 Task: Look for space in Thongwa, Myanmar from 4th September, 2023 to 10th September, 2023 for 1 adult in price range Rs.9000 to Rs.17000. Place can be private room with 1  bedroom having 1 bed and 1 bathroom. Property type can be house, flat, guest house, hotel. Amenities needed are: washing machine. Booking option can be shelf check-in. Required host language is English.
Action: Mouse moved to (595, 130)
Screenshot: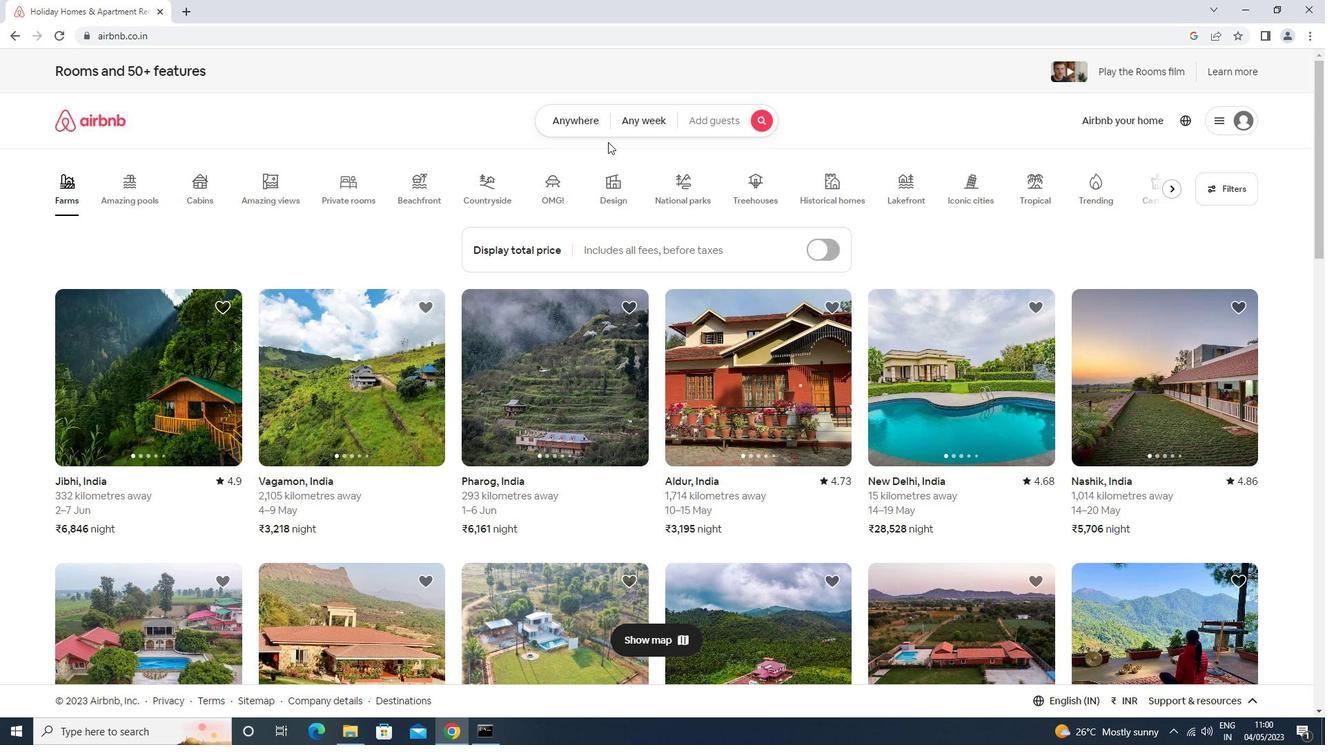 
Action: Mouse pressed left at (595, 130)
Screenshot: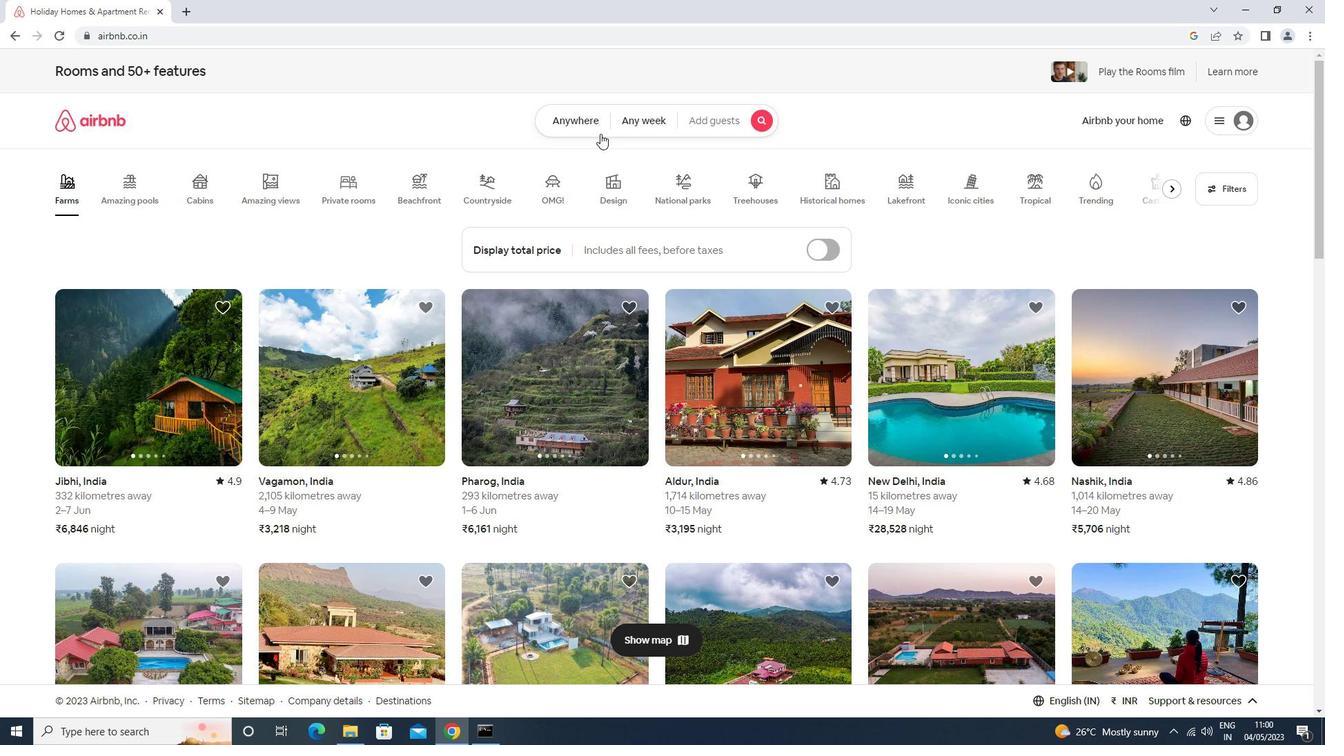 
Action: Mouse moved to (499, 178)
Screenshot: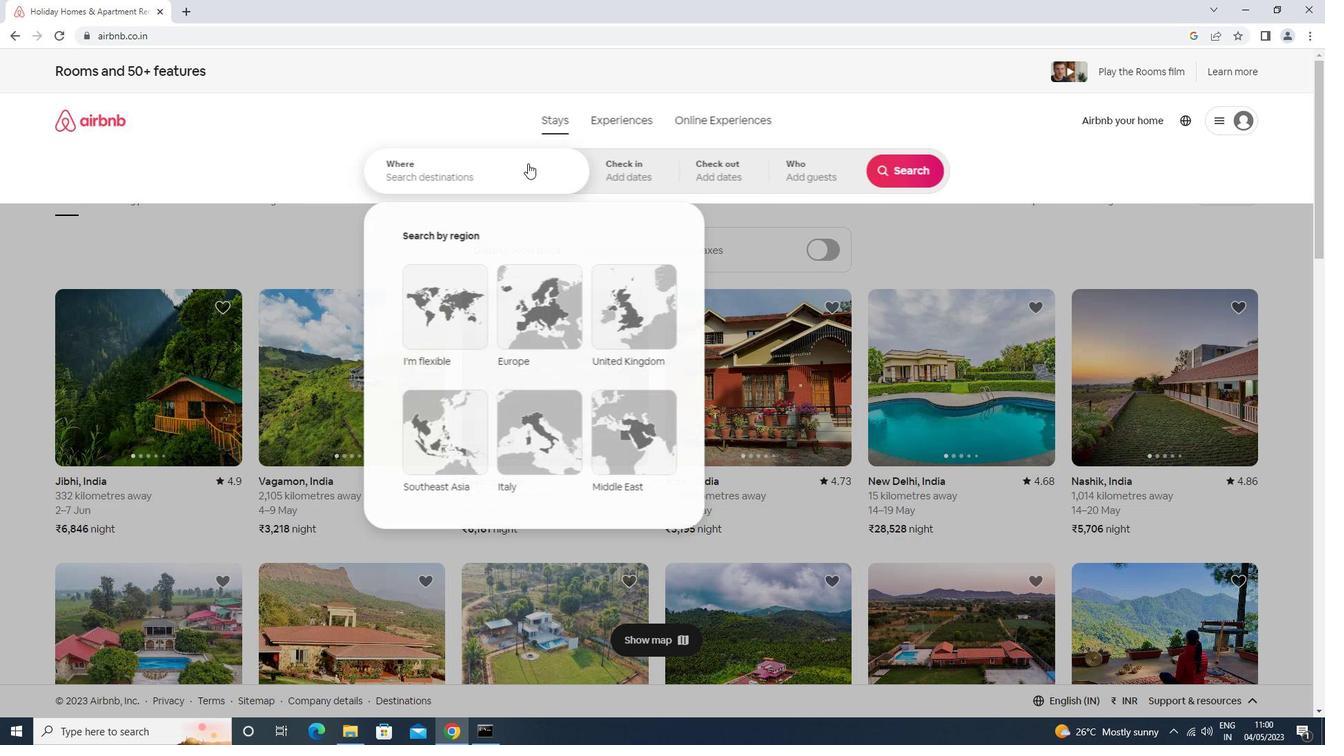 
Action: Mouse pressed left at (499, 178)
Screenshot: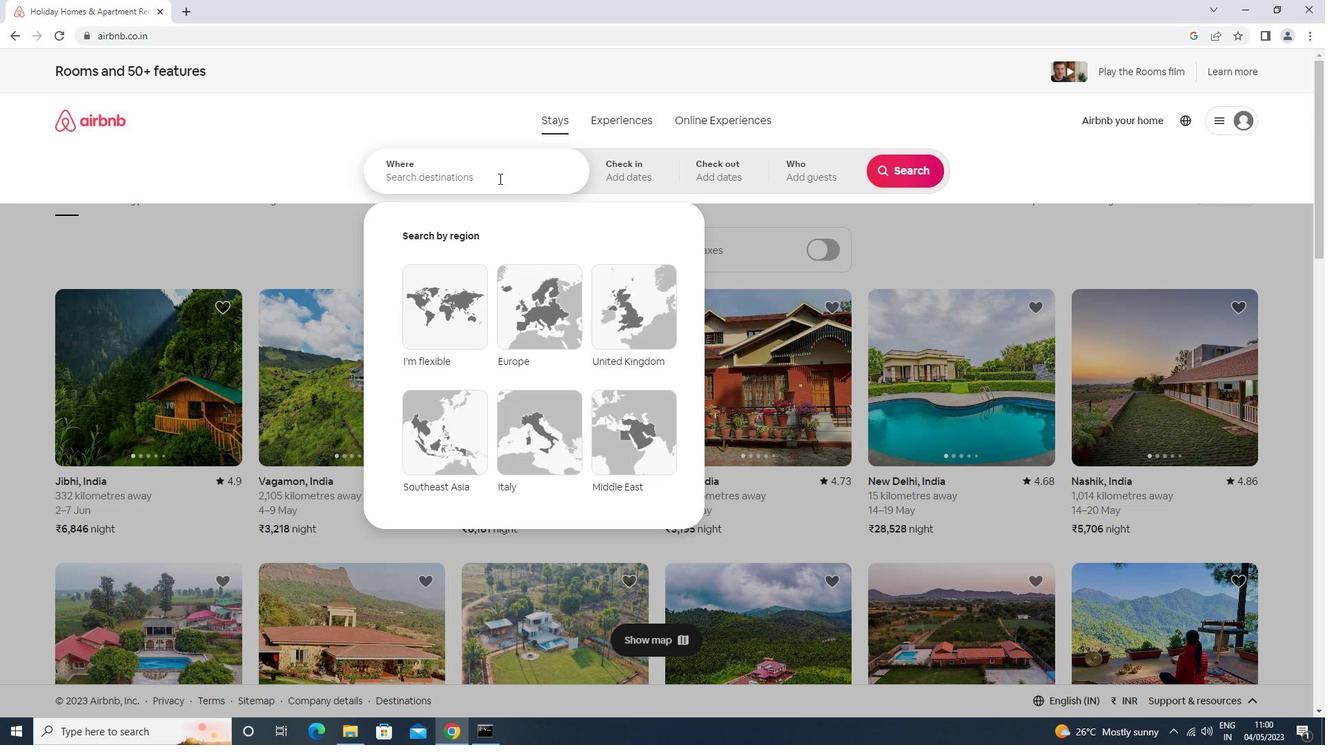 
Action: Mouse moved to (497, 178)
Screenshot: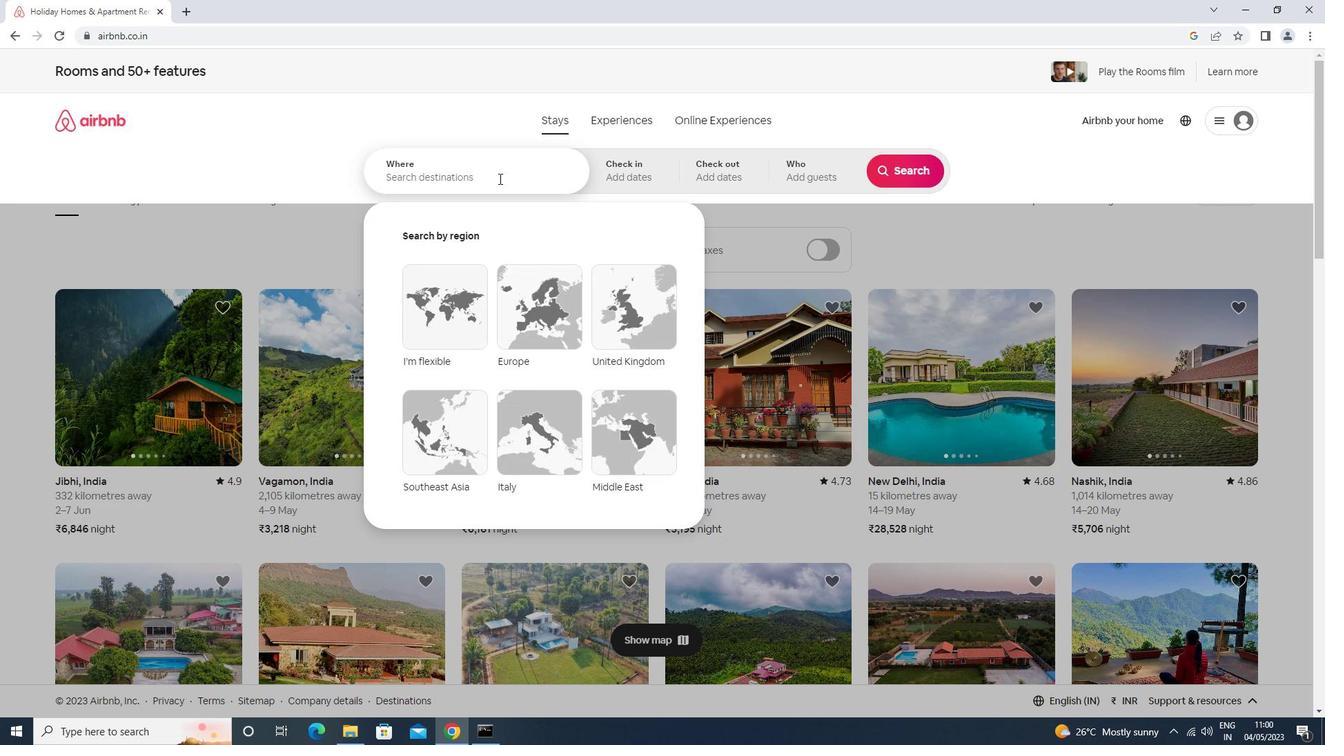 
Action: Key pressed thonwa<Key.enter>
Screenshot: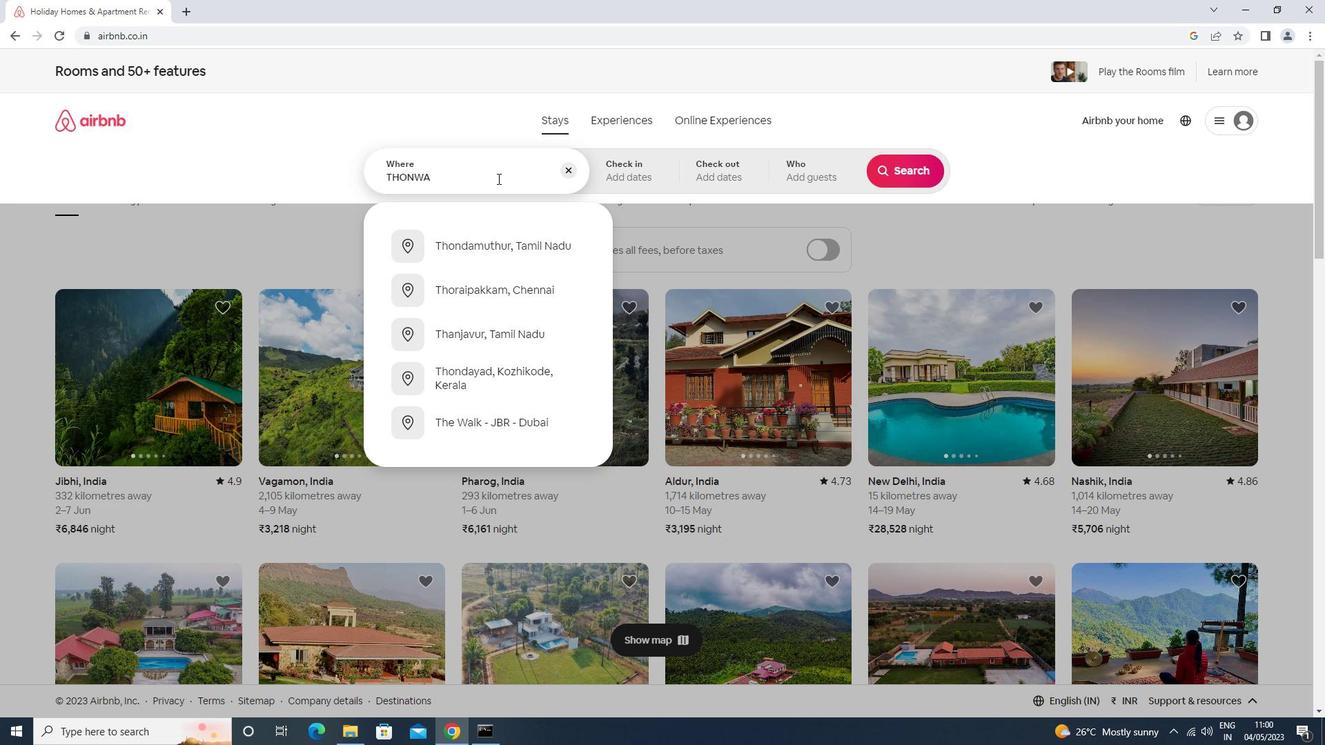 
Action: Mouse moved to (903, 284)
Screenshot: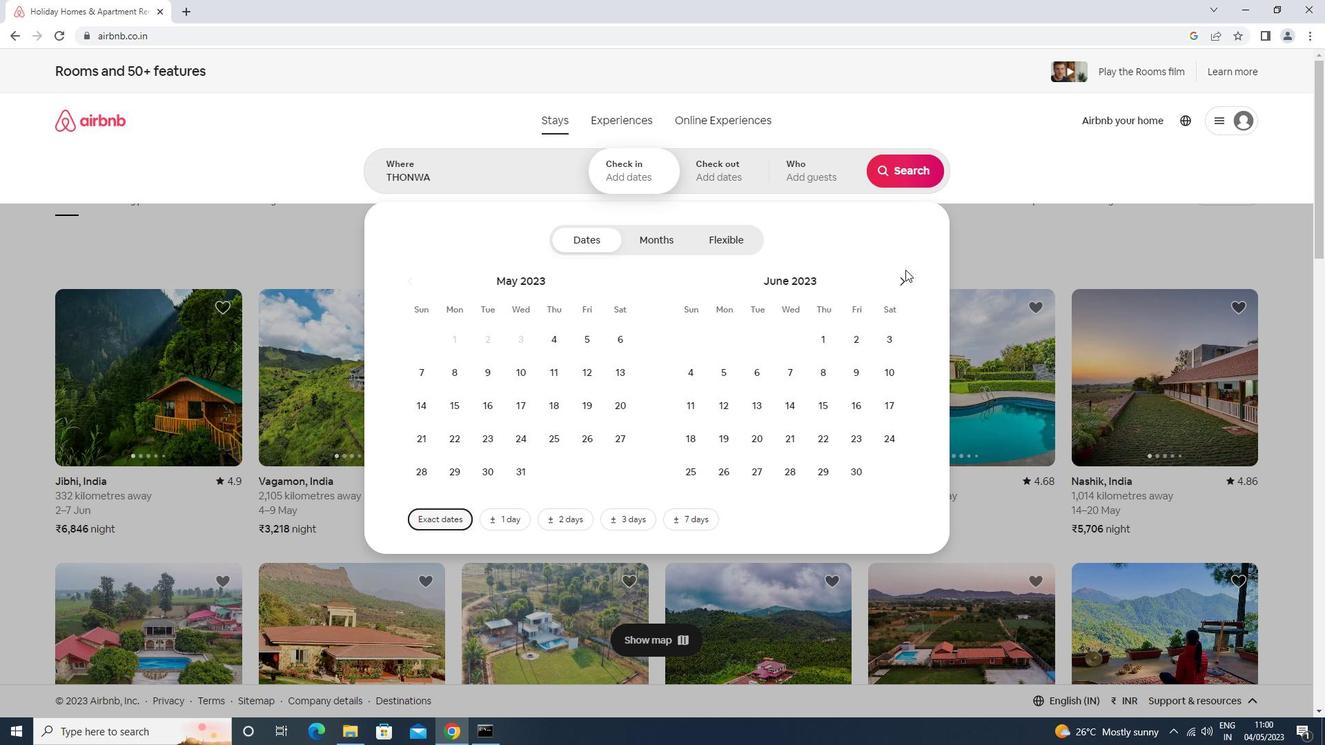 
Action: Mouse pressed left at (903, 284)
Screenshot: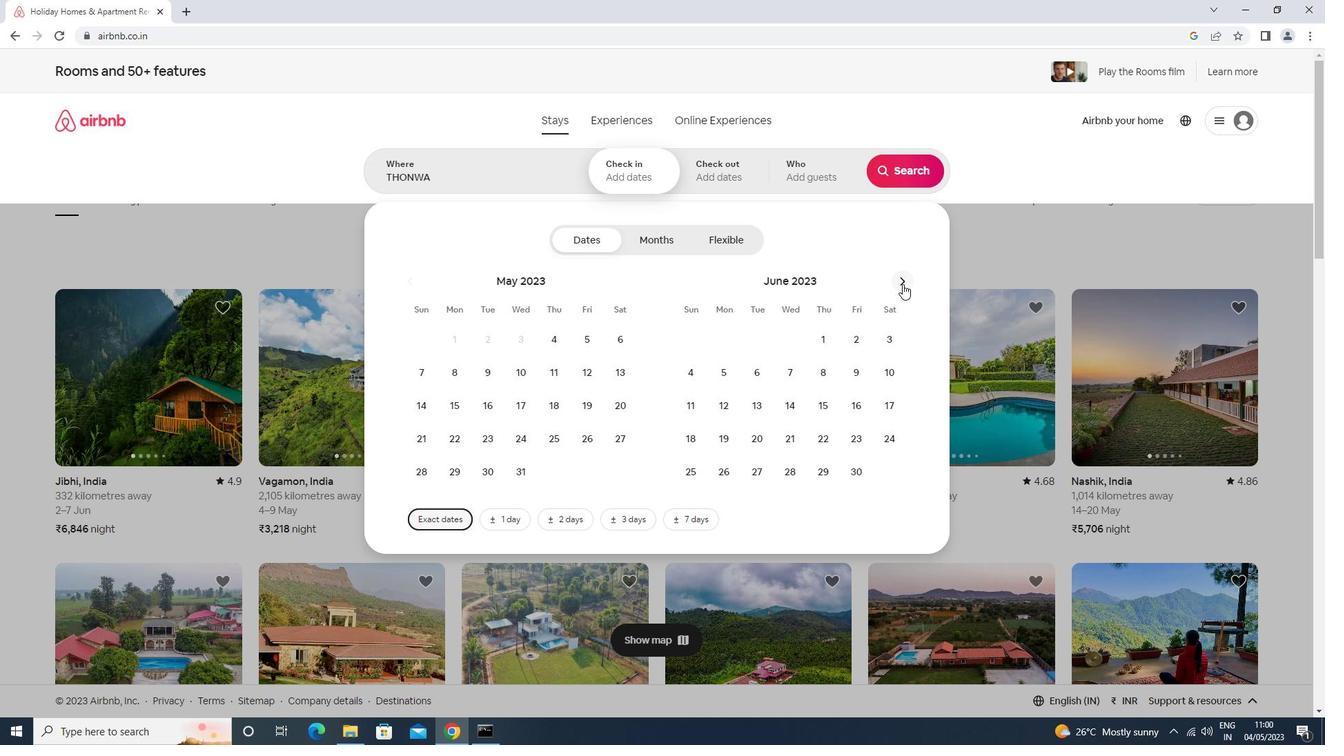 
Action: Mouse moved to (903, 281)
Screenshot: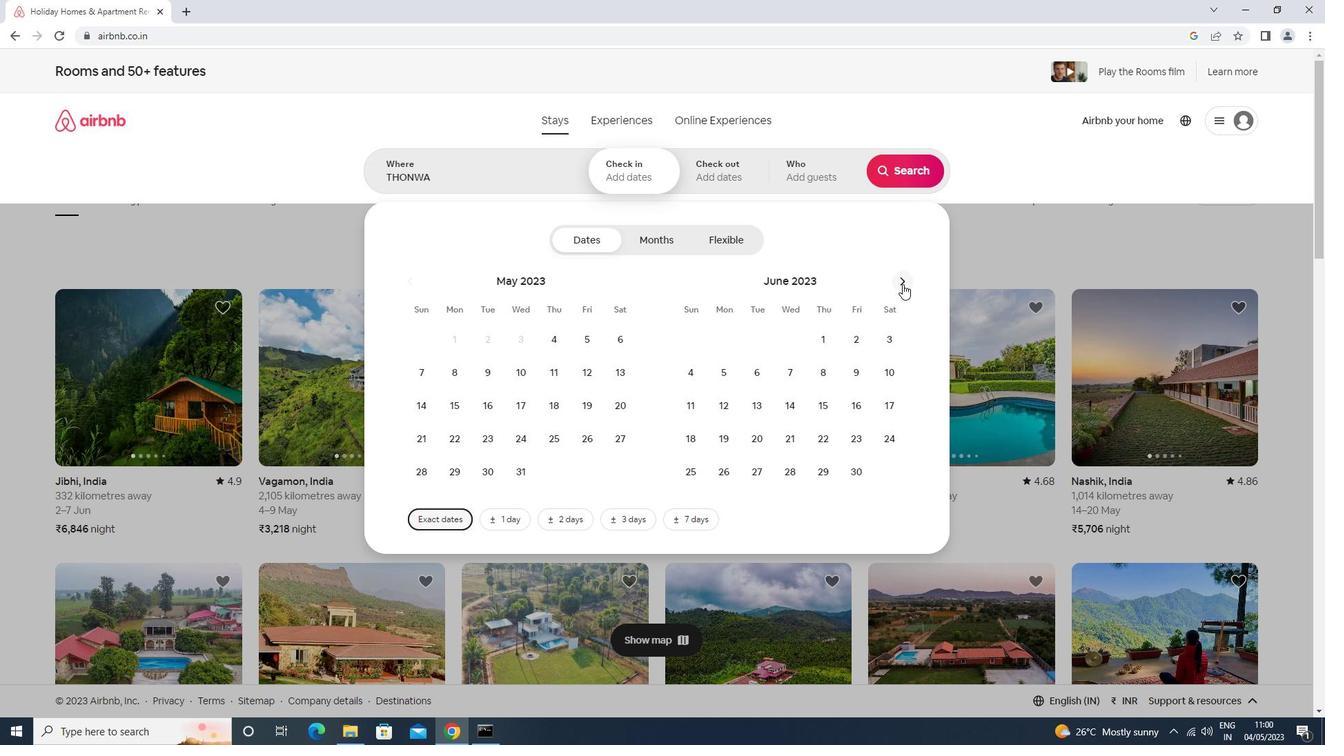 
Action: Mouse pressed left at (903, 281)
Screenshot: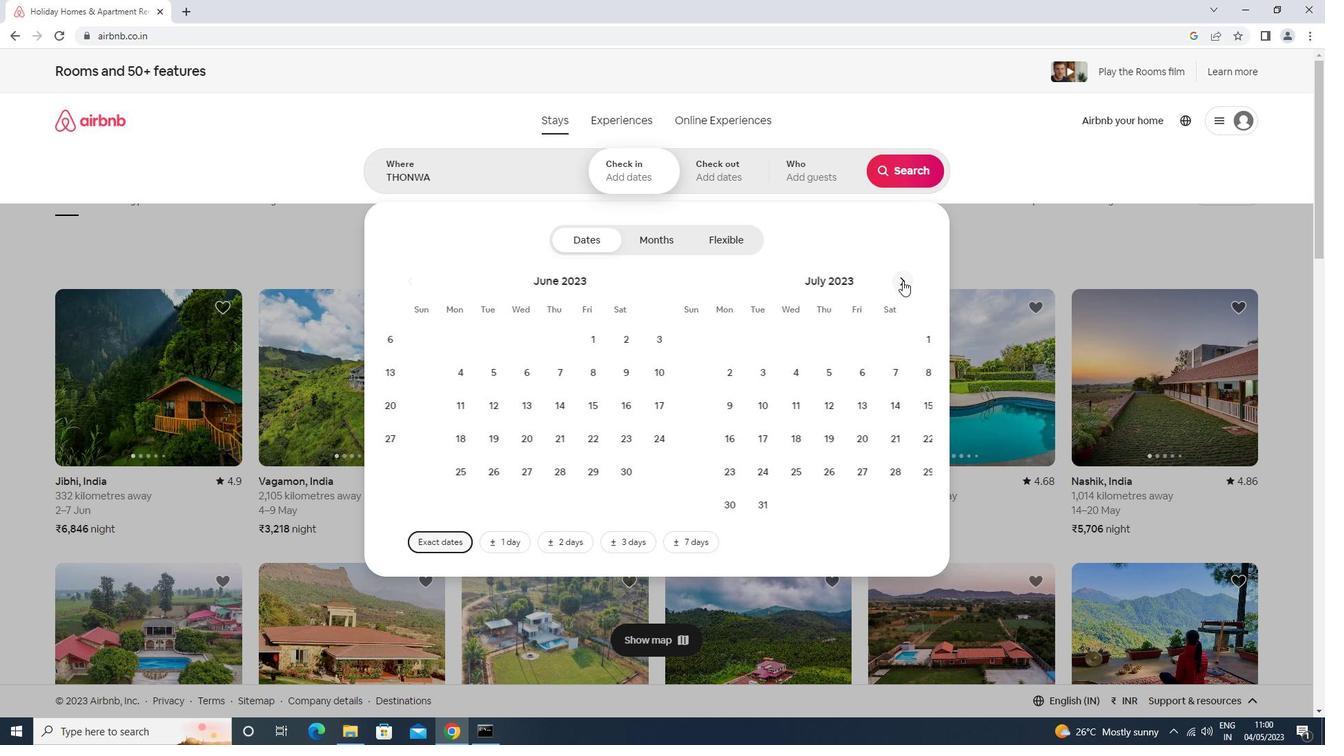 
Action: Mouse moved to (903, 280)
Screenshot: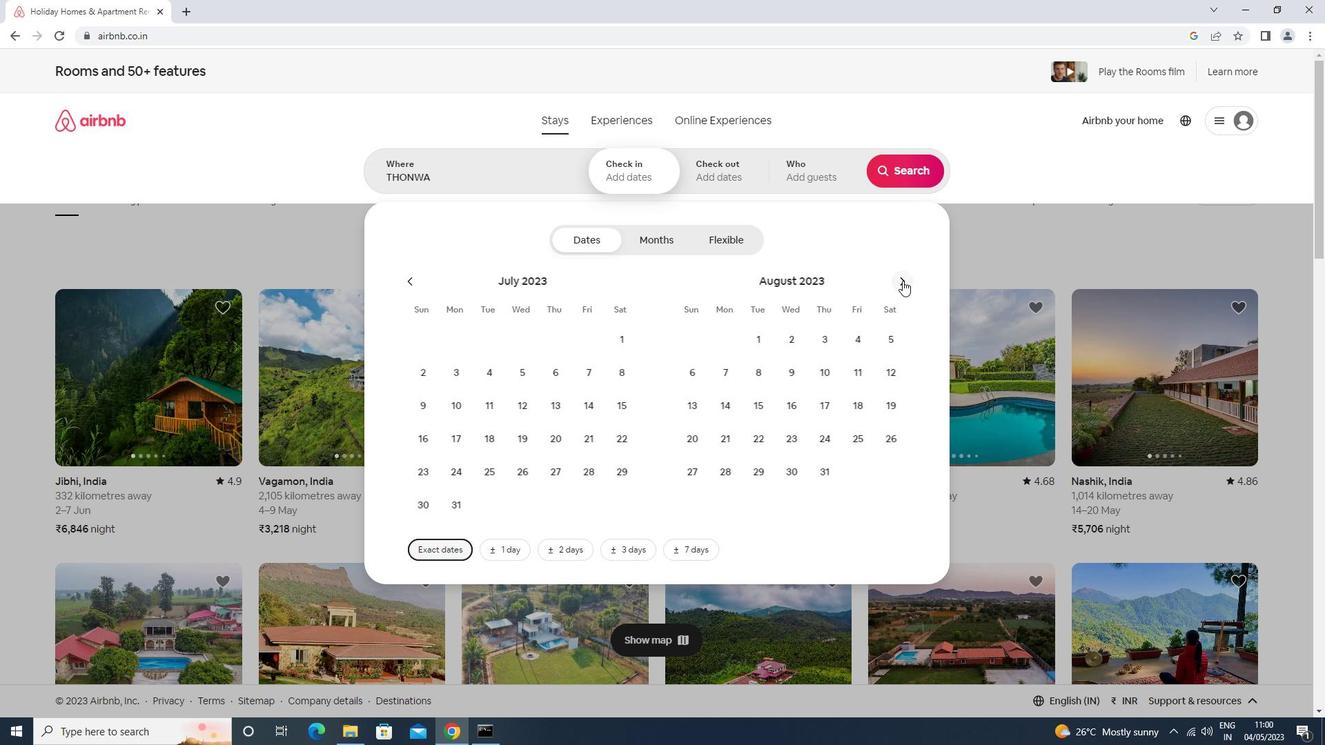 
Action: Mouse pressed left at (903, 280)
Screenshot: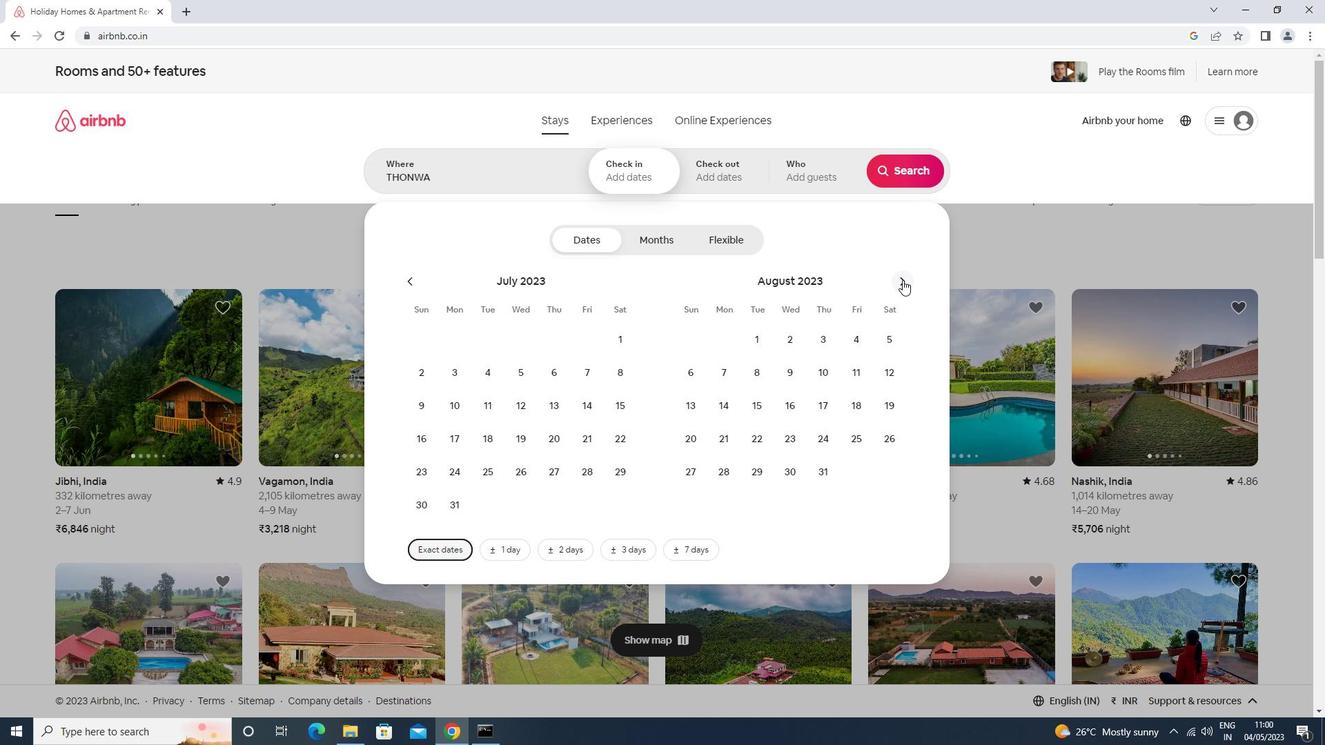 
Action: Mouse moved to (728, 372)
Screenshot: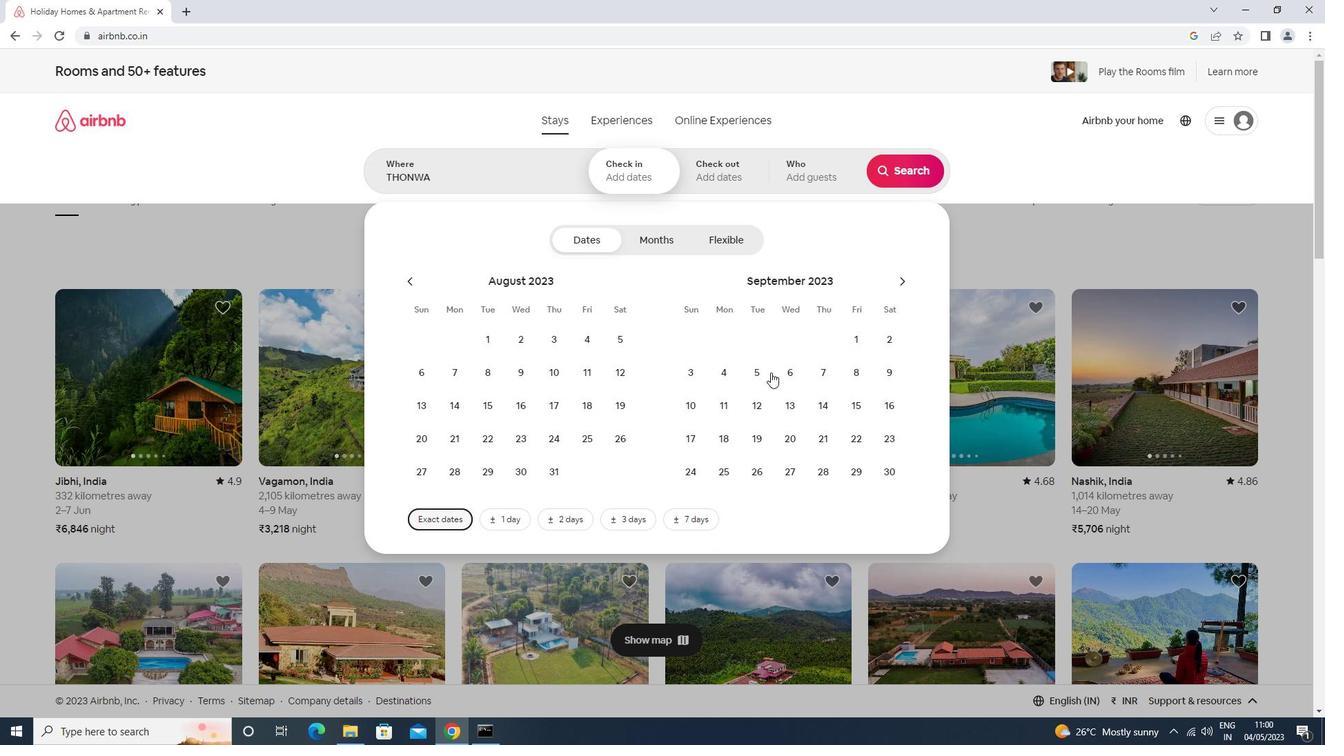
Action: Mouse pressed left at (728, 372)
Screenshot: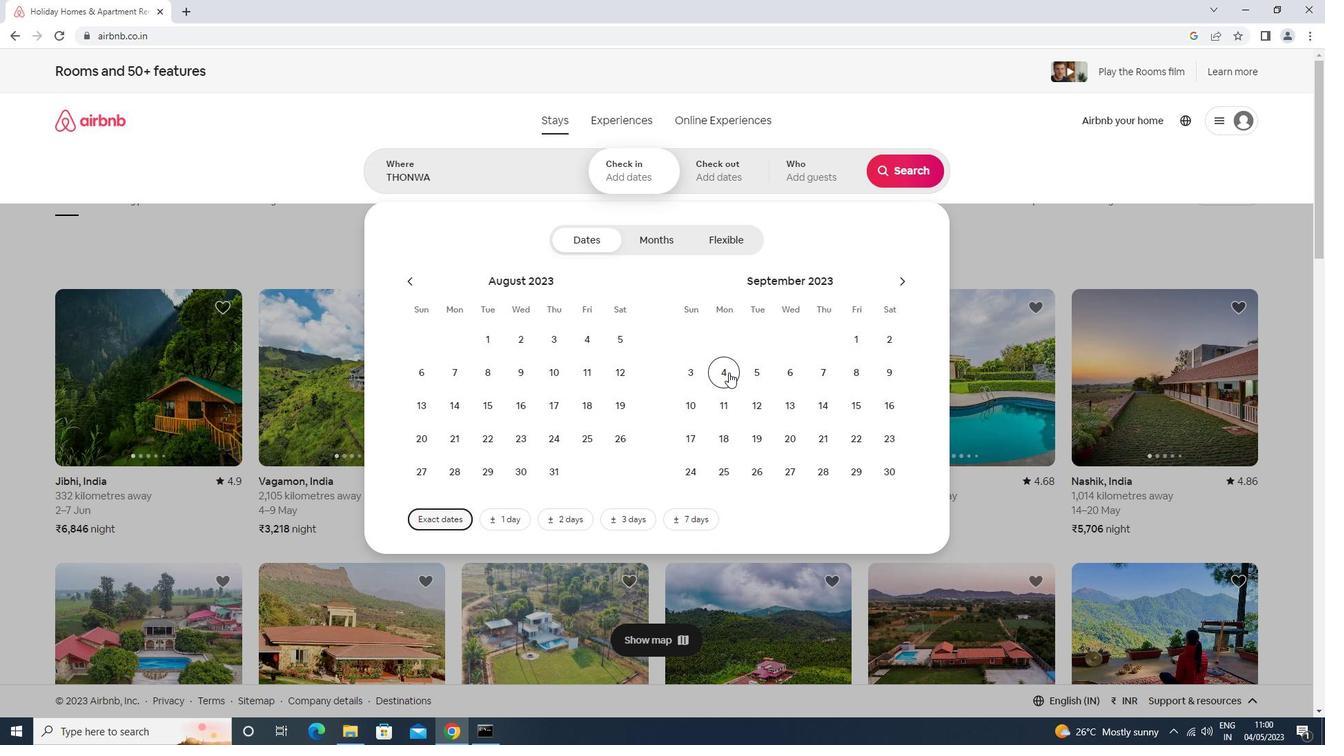 
Action: Mouse moved to (704, 403)
Screenshot: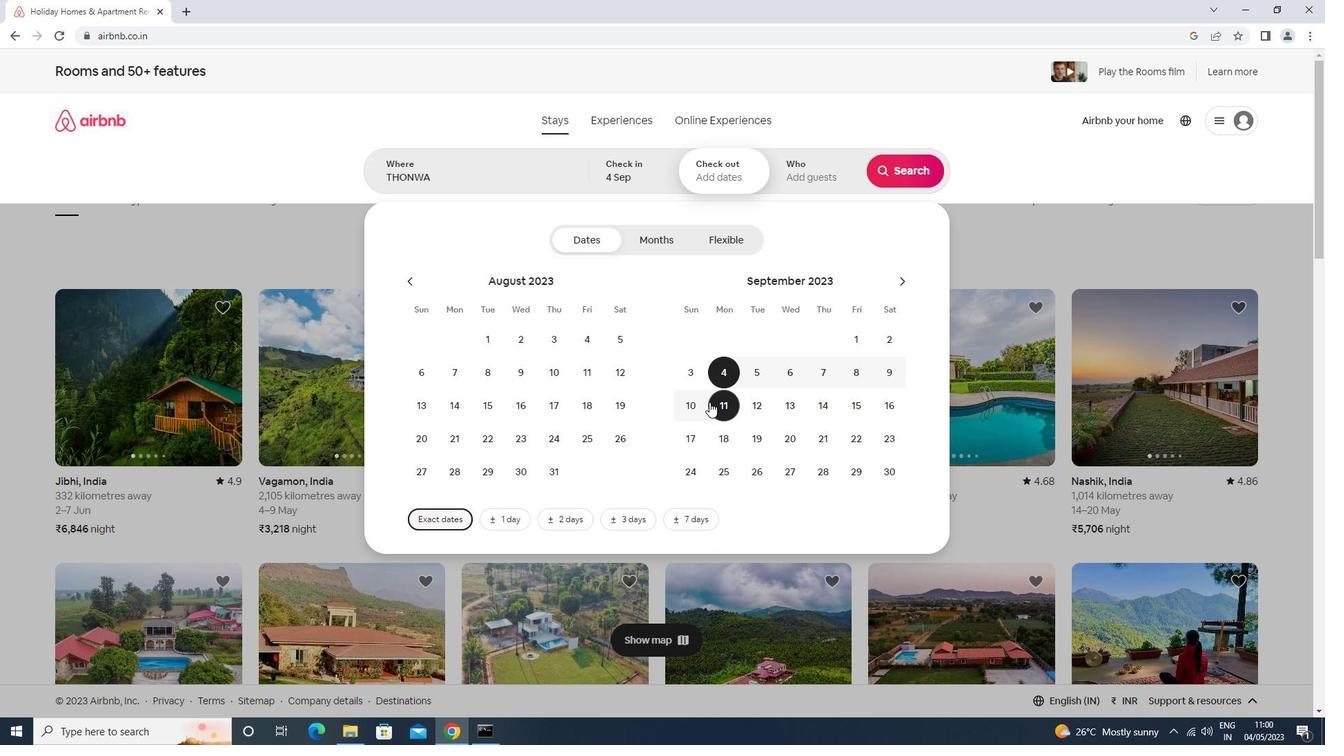 
Action: Mouse pressed left at (704, 403)
Screenshot: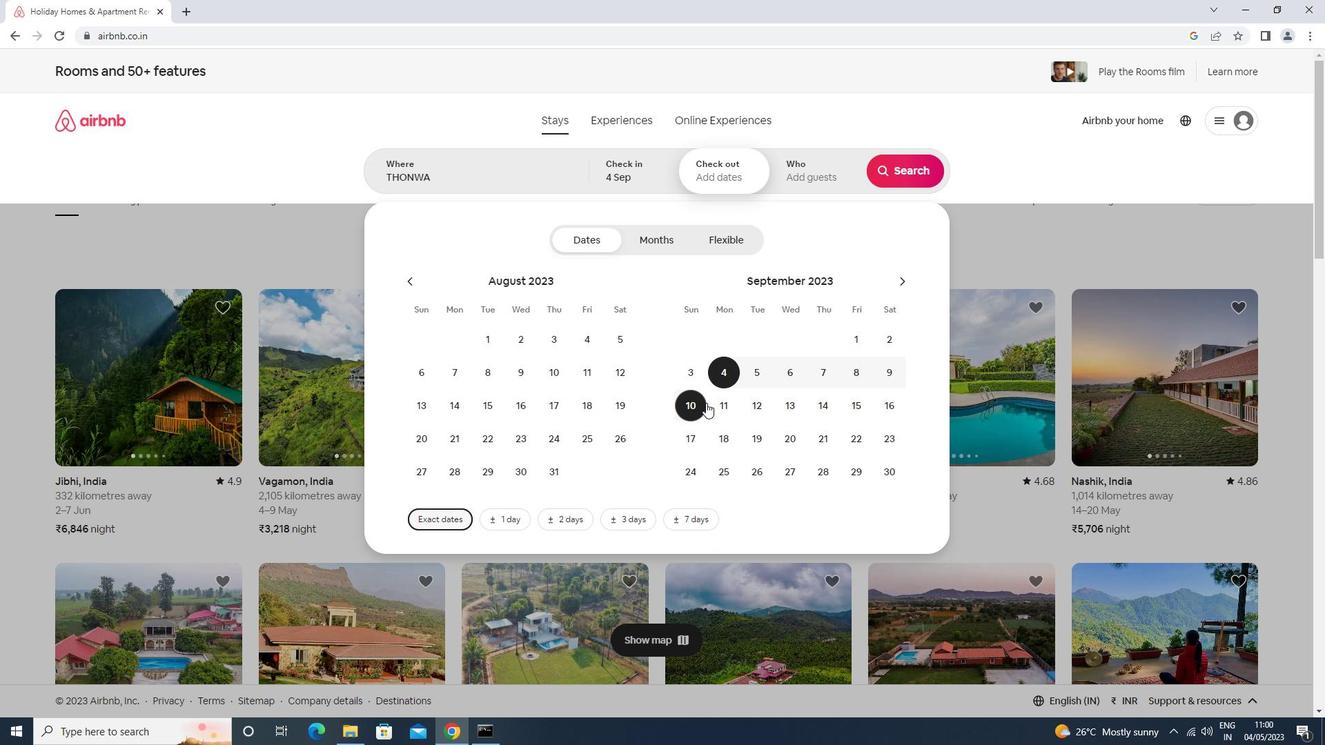 
Action: Mouse moved to (805, 177)
Screenshot: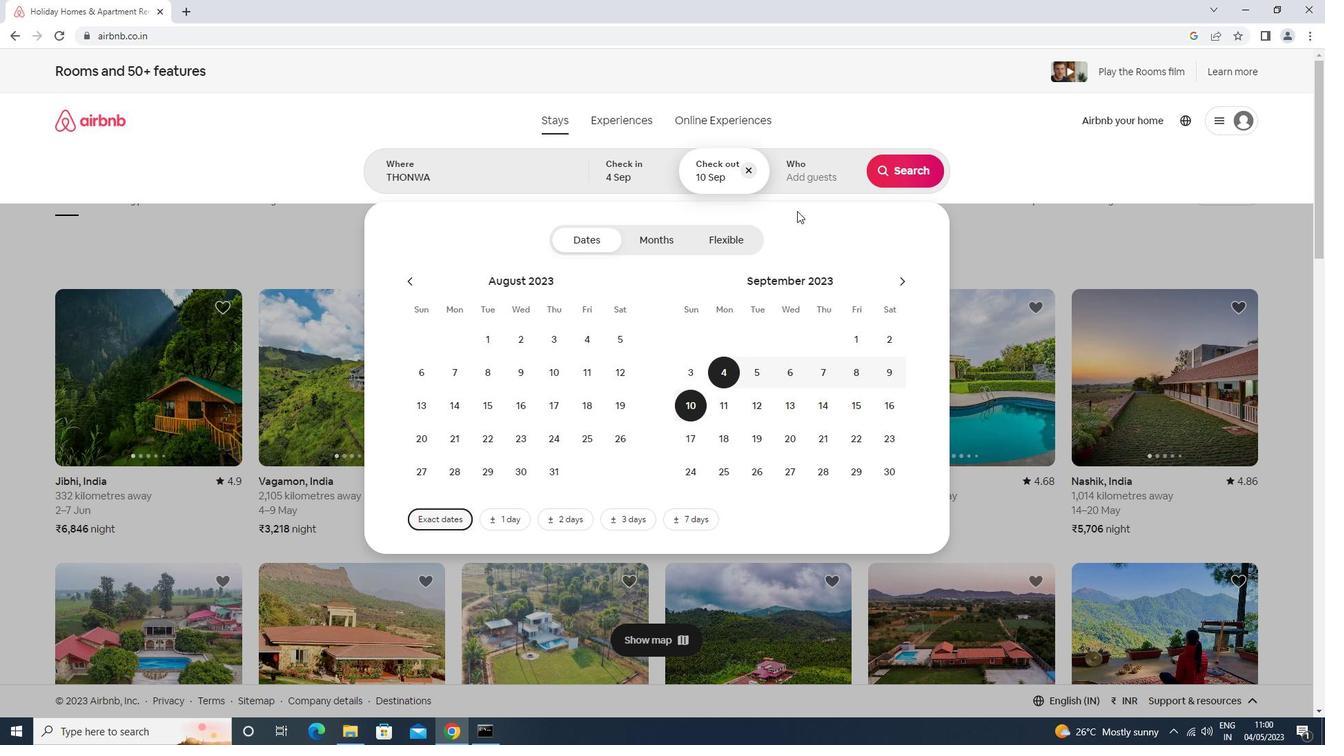 
Action: Mouse pressed left at (805, 177)
Screenshot: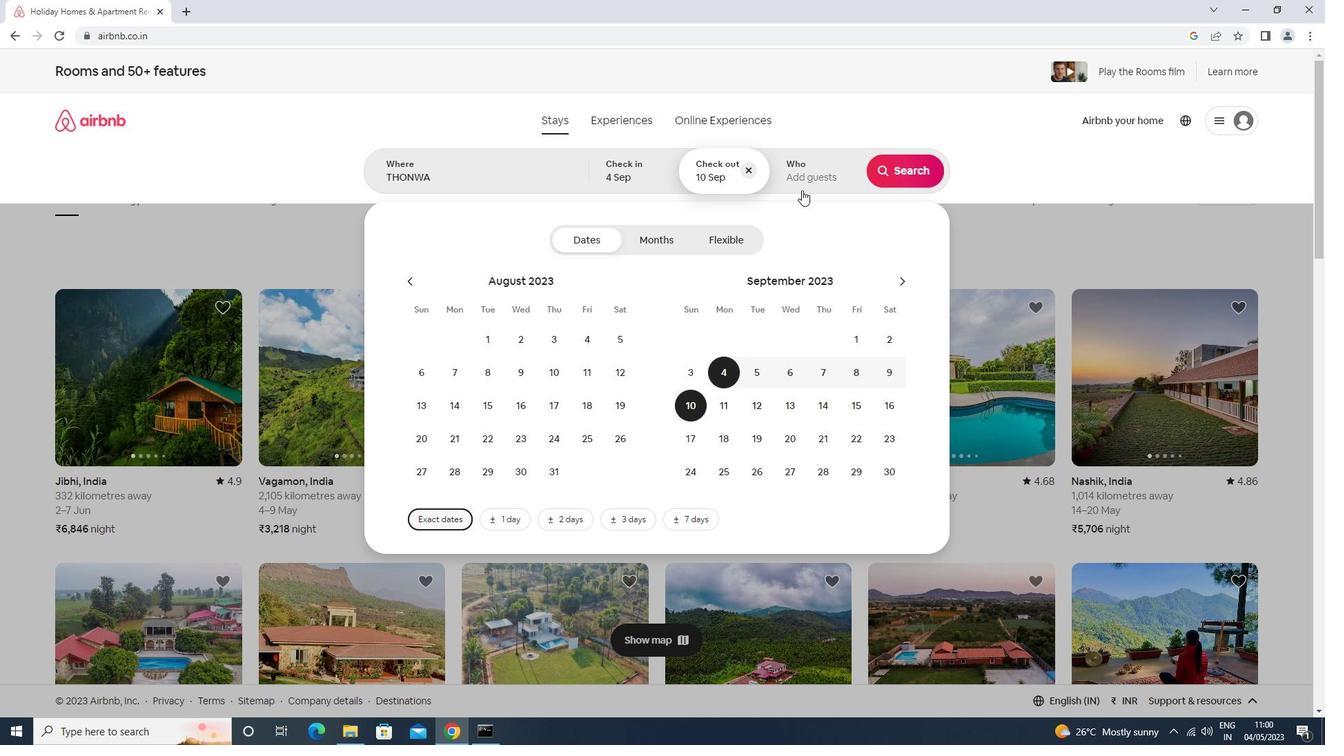 
Action: Mouse moved to (911, 247)
Screenshot: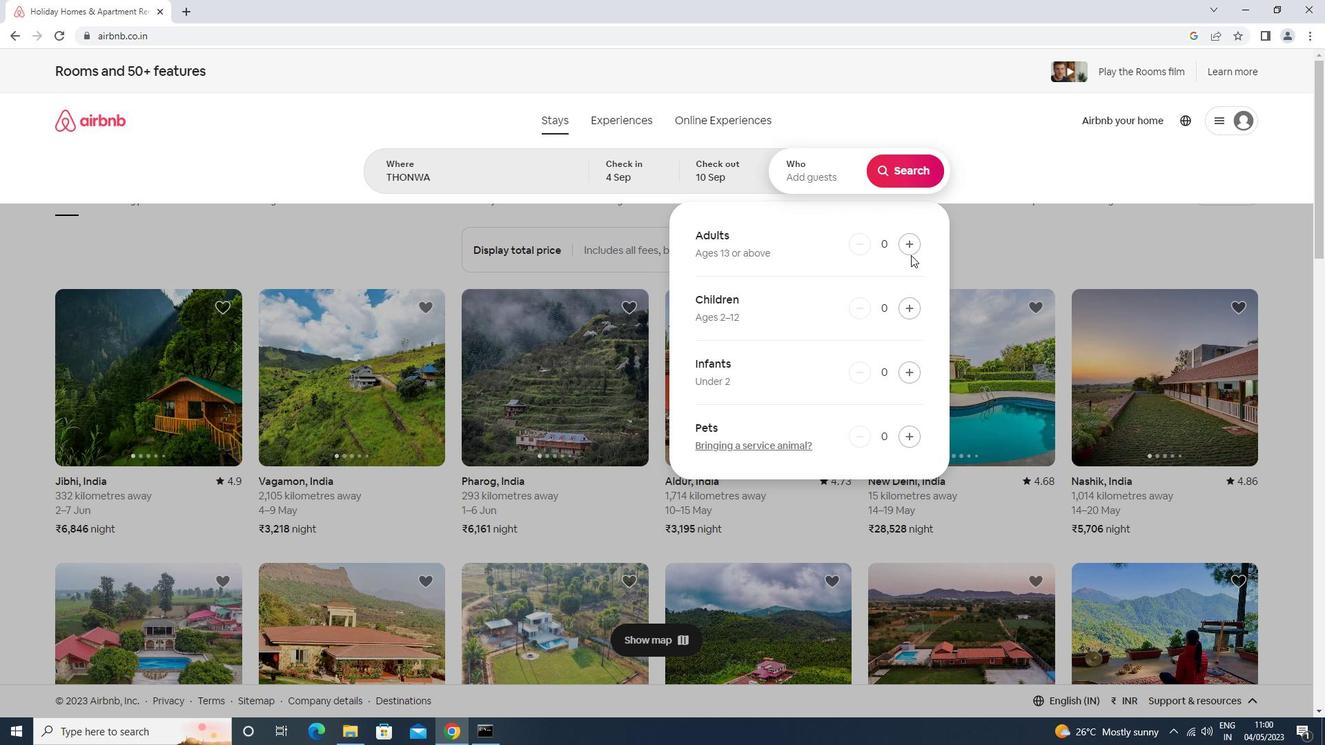 
Action: Mouse pressed left at (911, 247)
Screenshot: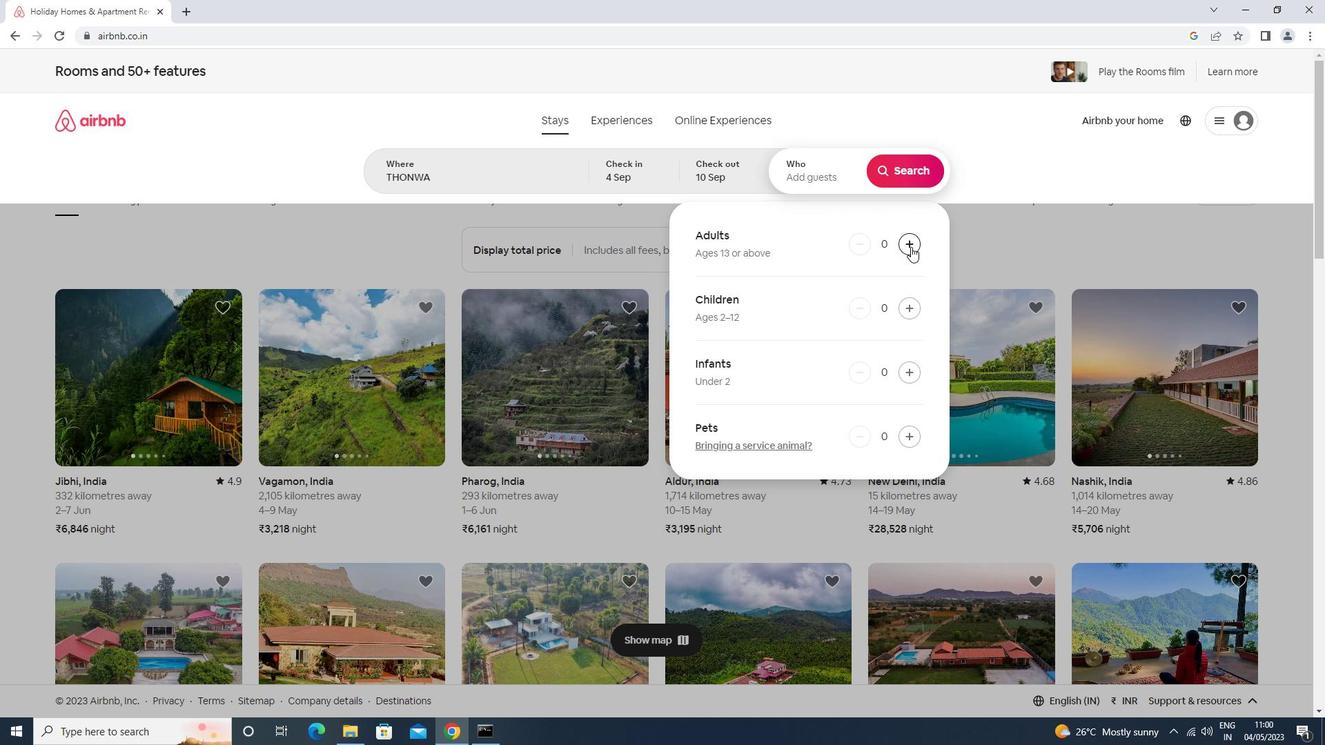 
Action: Mouse moved to (916, 168)
Screenshot: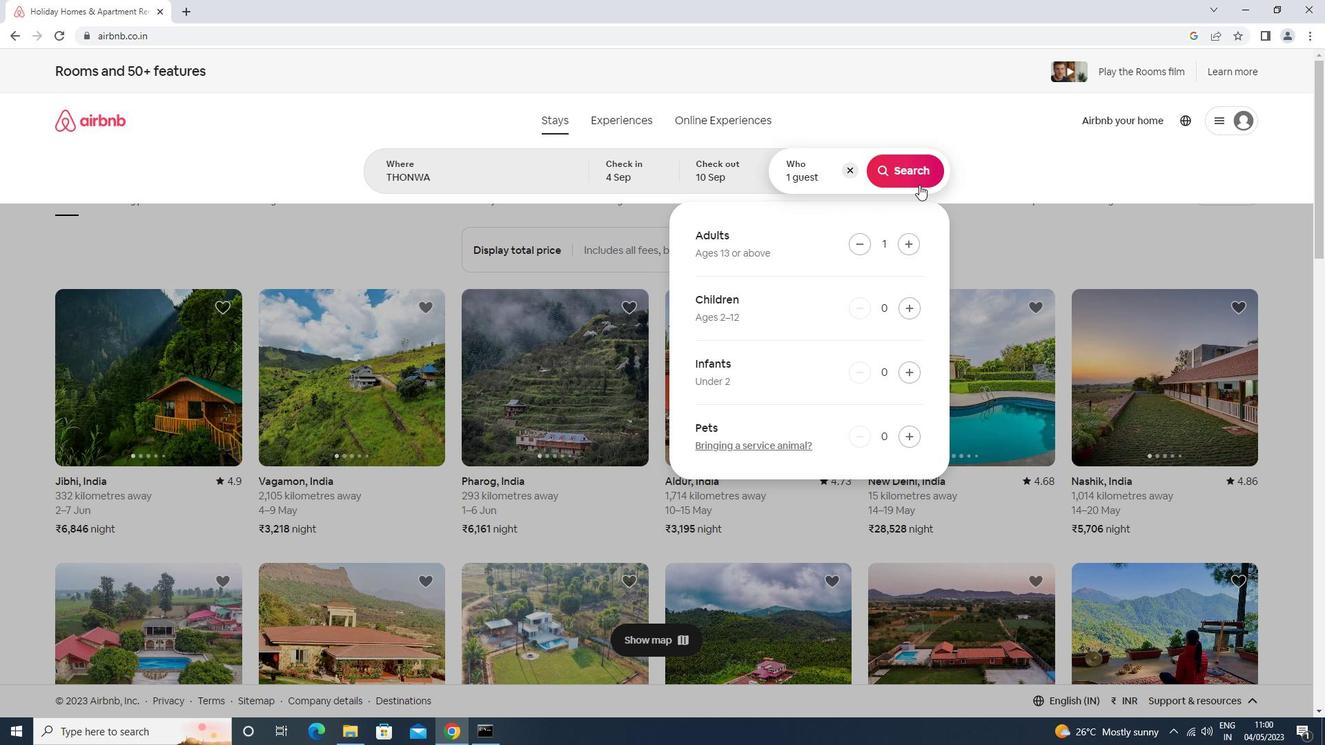 
Action: Mouse pressed left at (916, 168)
Screenshot: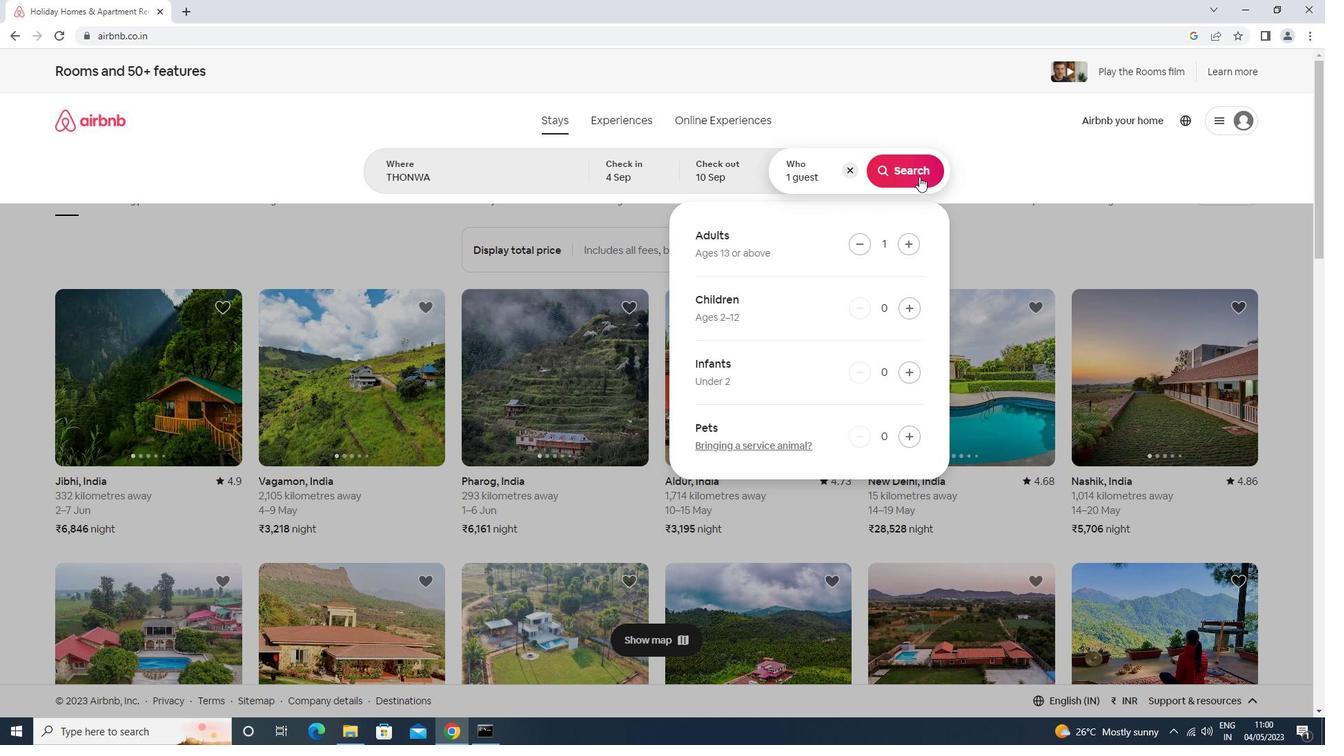 
Action: Mouse moved to (1250, 131)
Screenshot: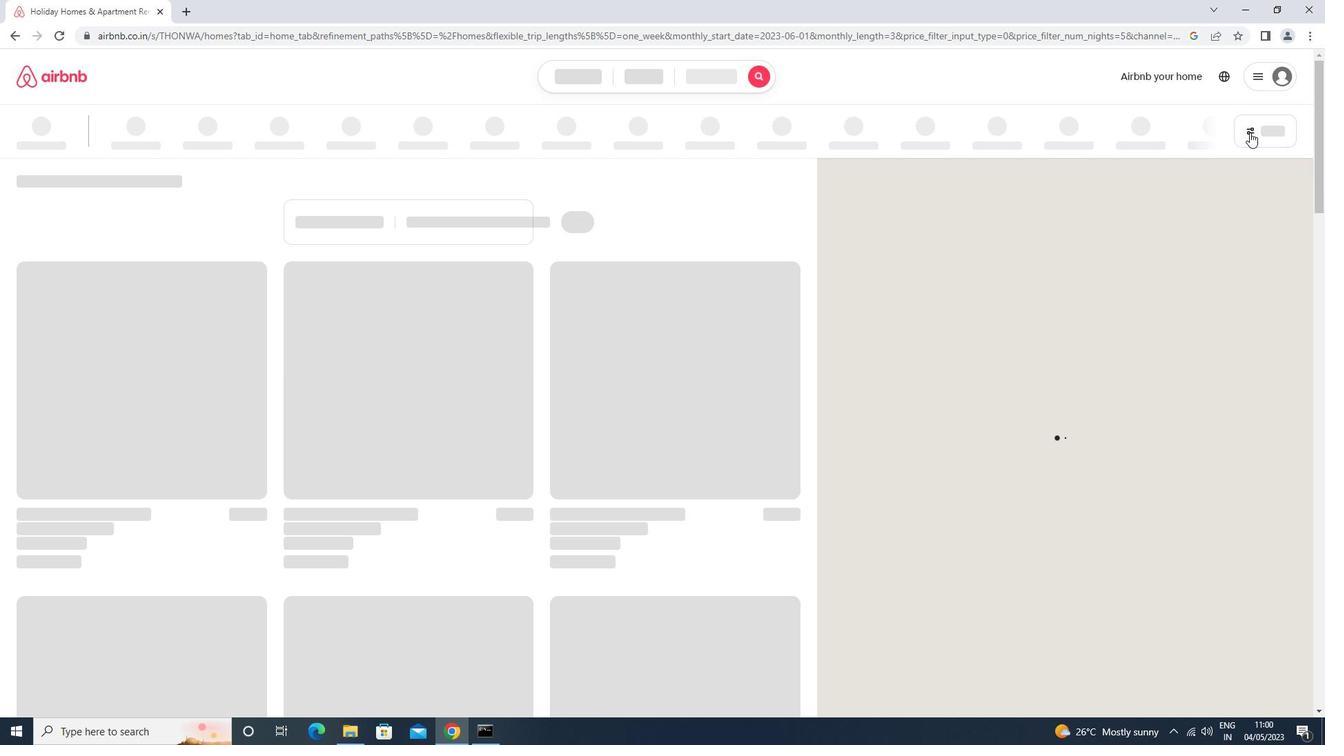 
Action: Mouse pressed left at (1250, 131)
Screenshot: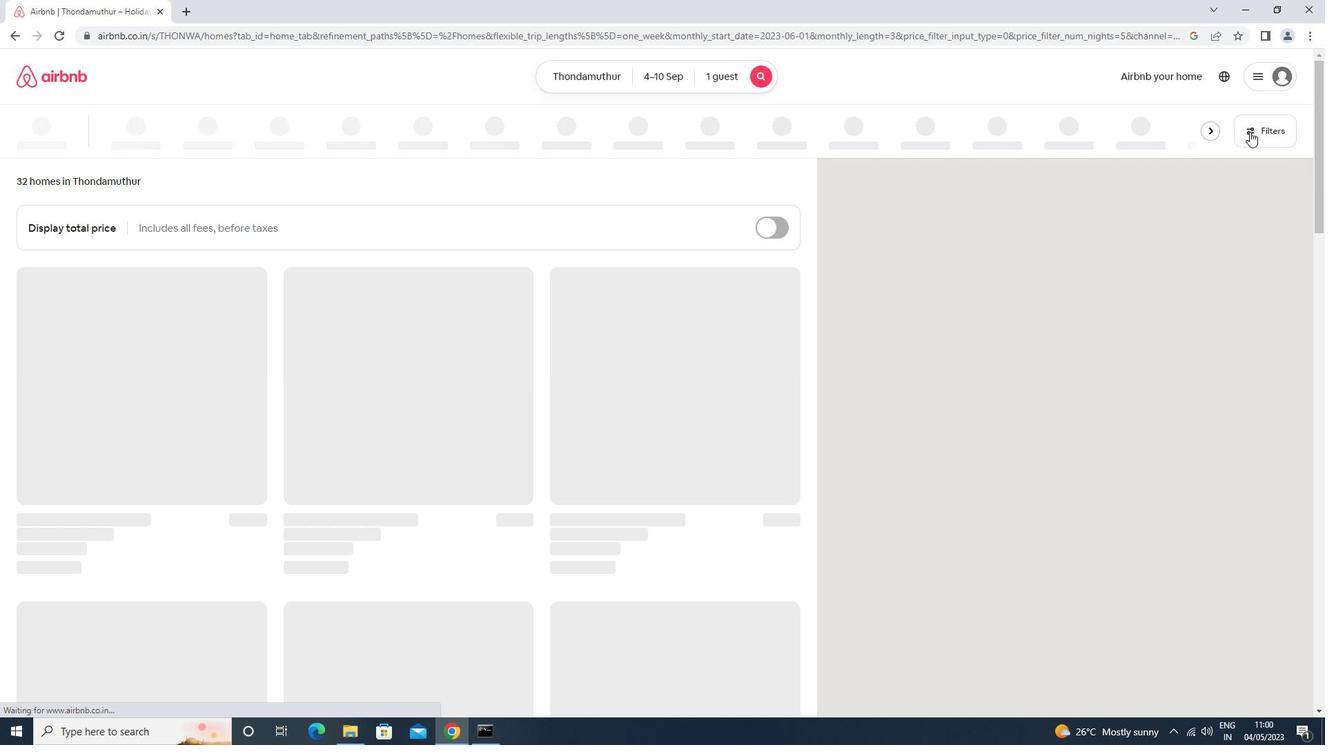 
Action: Mouse moved to (558, 302)
Screenshot: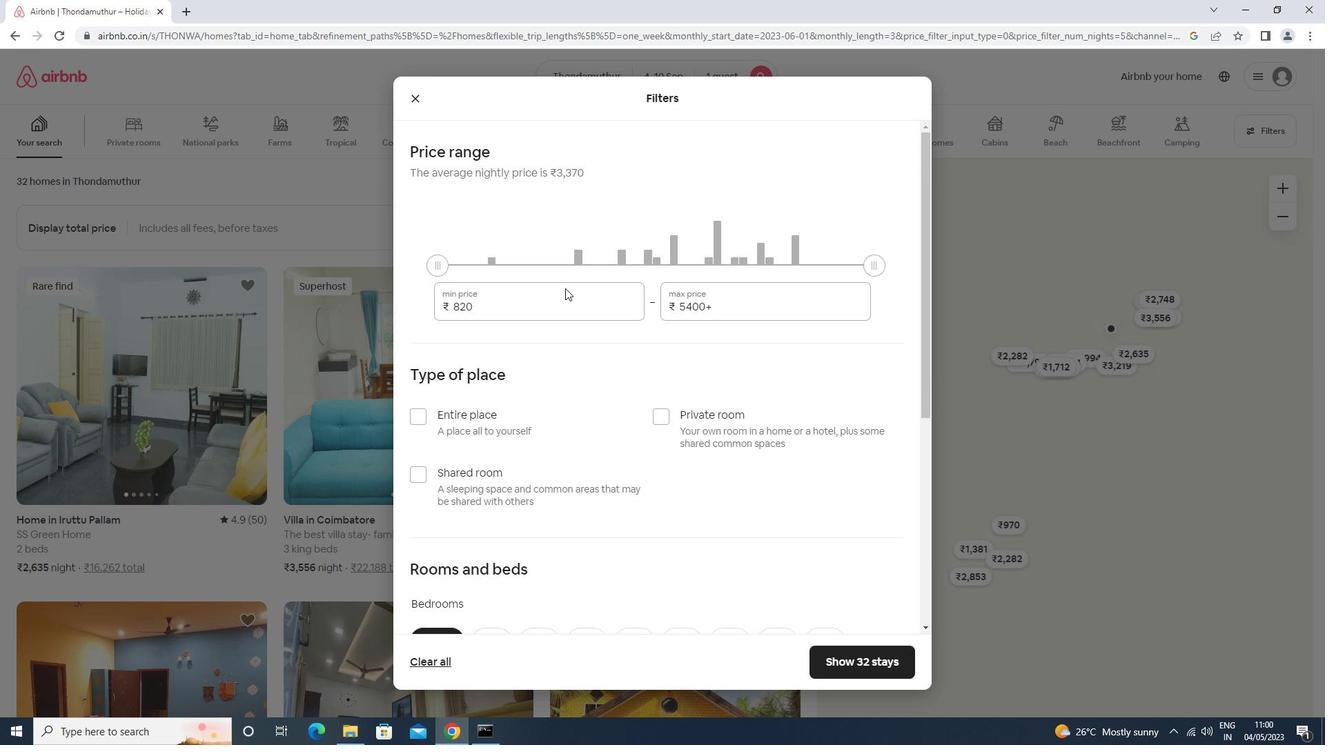 
Action: Mouse pressed left at (558, 302)
Screenshot: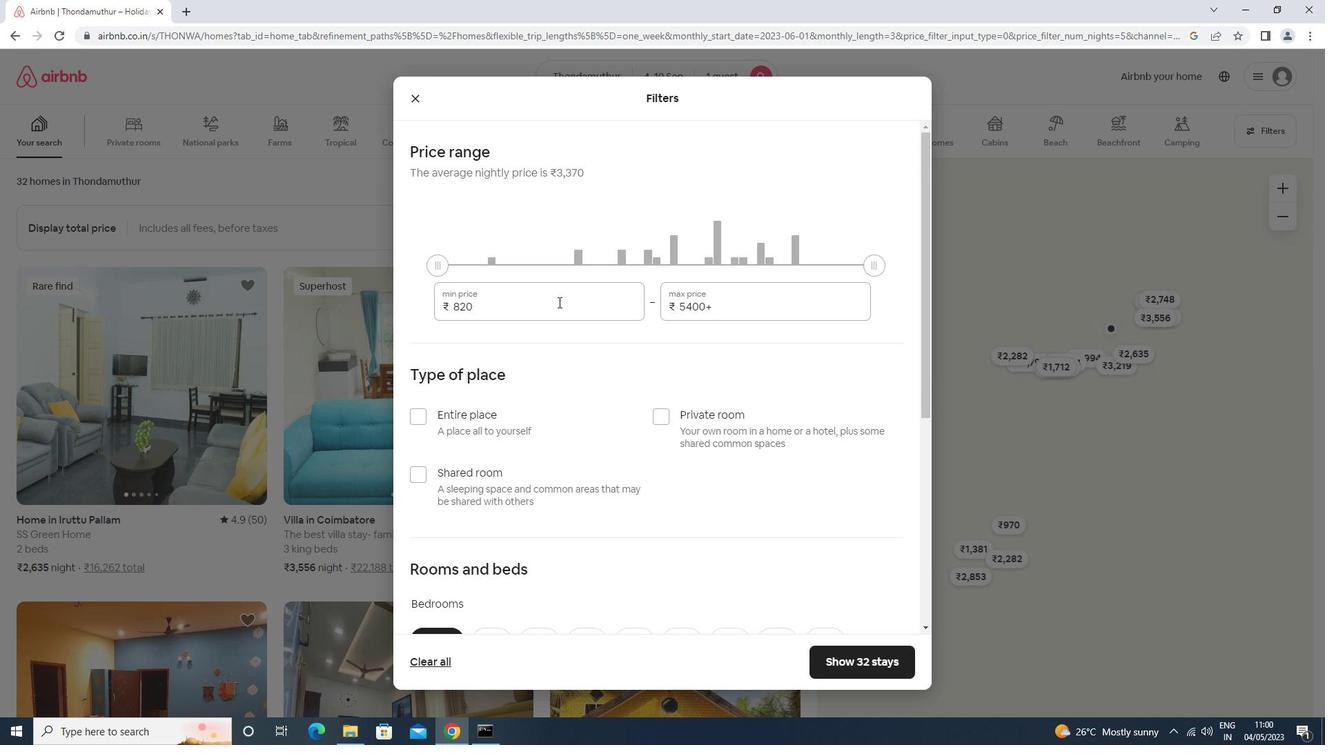 
Action: Mouse moved to (550, 311)
Screenshot: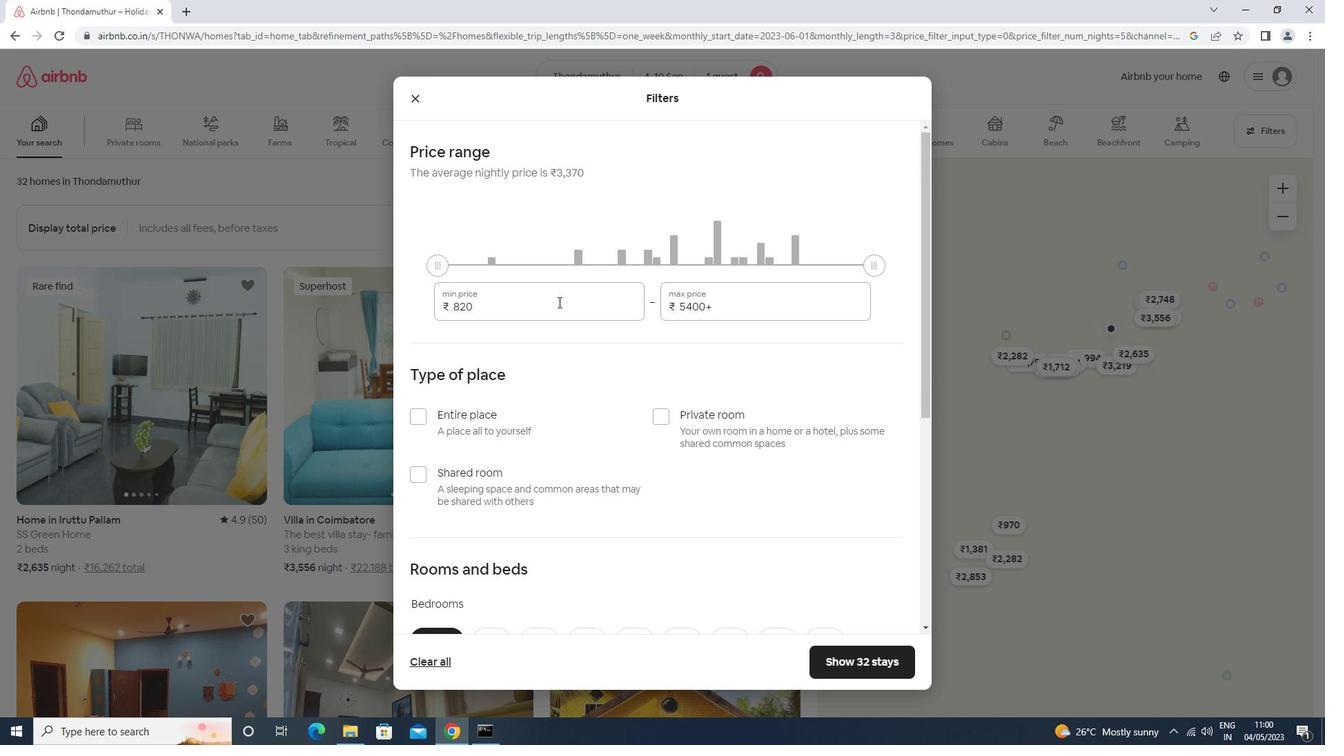 
Action: Key pressed <Key.backspace><Key.backspace><Key.backspace><Key.backspace><Key.backspace>9000<Key.tab>17000
Screenshot: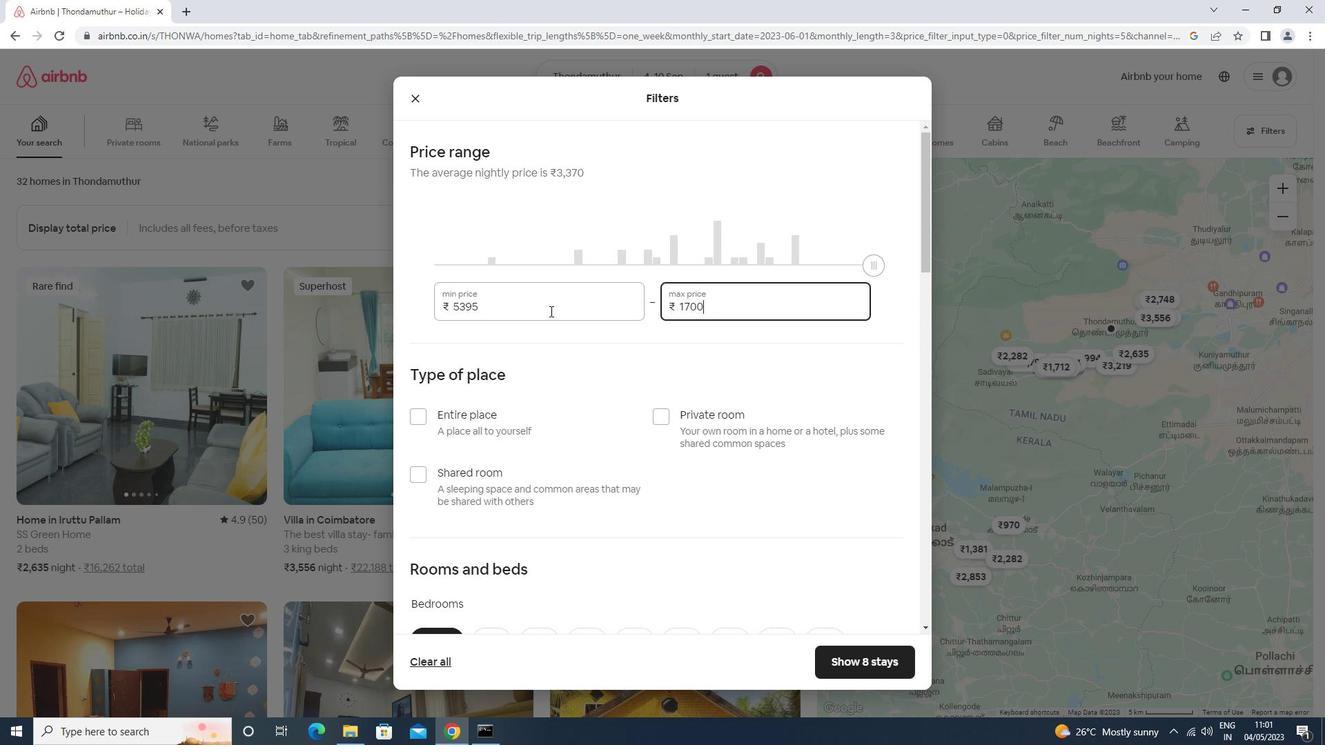 
Action: Mouse moved to (664, 412)
Screenshot: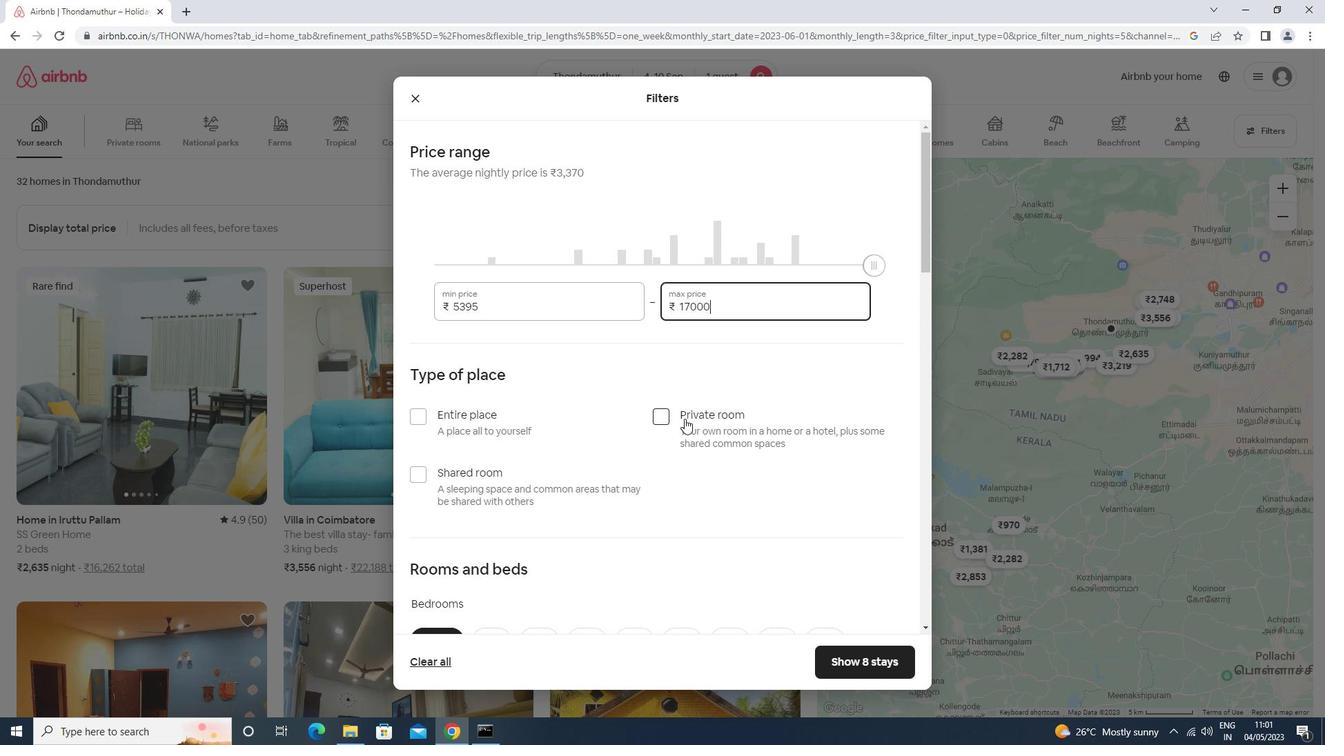 
Action: Mouse pressed left at (664, 412)
Screenshot: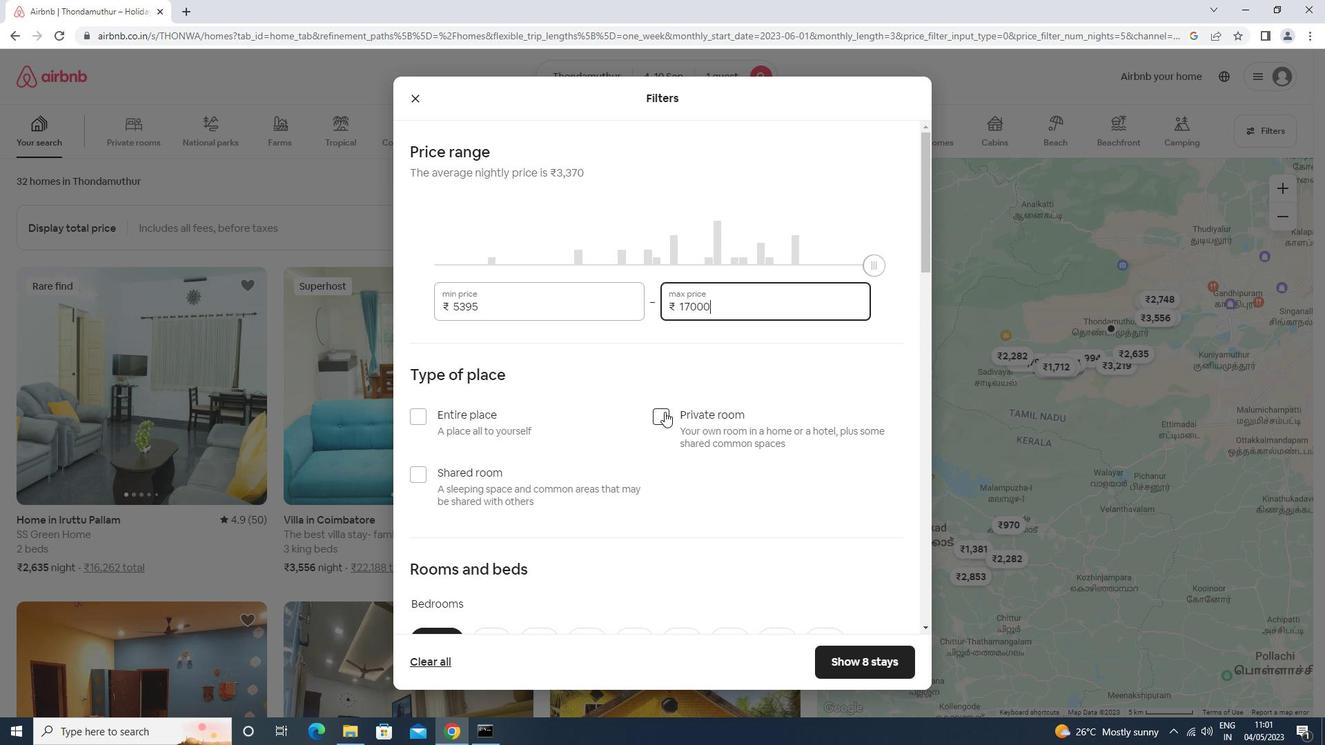 
Action: Mouse moved to (662, 408)
Screenshot: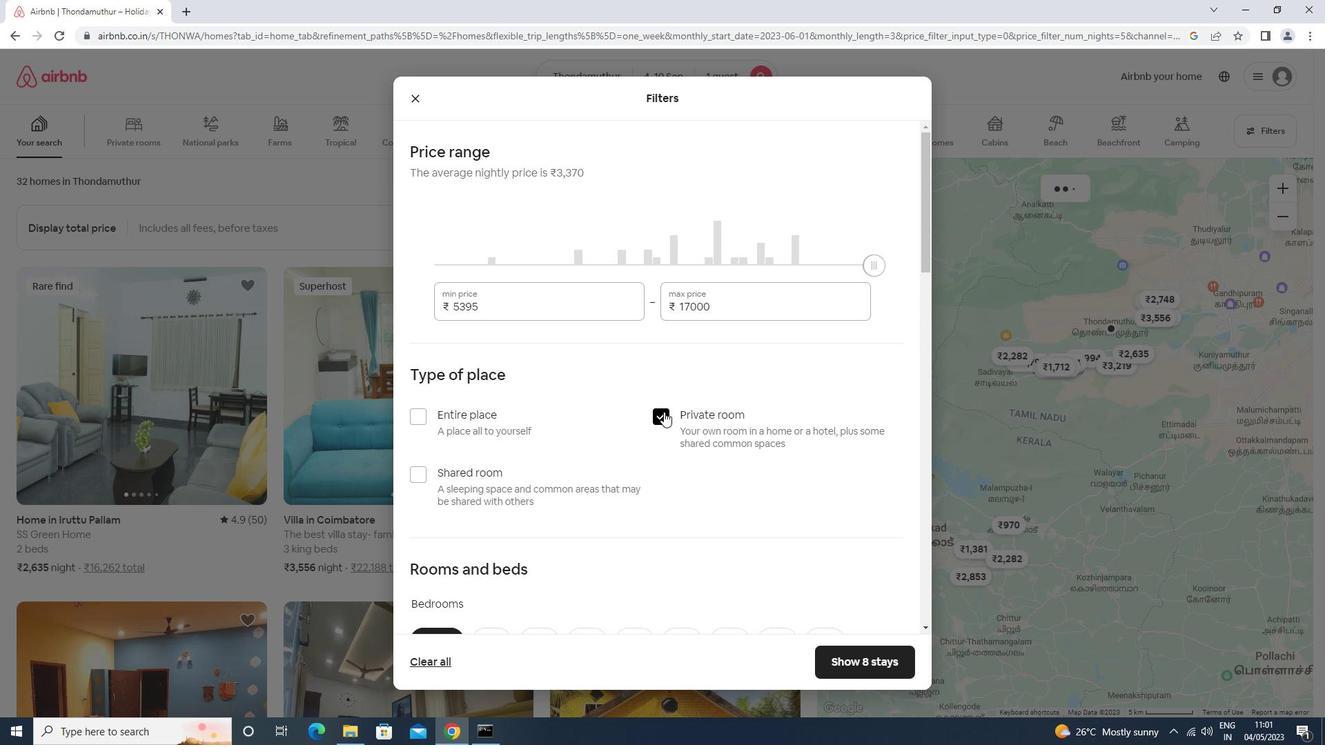 
Action: Mouse scrolled (662, 407) with delta (0, 0)
Screenshot: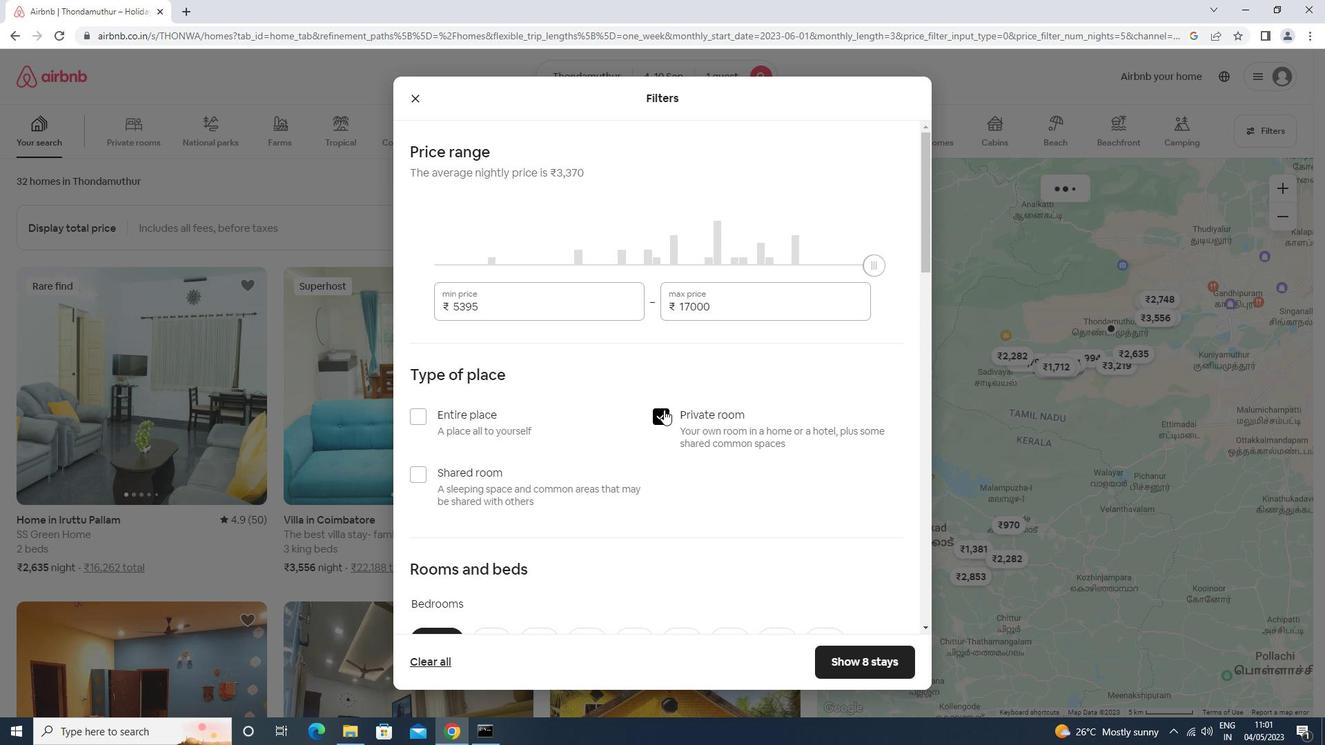 
Action: Mouse scrolled (662, 407) with delta (0, 0)
Screenshot: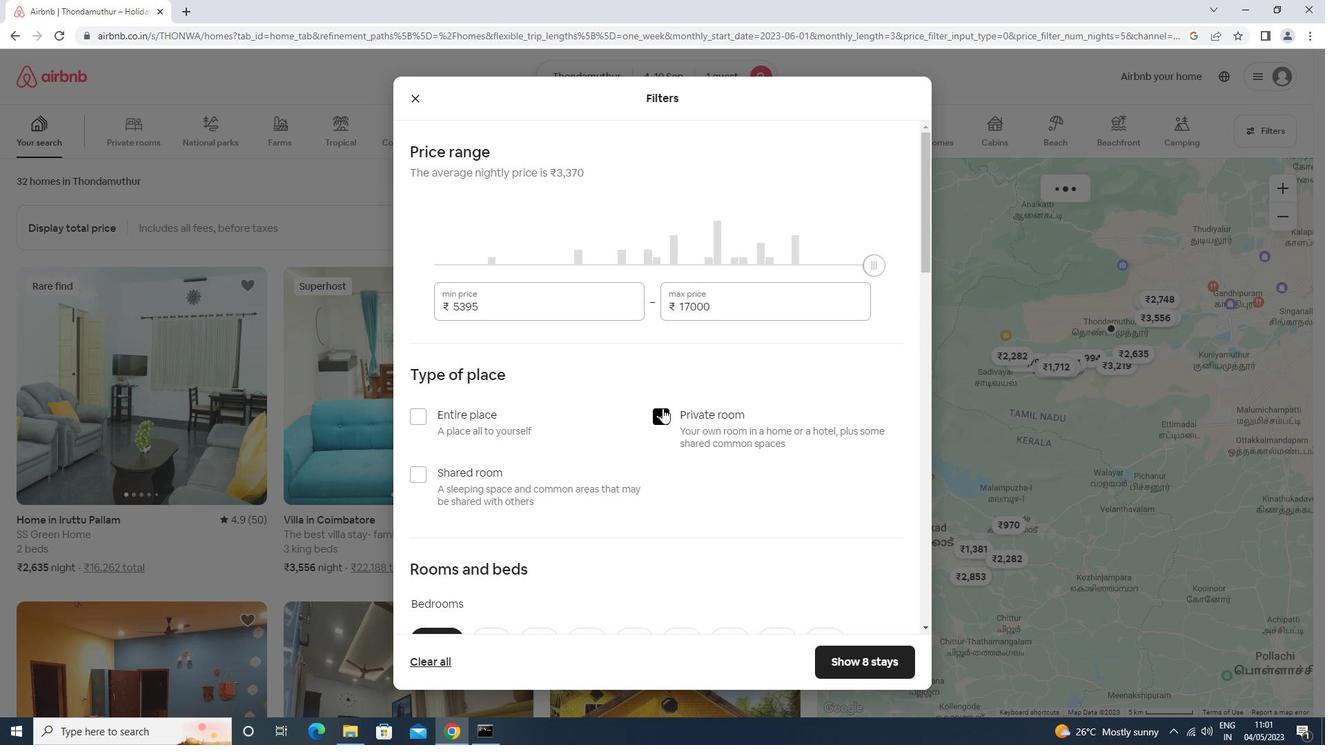 
Action: Mouse scrolled (662, 407) with delta (0, 0)
Screenshot: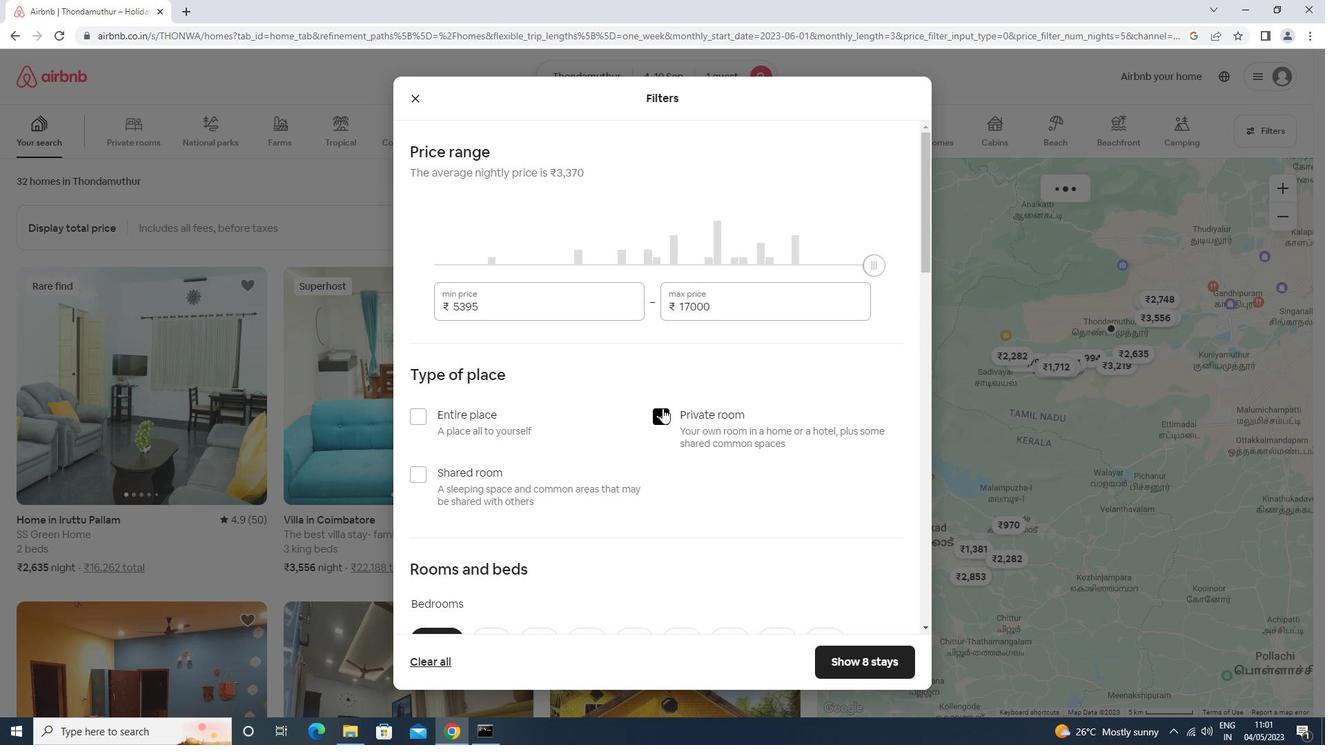 
Action: Mouse moved to (661, 408)
Screenshot: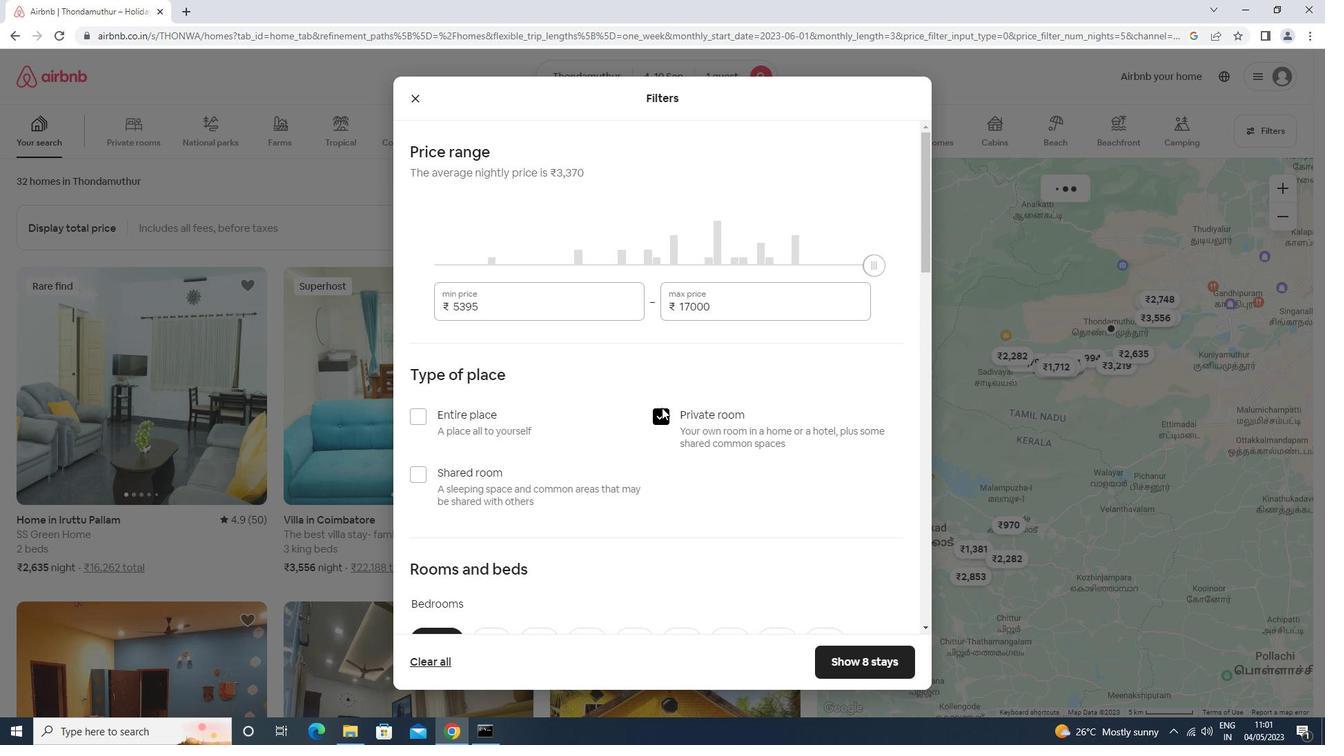 
Action: Mouse scrolled (661, 407) with delta (0, 0)
Screenshot: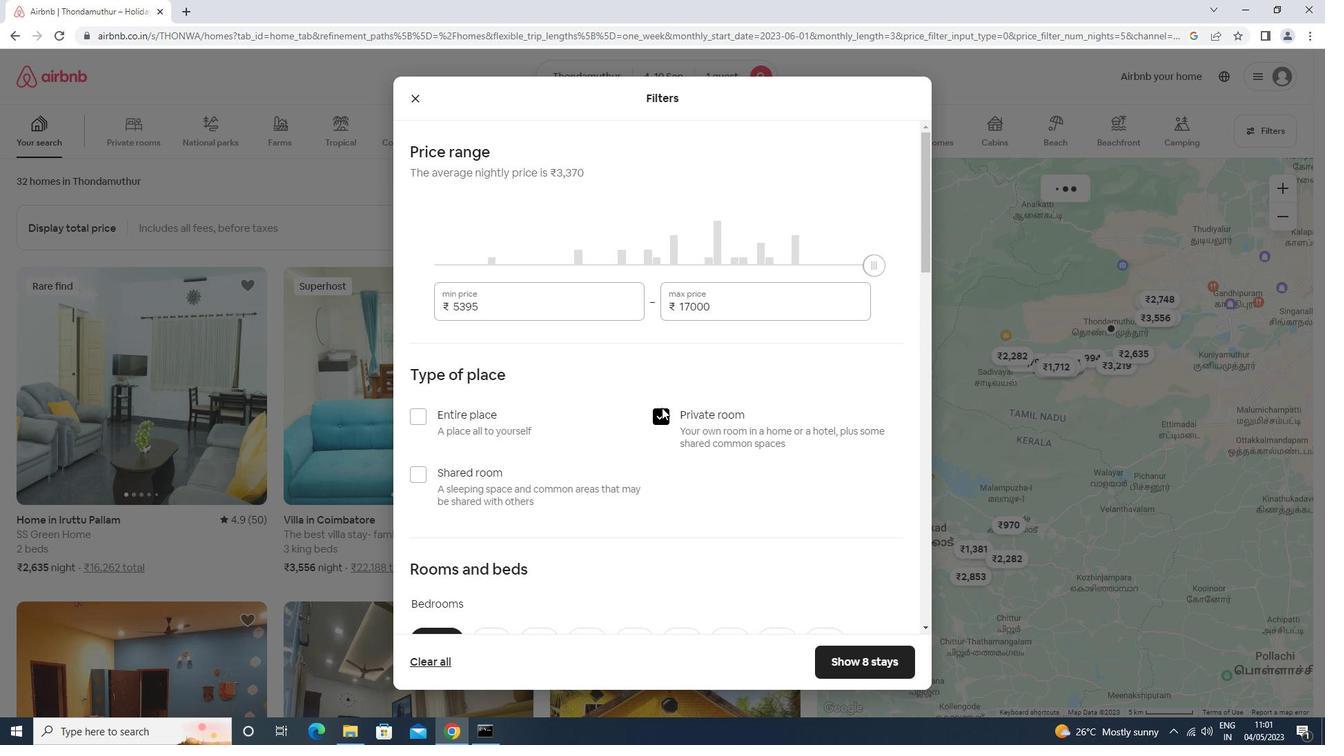 
Action: Mouse moved to (495, 364)
Screenshot: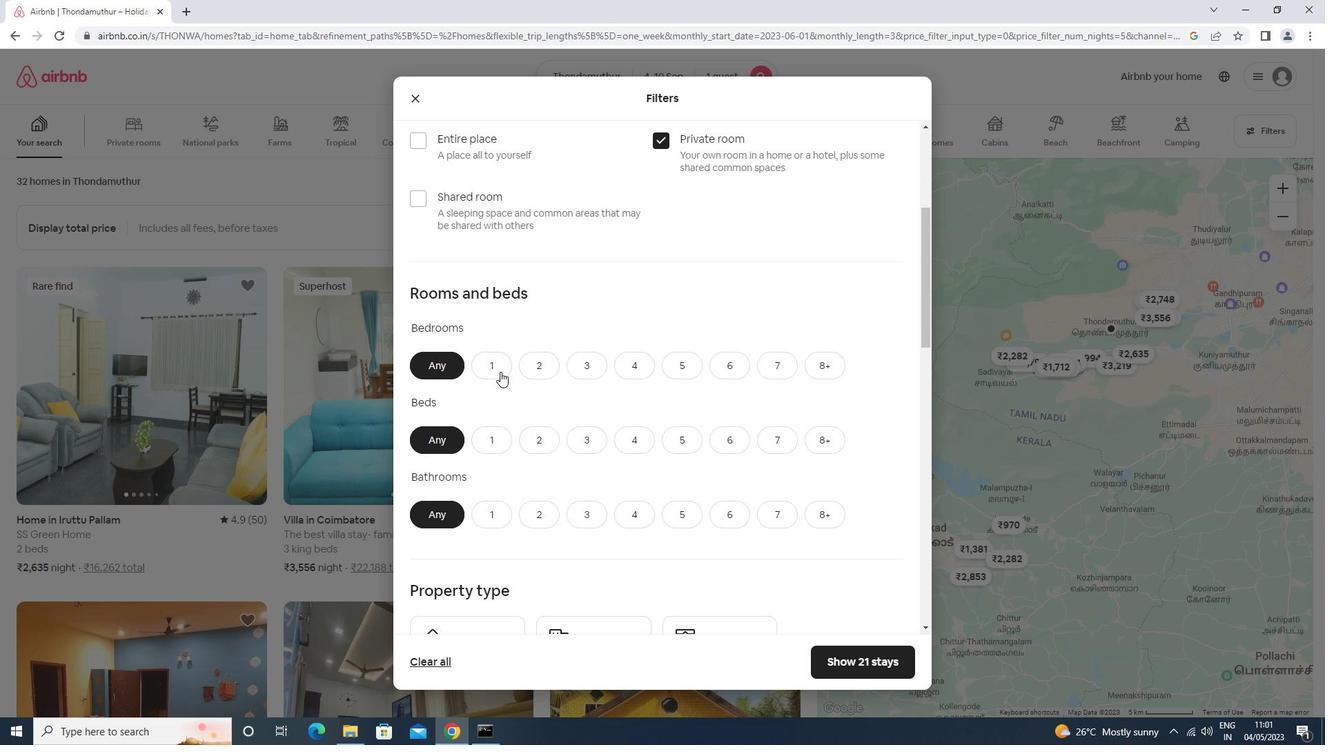 
Action: Mouse pressed left at (495, 364)
Screenshot: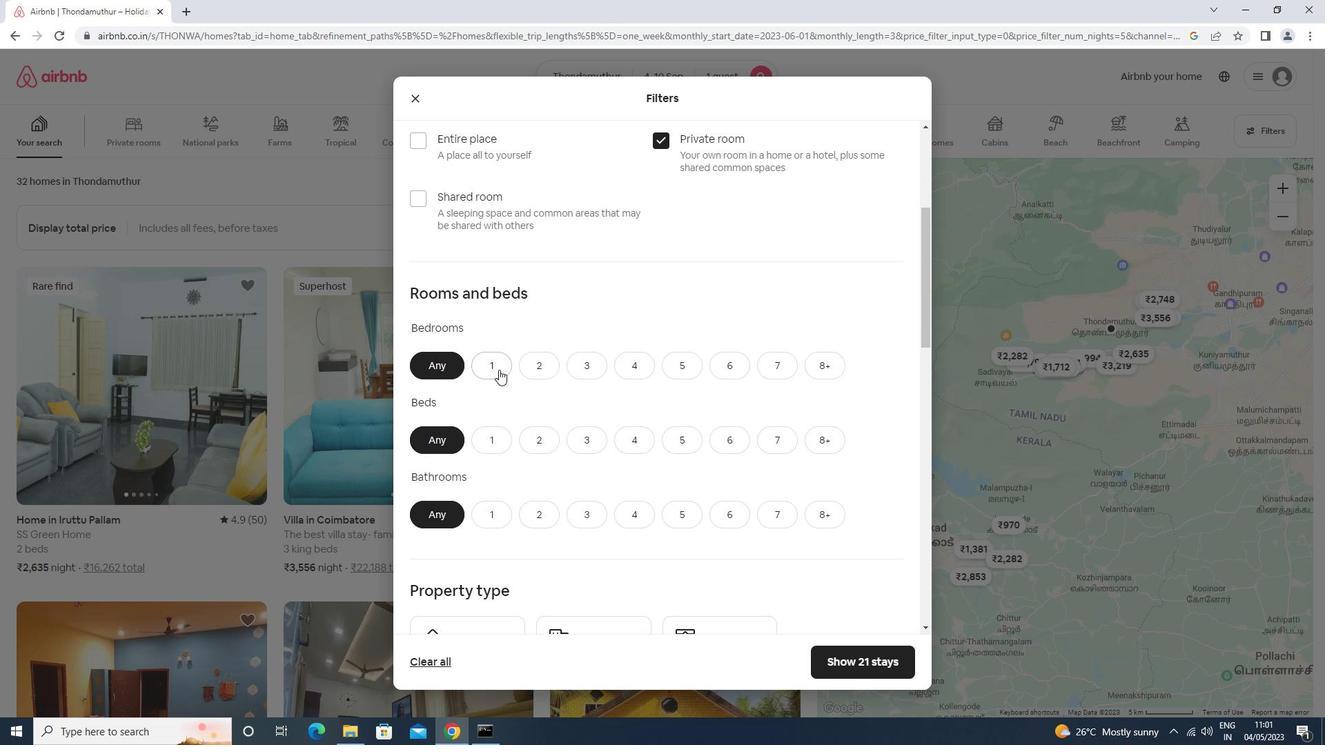 
Action: Mouse moved to (484, 446)
Screenshot: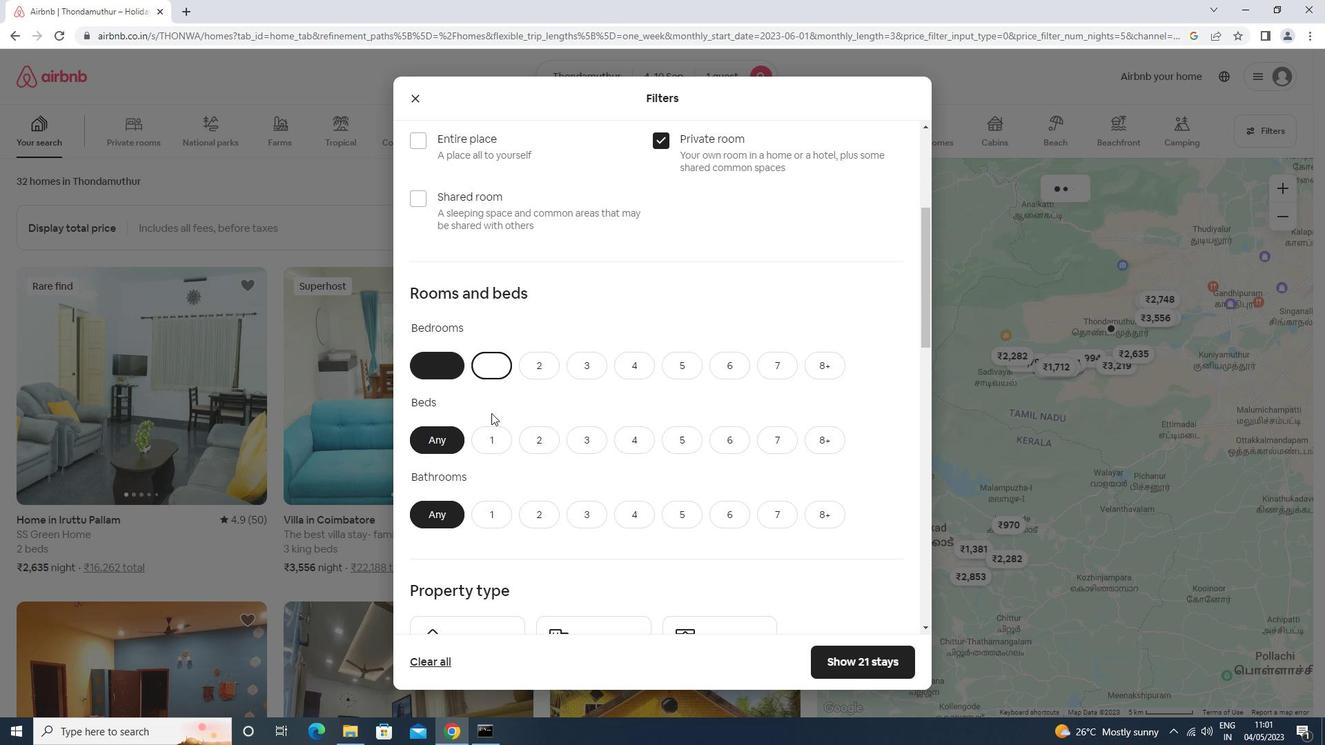 
Action: Mouse pressed left at (484, 446)
Screenshot: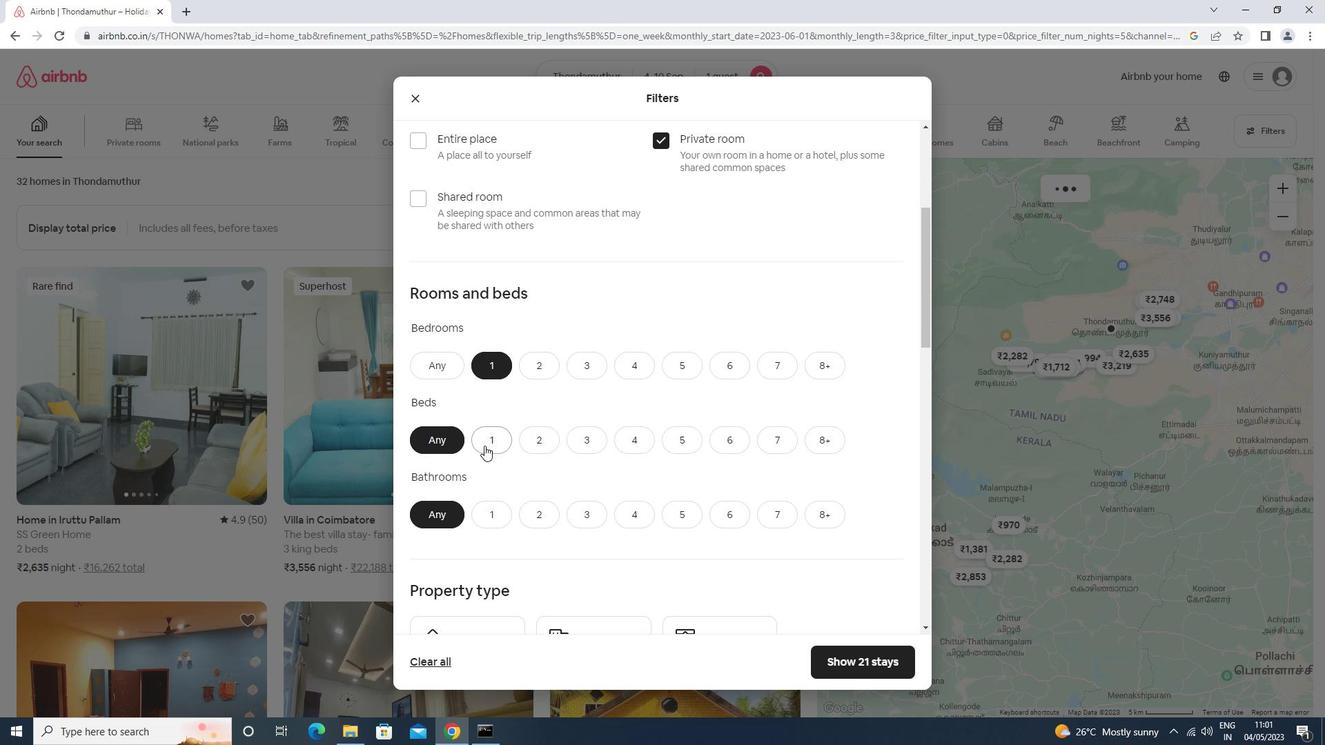 
Action: Mouse moved to (488, 444)
Screenshot: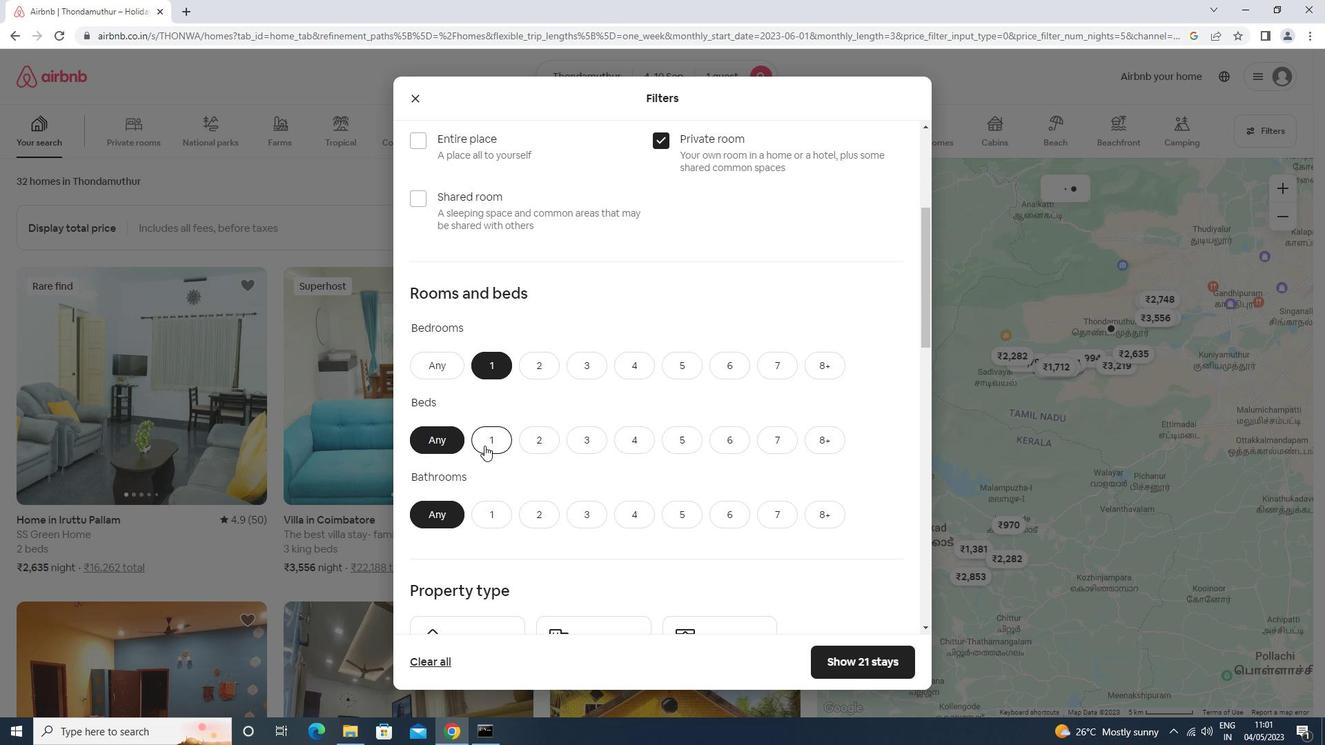 
Action: Mouse scrolled (488, 443) with delta (0, 0)
Screenshot: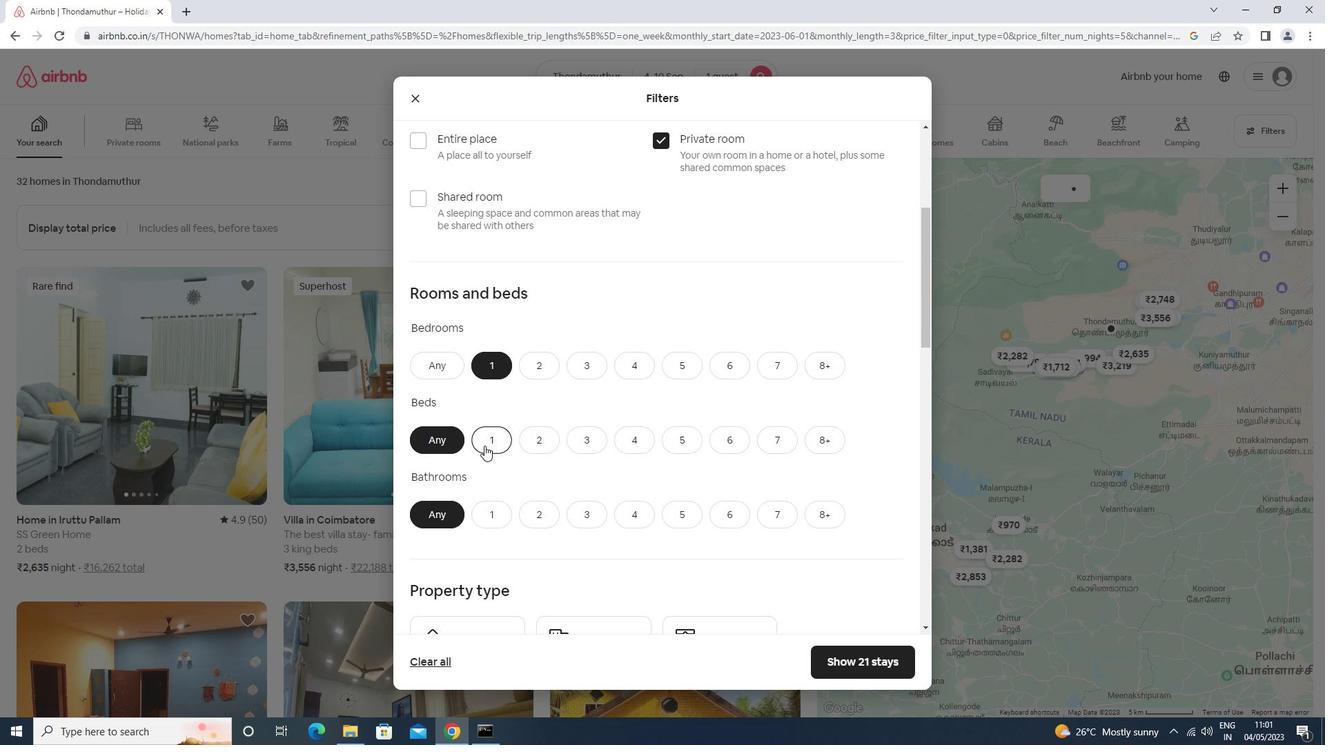 
Action: Mouse scrolled (488, 443) with delta (0, 0)
Screenshot: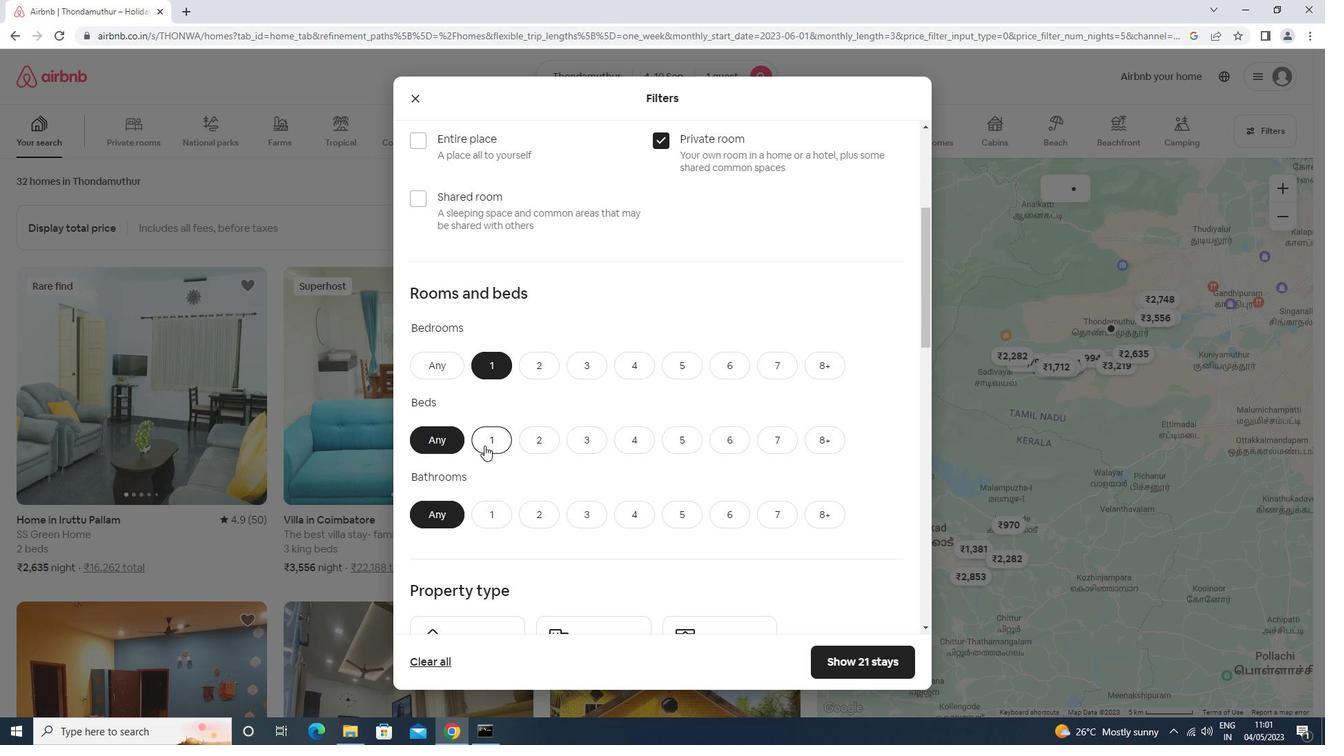 
Action: Mouse scrolled (488, 443) with delta (0, 0)
Screenshot: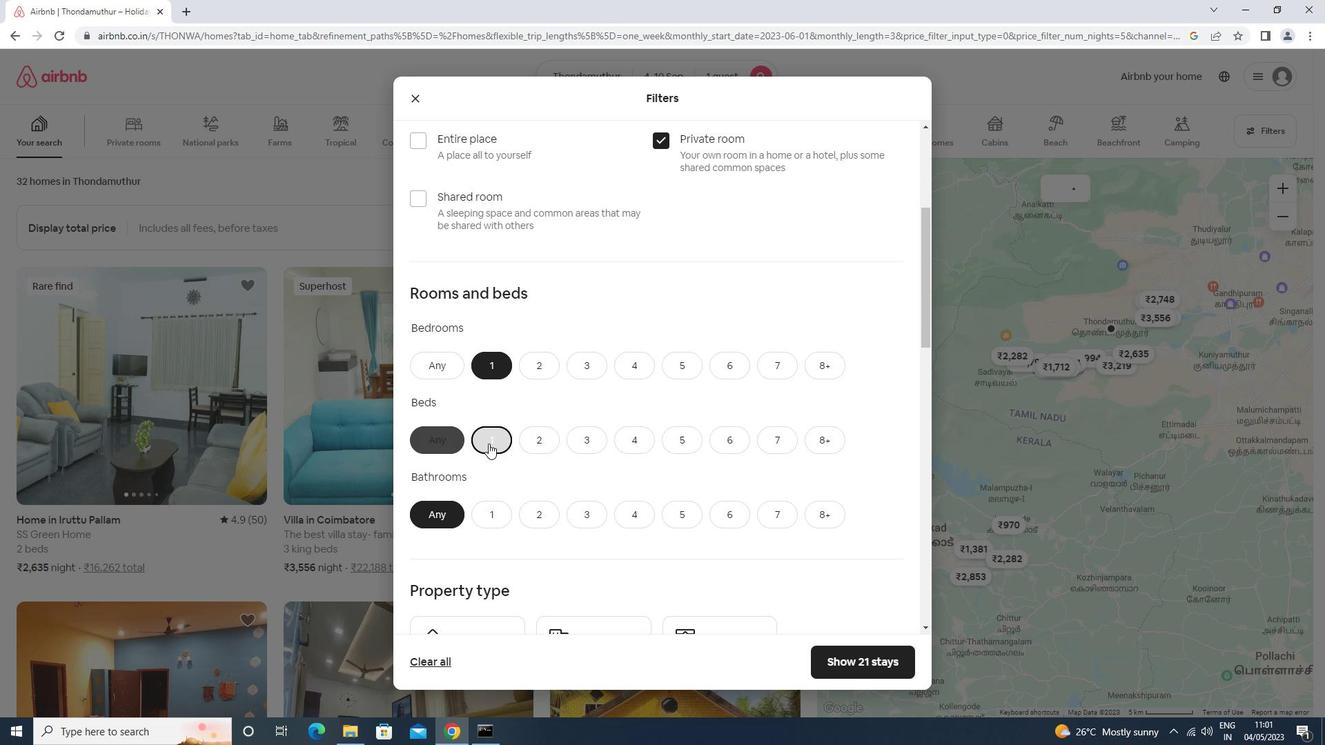 
Action: Mouse moved to (502, 312)
Screenshot: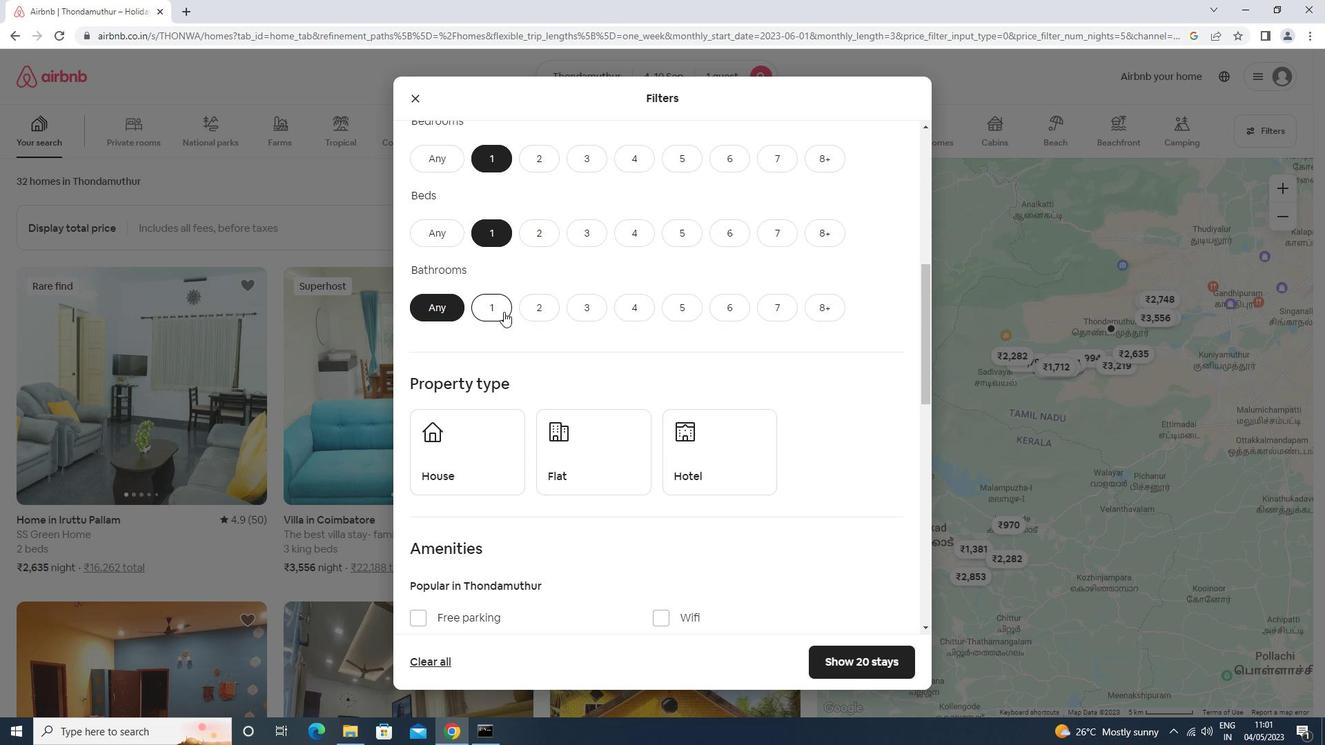 
Action: Mouse pressed left at (502, 312)
Screenshot: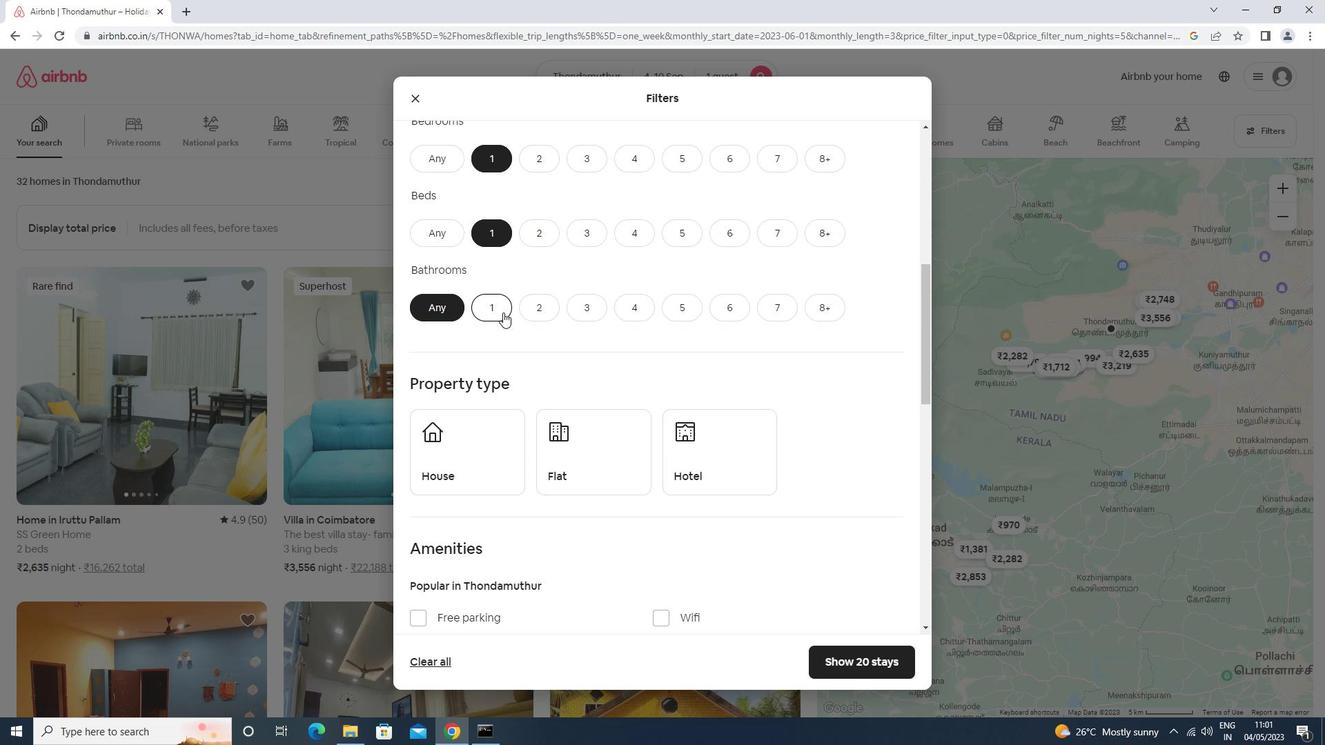 
Action: Mouse moved to (453, 434)
Screenshot: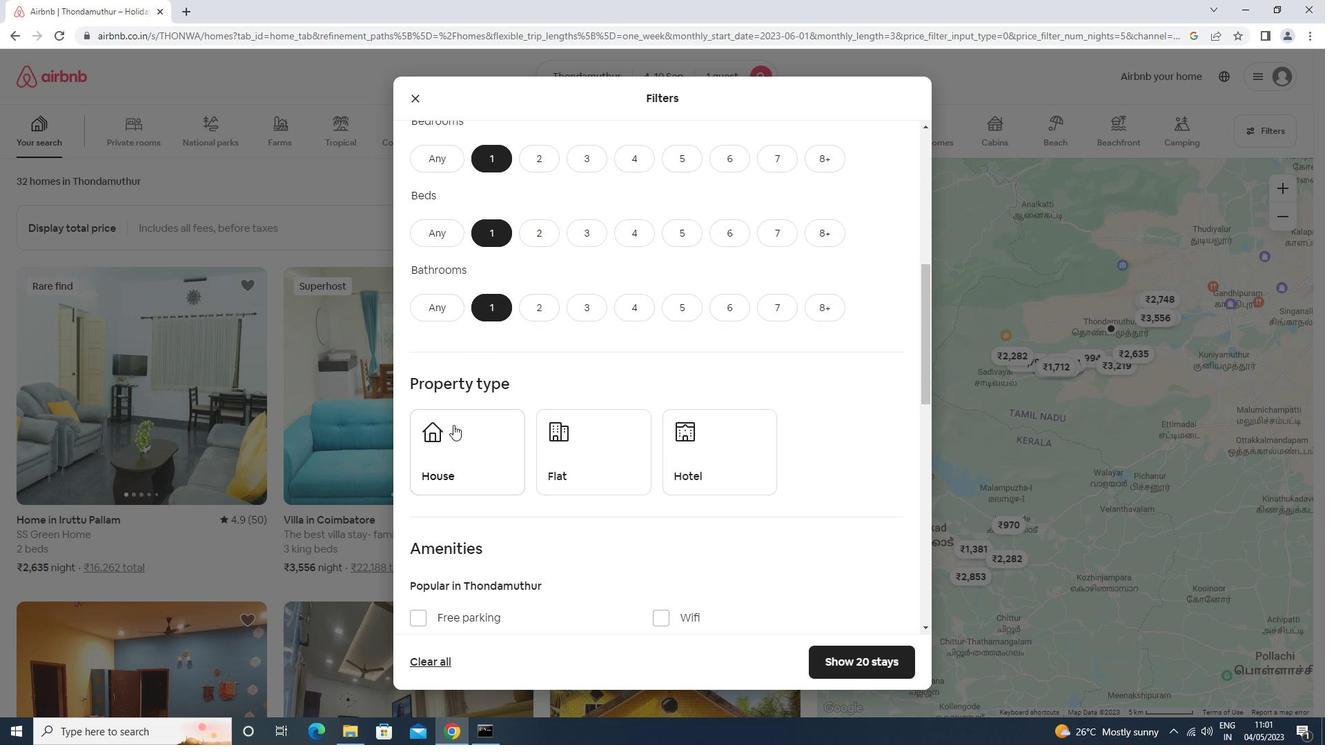 
Action: Mouse pressed left at (453, 434)
Screenshot: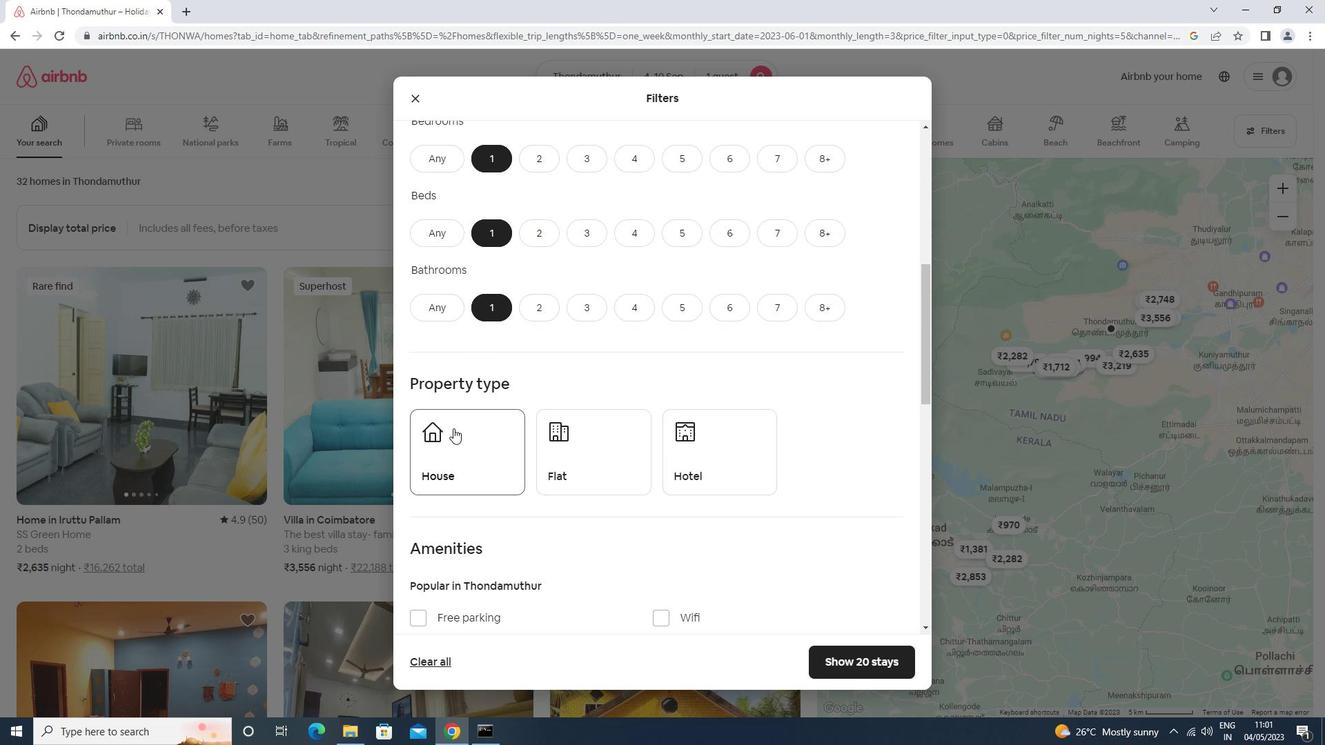 
Action: Mouse moved to (607, 479)
Screenshot: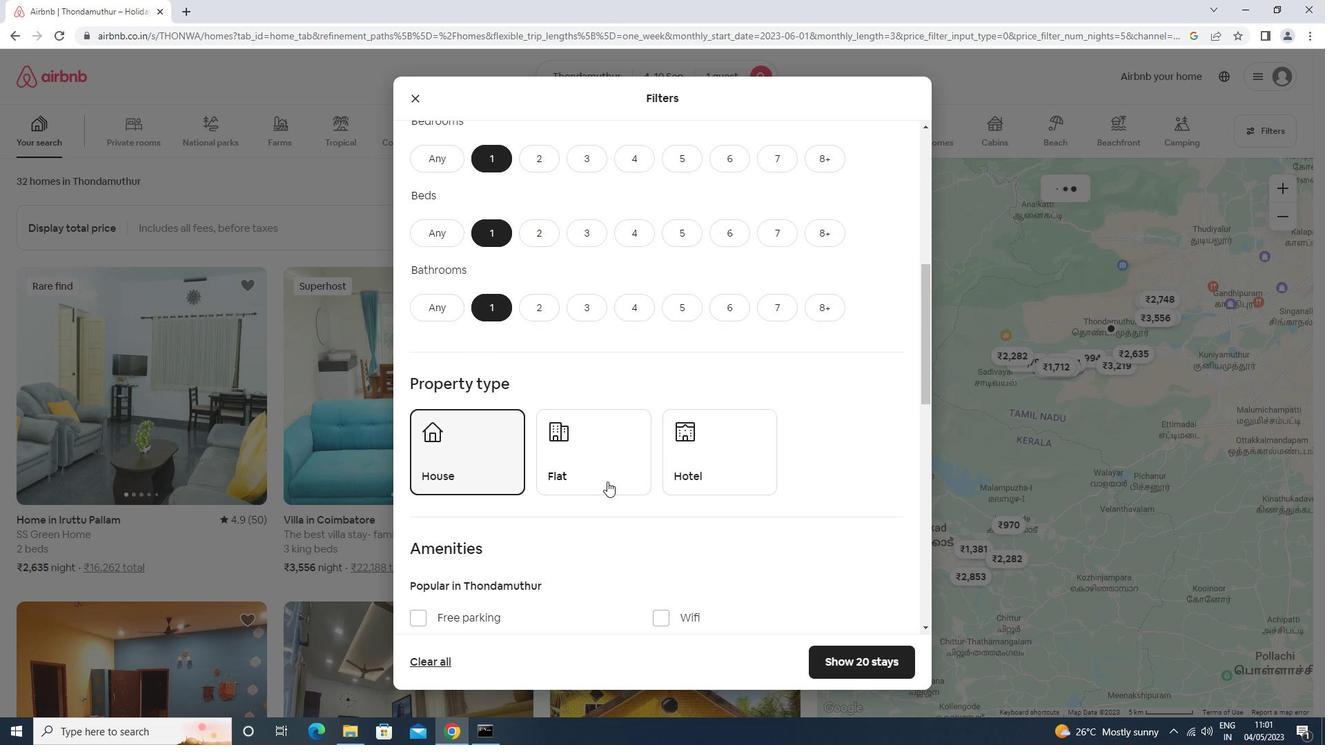 
Action: Mouse pressed left at (607, 479)
Screenshot: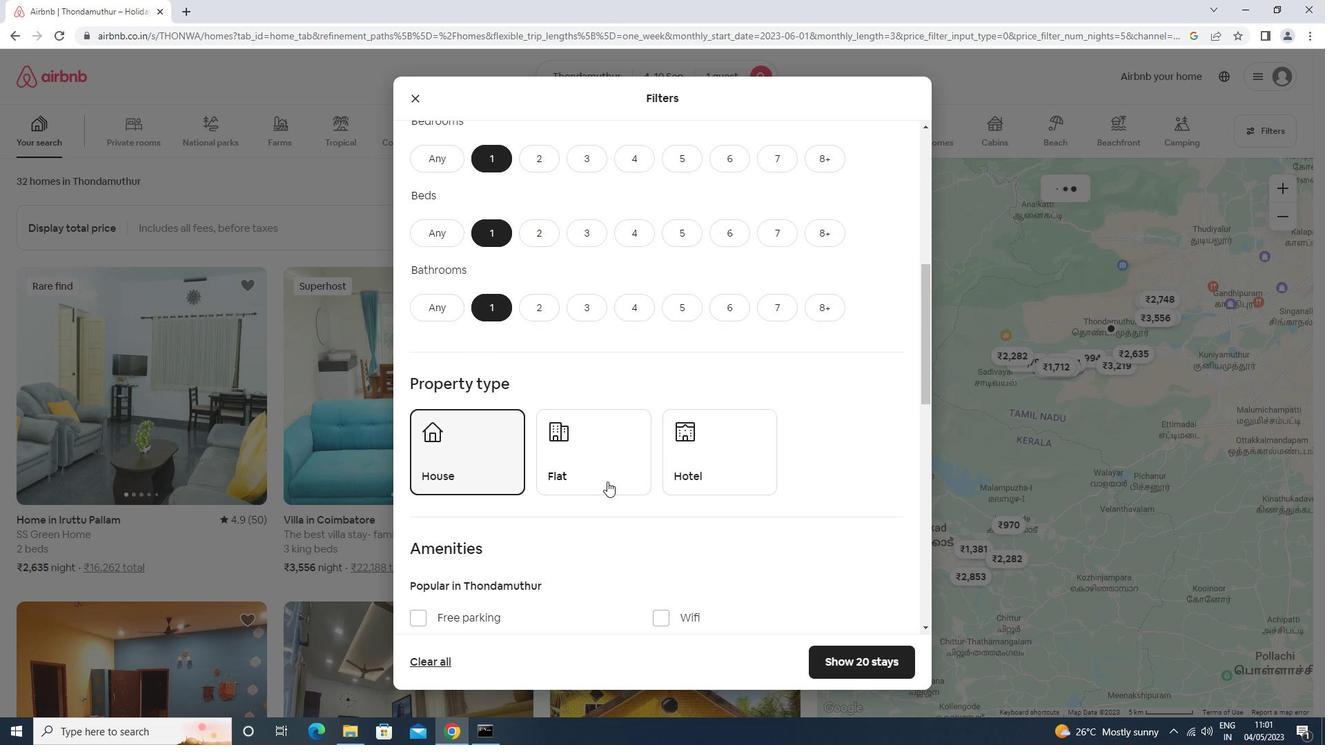 
Action: Mouse moved to (693, 461)
Screenshot: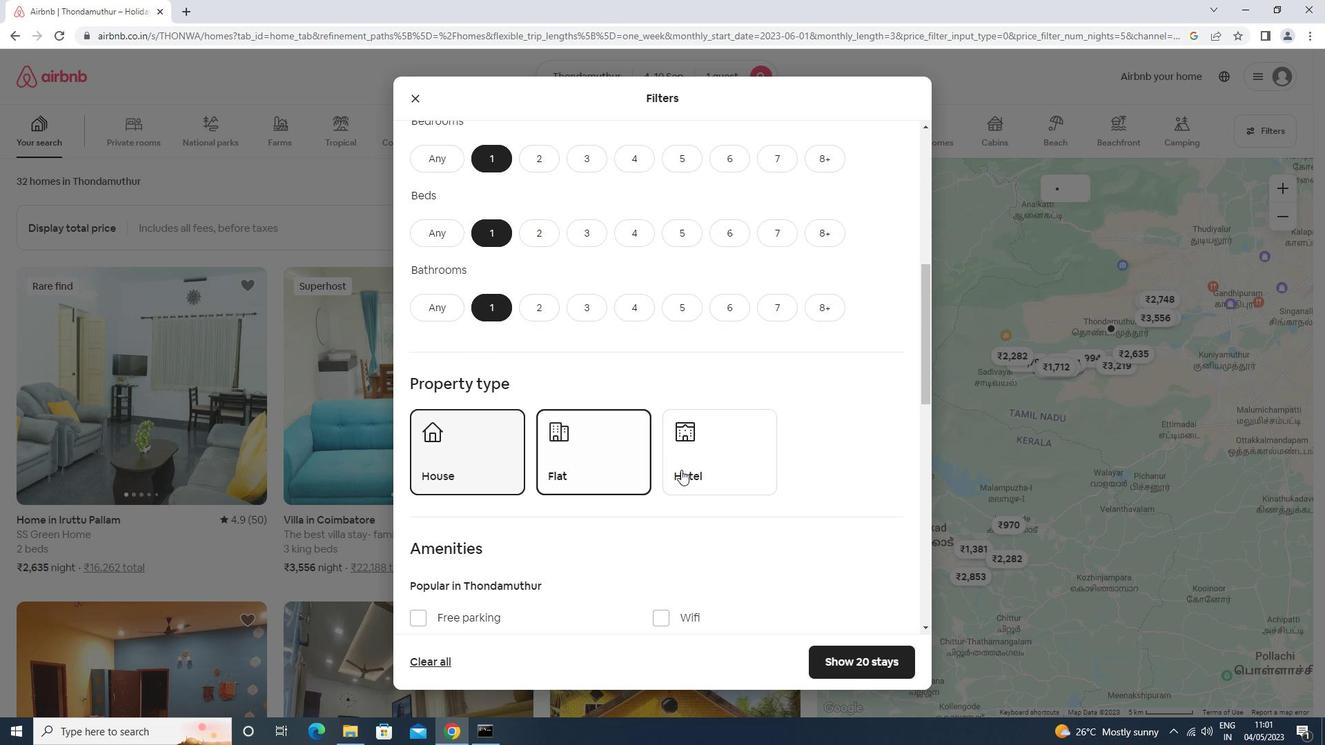 
Action: Mouse pressed left at (693, 461)
Screenshot: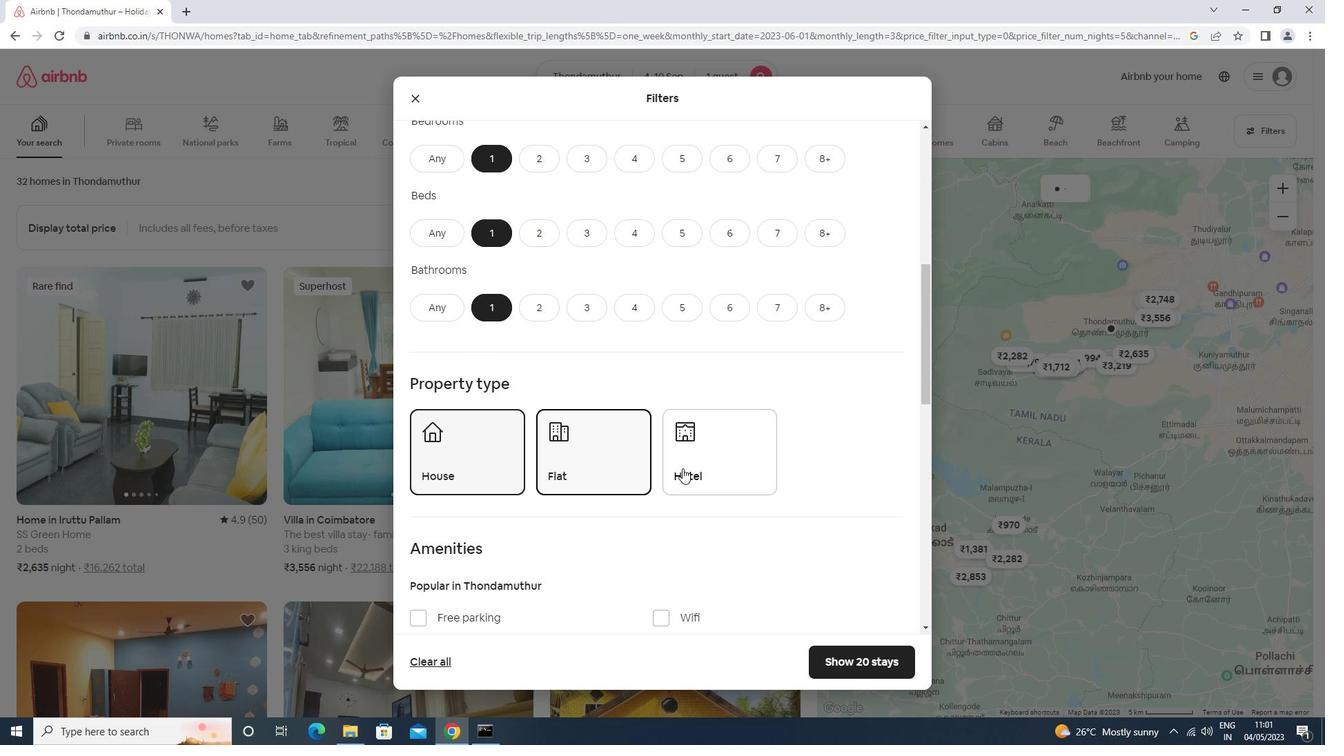 
Action: Mouse moved to (700, 462)
Screenshot: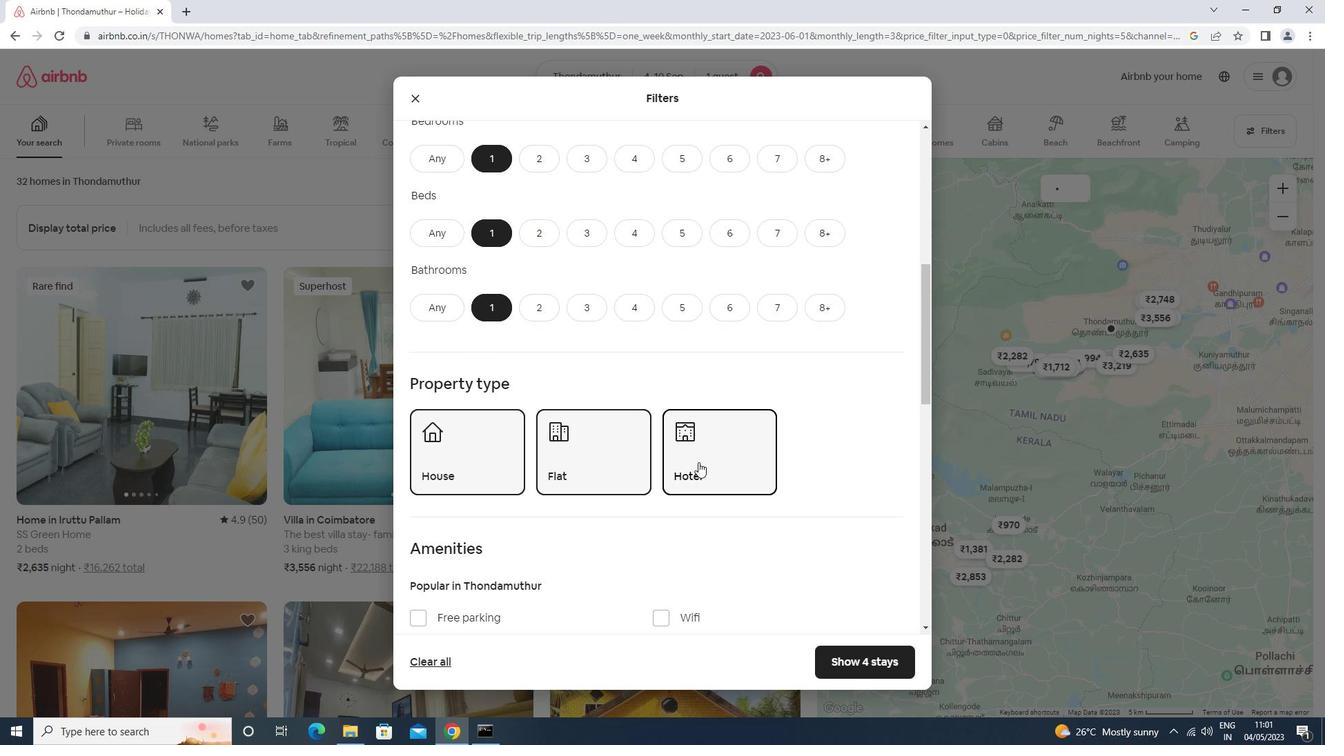 
Action: Mouse scrolled (700, 461) with delta (0, 0)
Screenshot: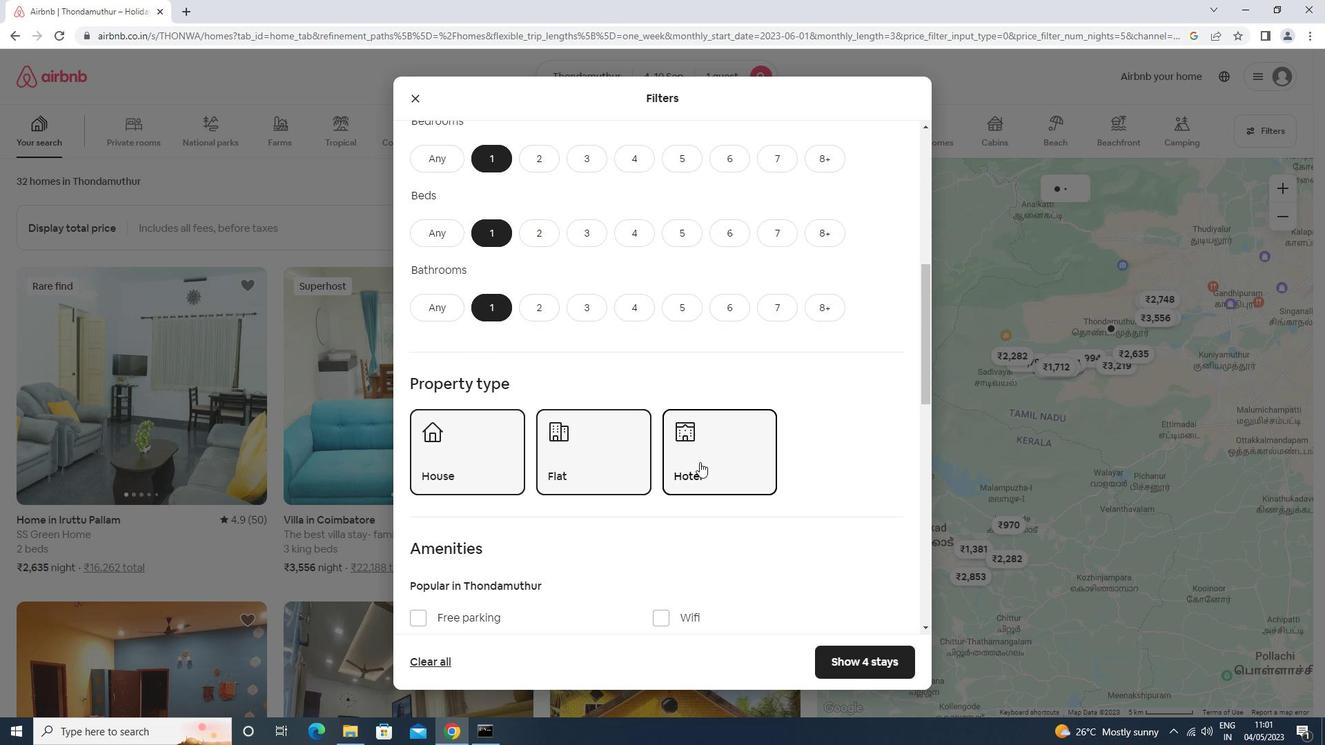 
Action: Mouse scrolled (700, 461) with delta (0, 0)
Screenshot: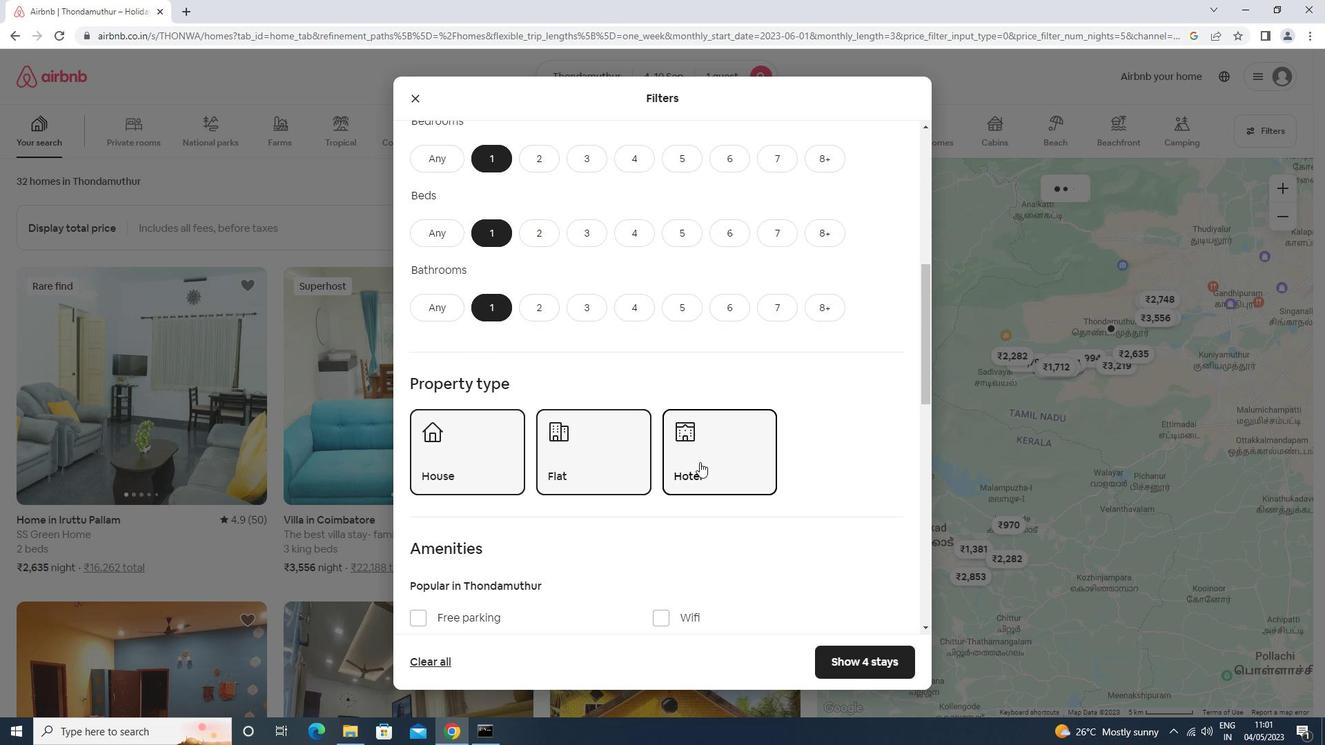 
Action: Mouse scrolled (700, 461) with delta (0, 0)
Screenshot: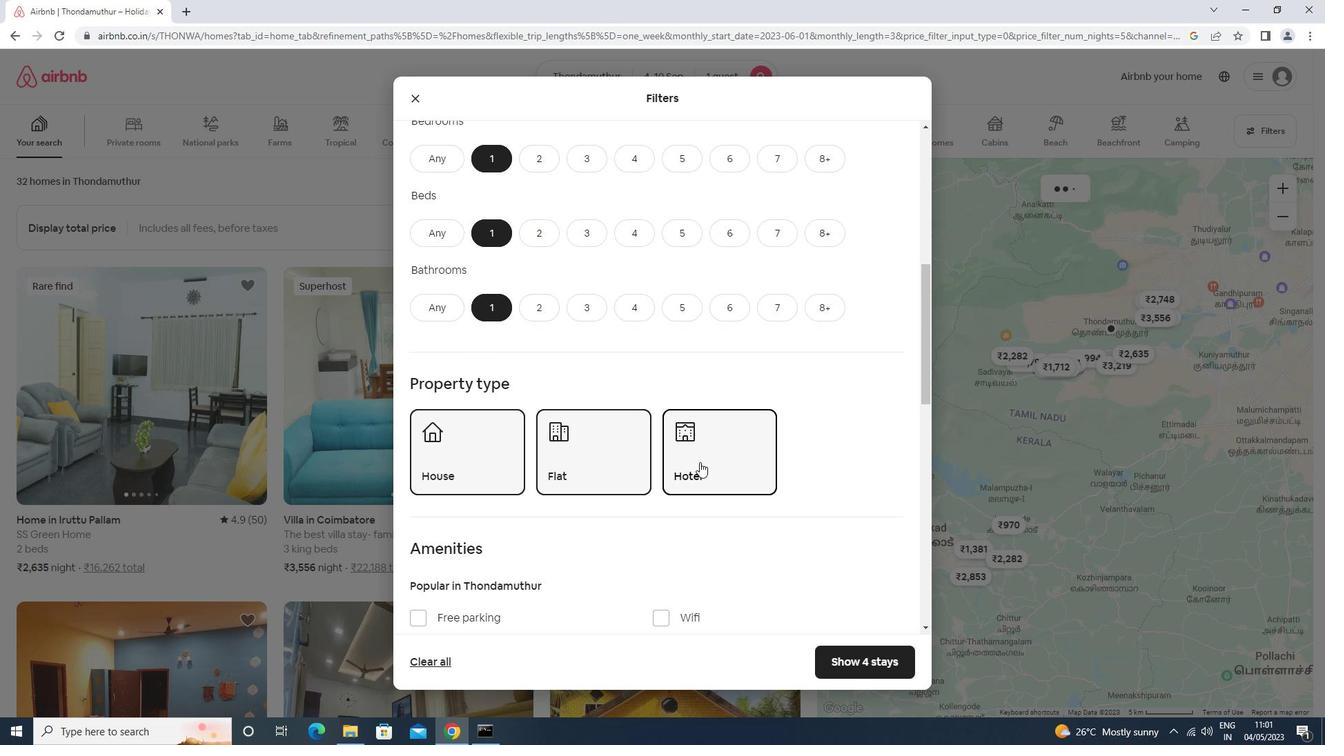 
Action: Mouse moved to (660, 475)
Screenshot: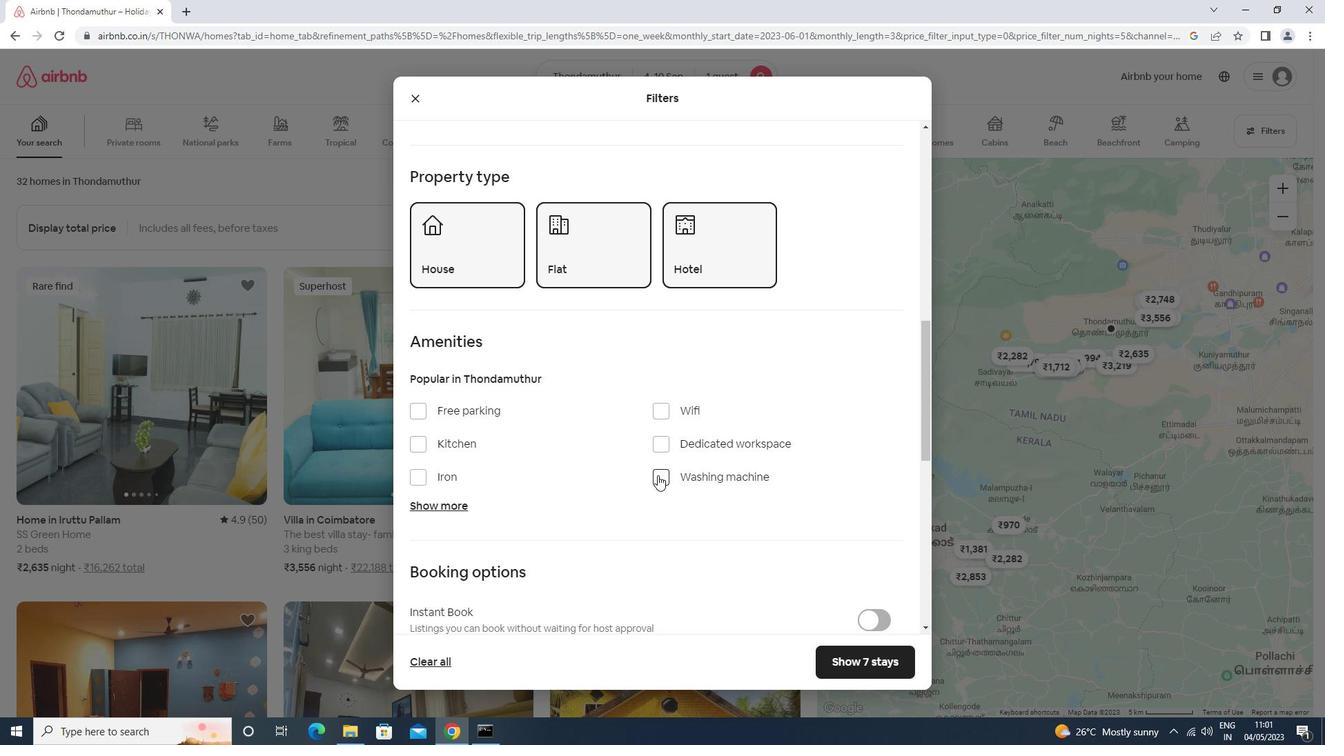 
Action: Mouse pressed left at (660, 475)
Screenshot: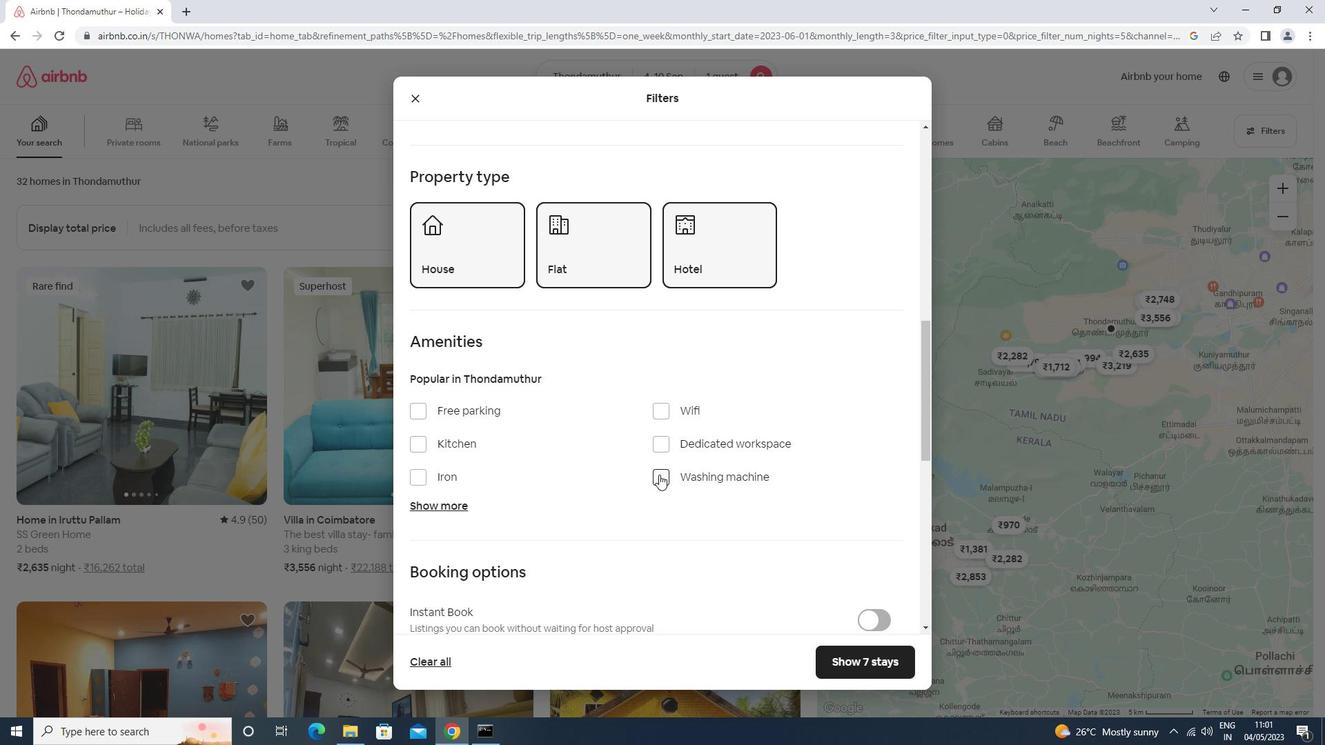 
Action: Mouse moved to (661, 473)
Screenshot: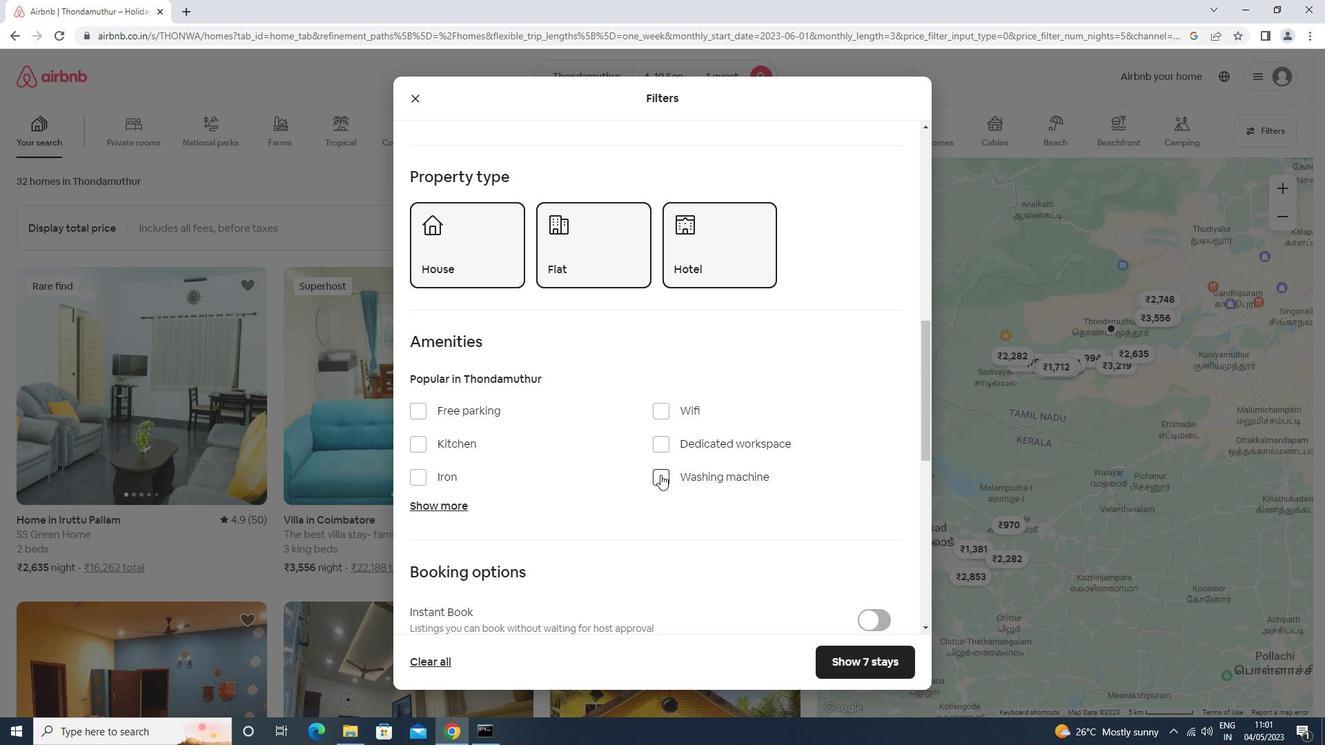 
Action: Mouse scrolled (661, 473) with delta (0, 0)
Screenshot: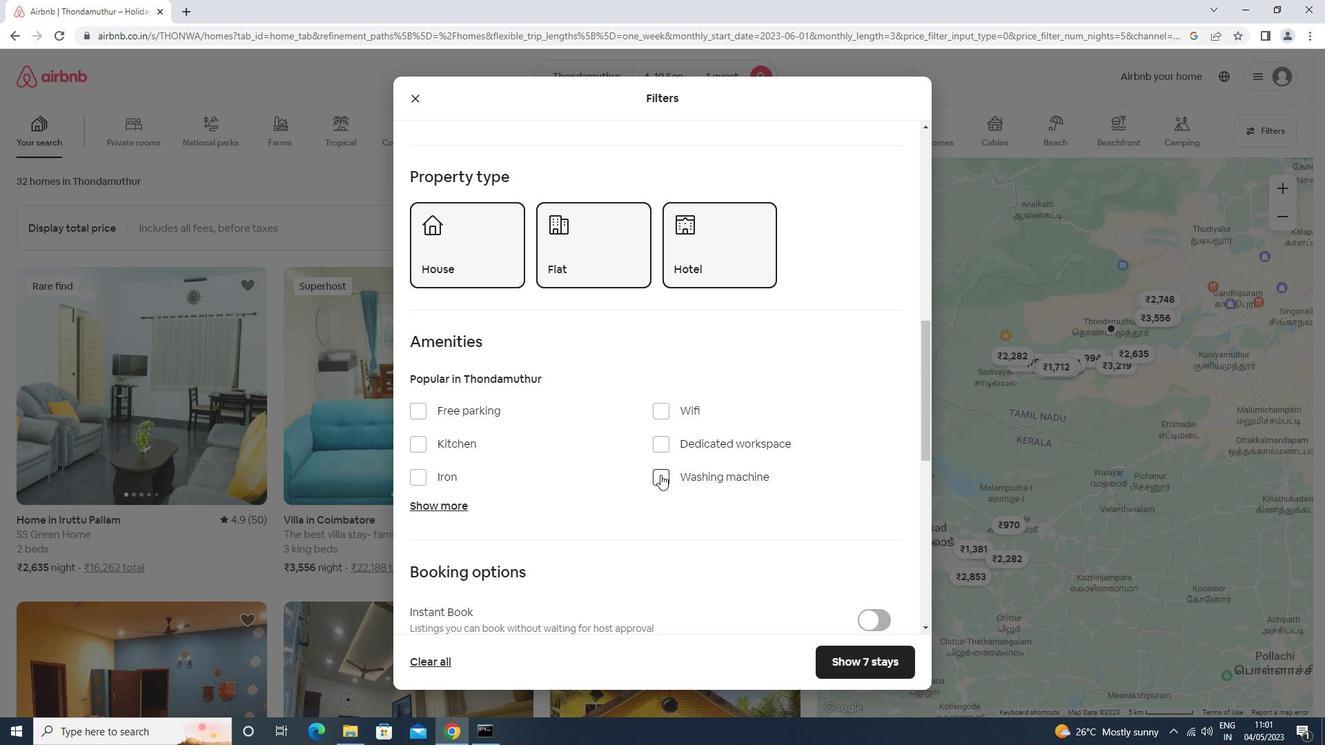 
Action: Mouse scrolled (661, 473) with delta (0, 0)
Screenshot: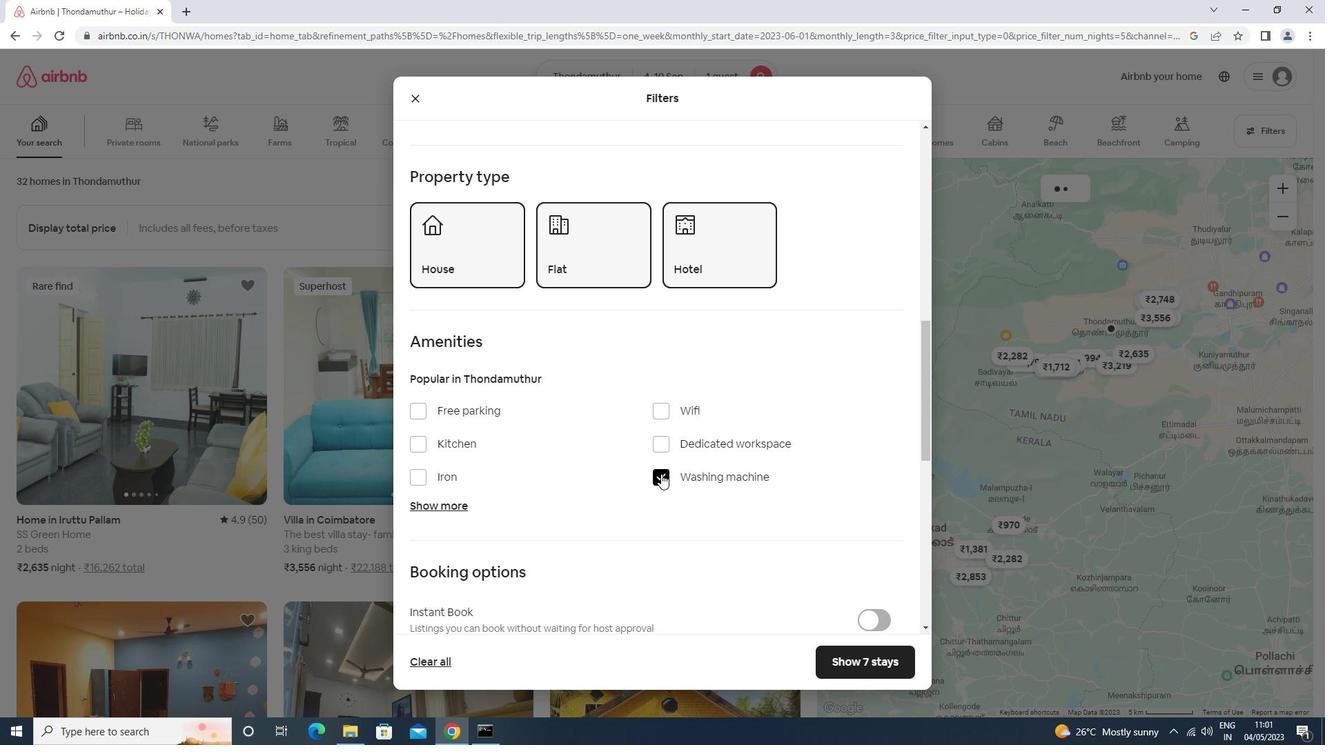 
Action: Mouse scrolled (661, 473) with delta (0, 0)
Screenshot: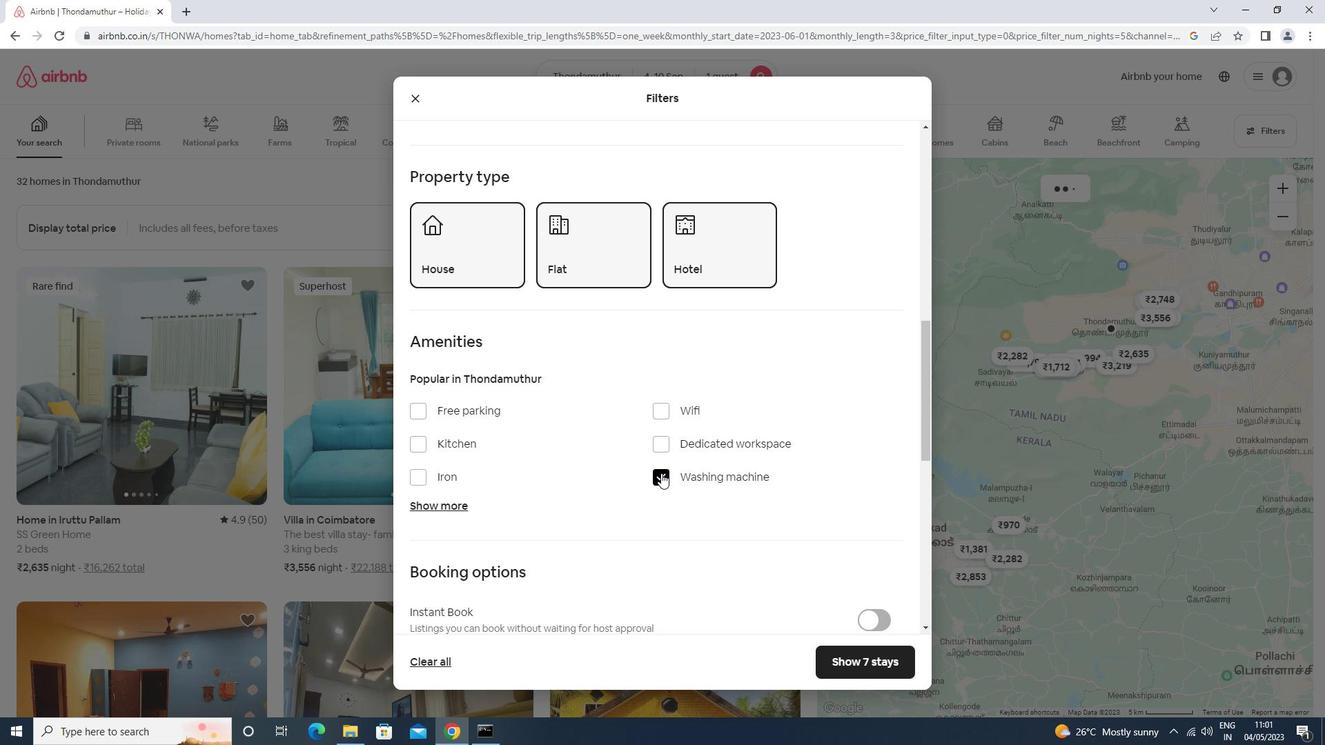 
Action: Mouse scrolled (661, 473) with delta (0, 0)
Screenshot: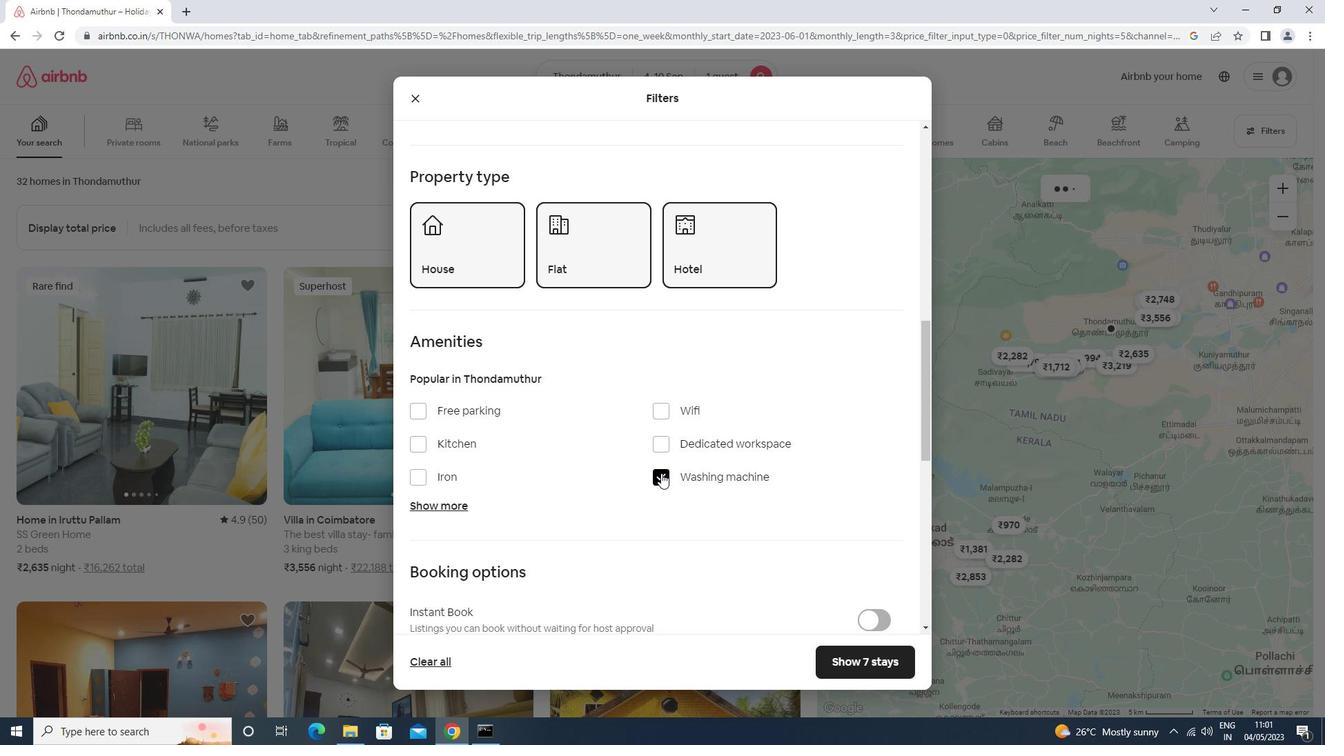 
Action: Mouse moved to (876, 389)
Screenshot: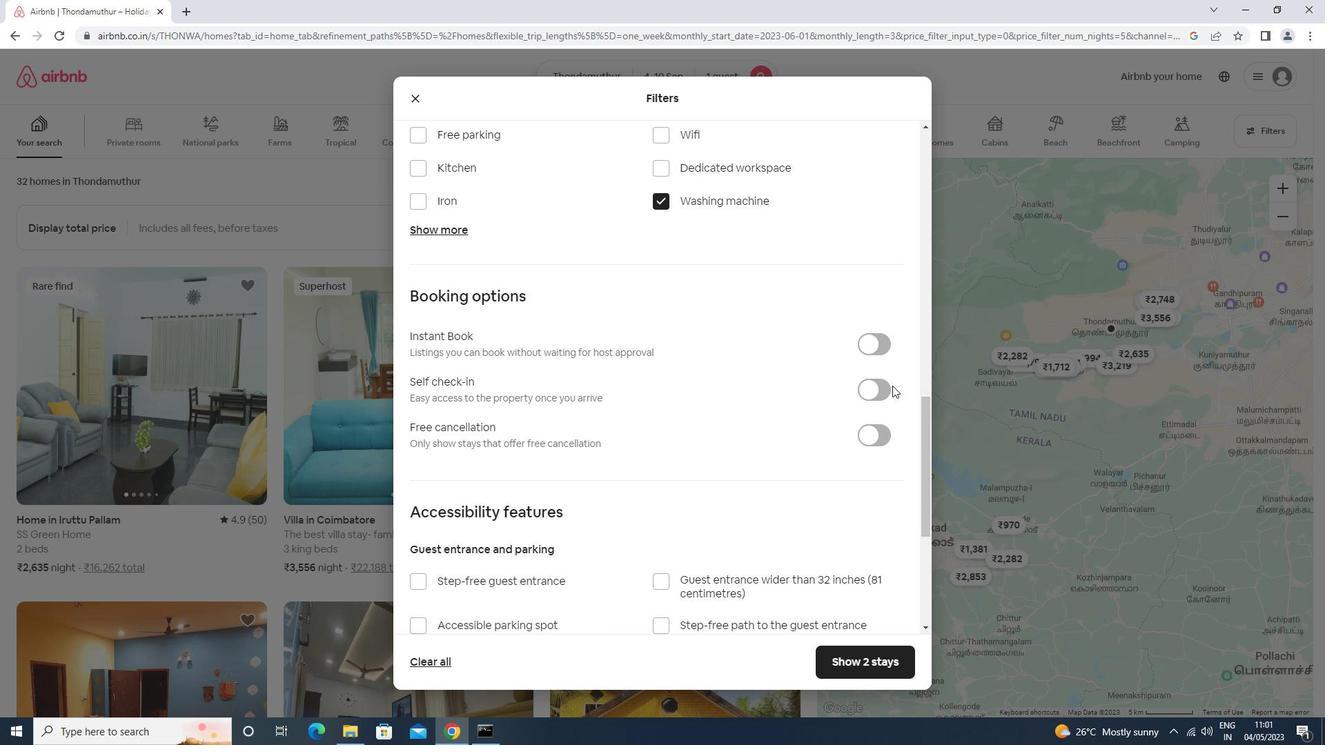 
Action: Mouse pressed left at (876, 389)
Screenshot: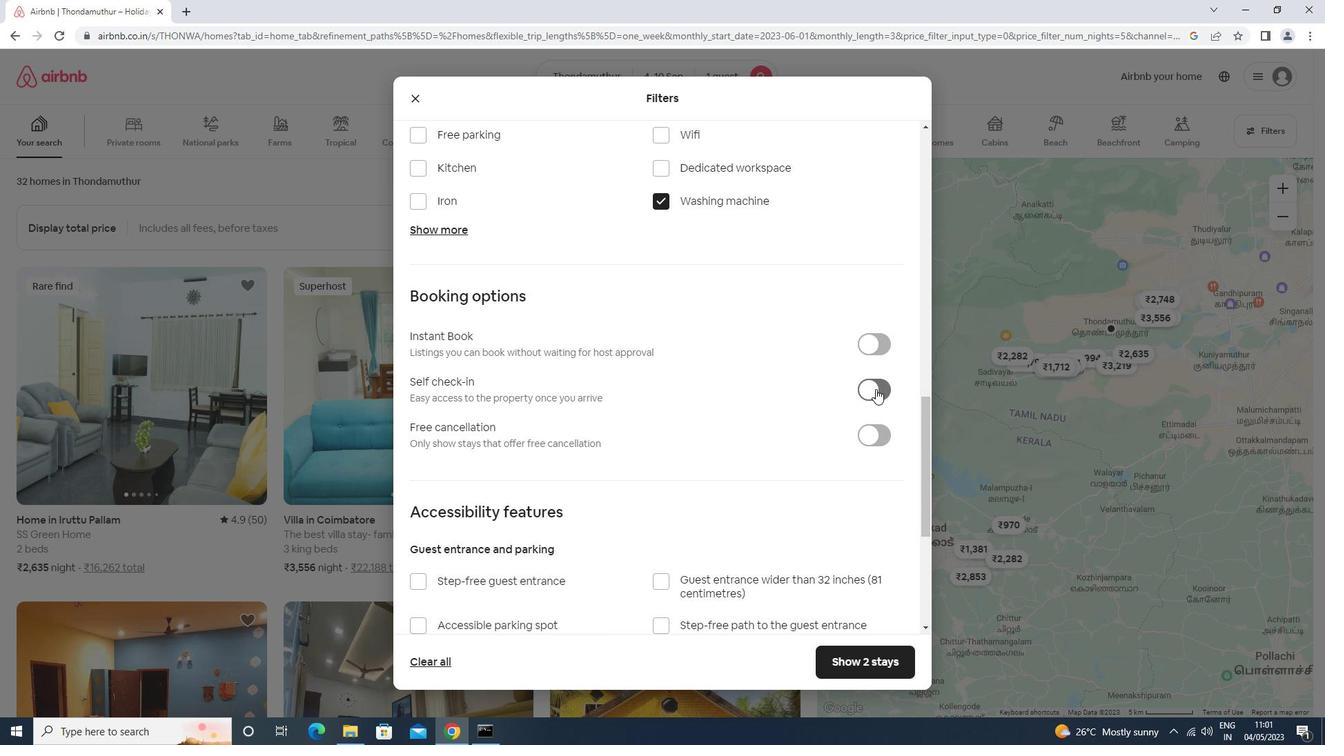 
Action: Mouse moved to (777, 421)
Screenshot: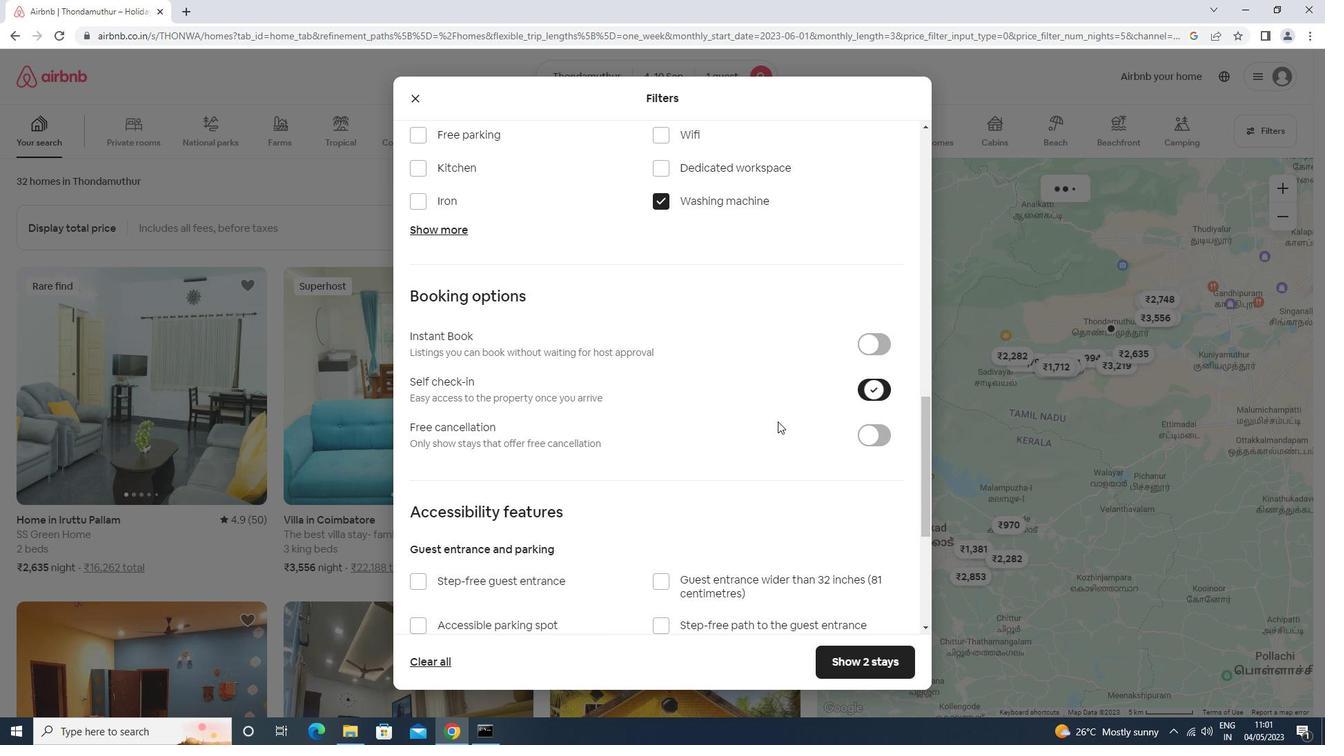 
Action: Mouse scrolled (777, 421) with delta (0, 0)
Screenshot: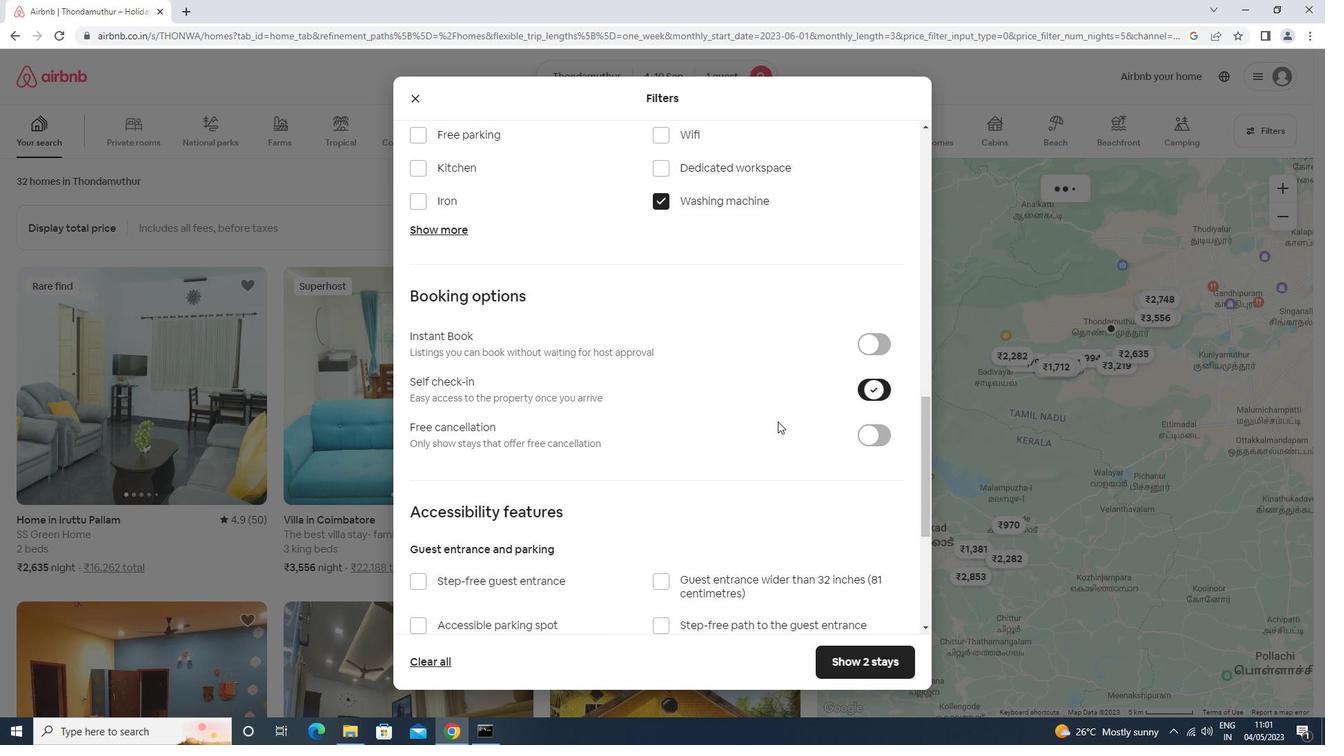 
Action: Mouse moved to (776, 423)
Screenshot: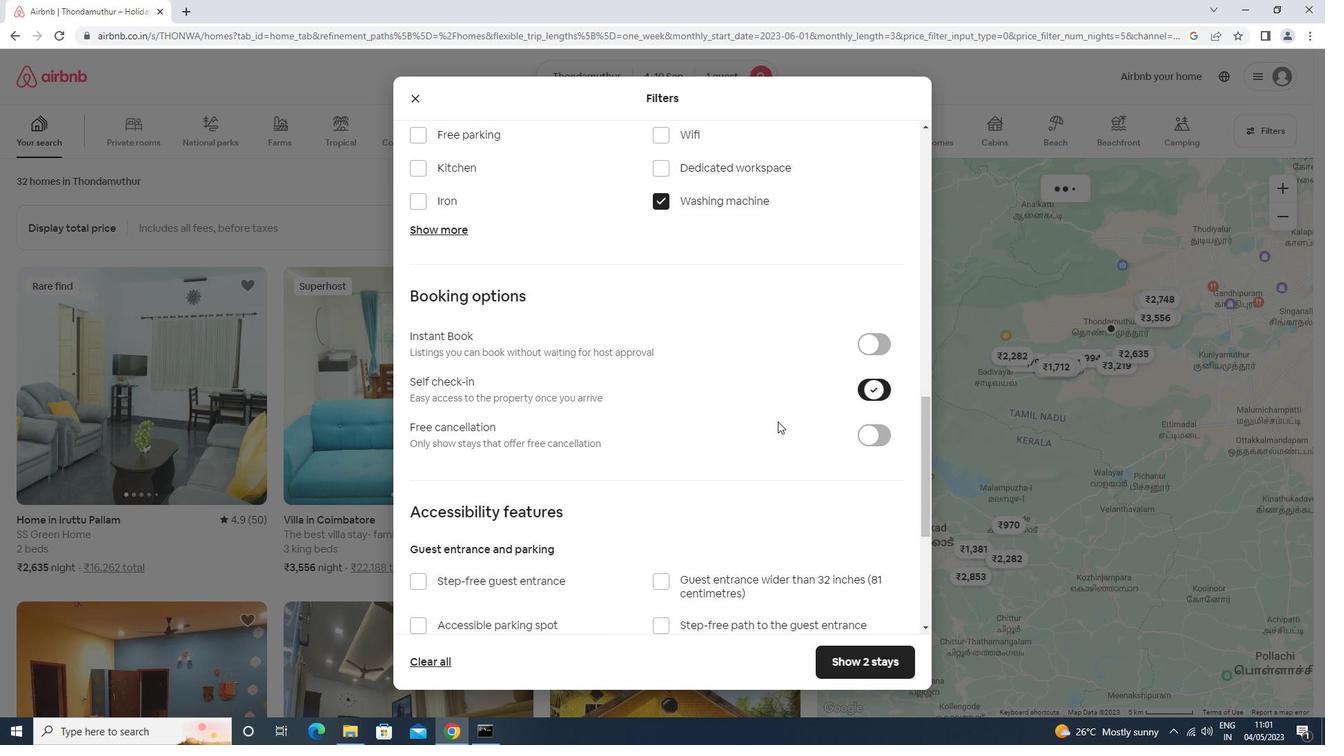 
Action: Mouse scrolled (776, 422) with delta (0, 0)
Screenshot: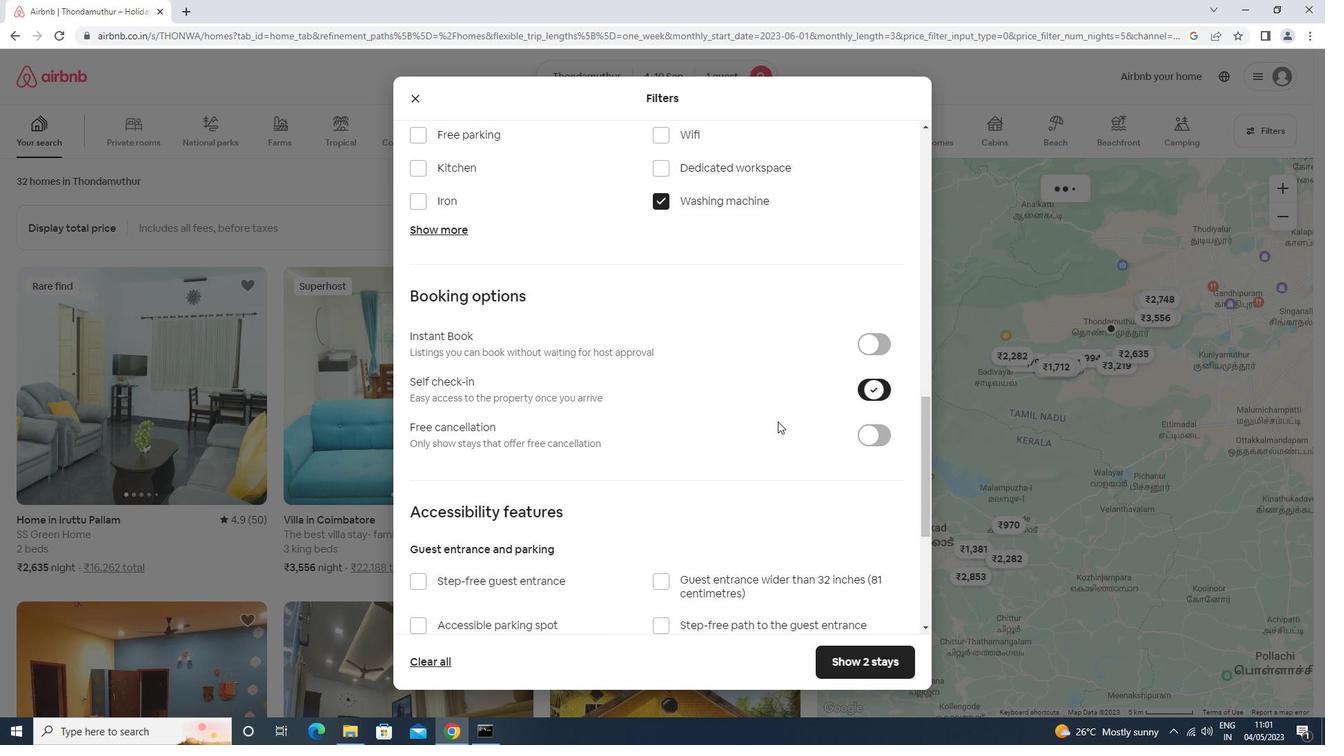 
Action: Mouse moved to (776, 423)
Screenshot: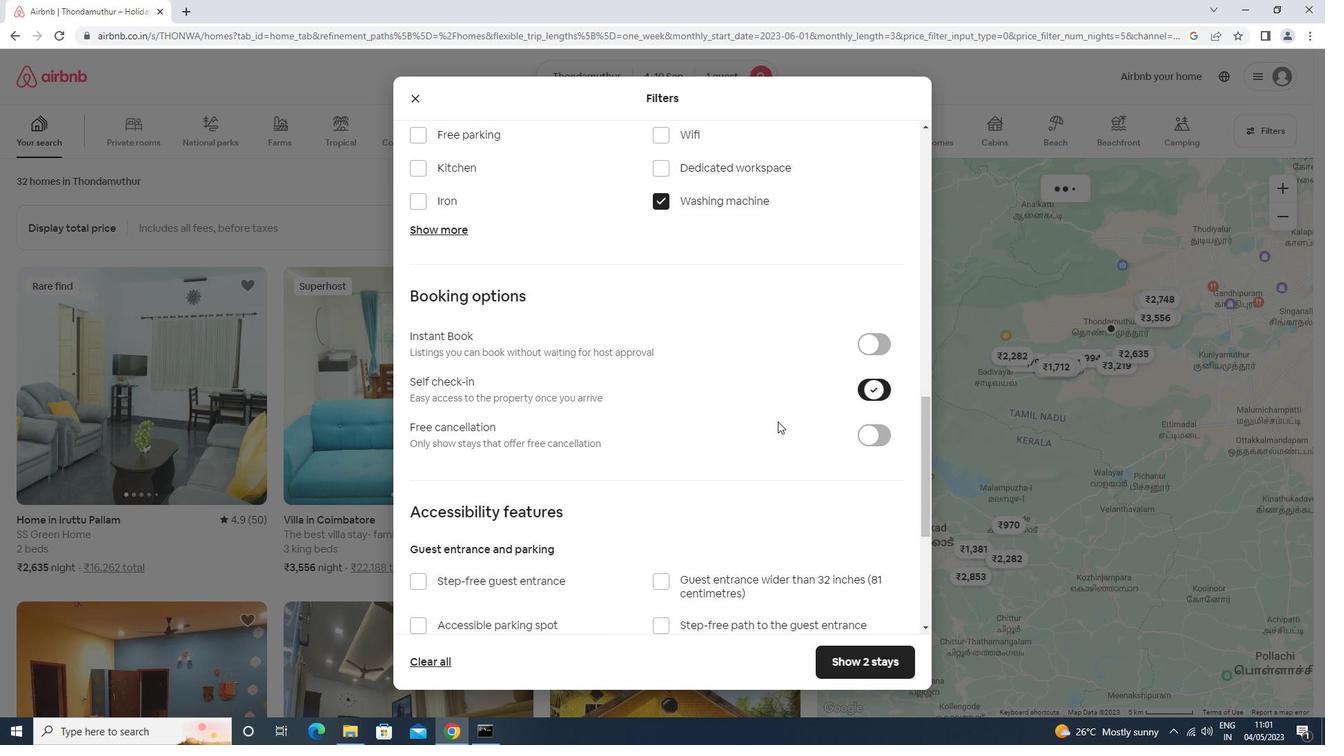 
Action: Mouse scrolled (776, 422) with delta (0, 0)
Screenshot: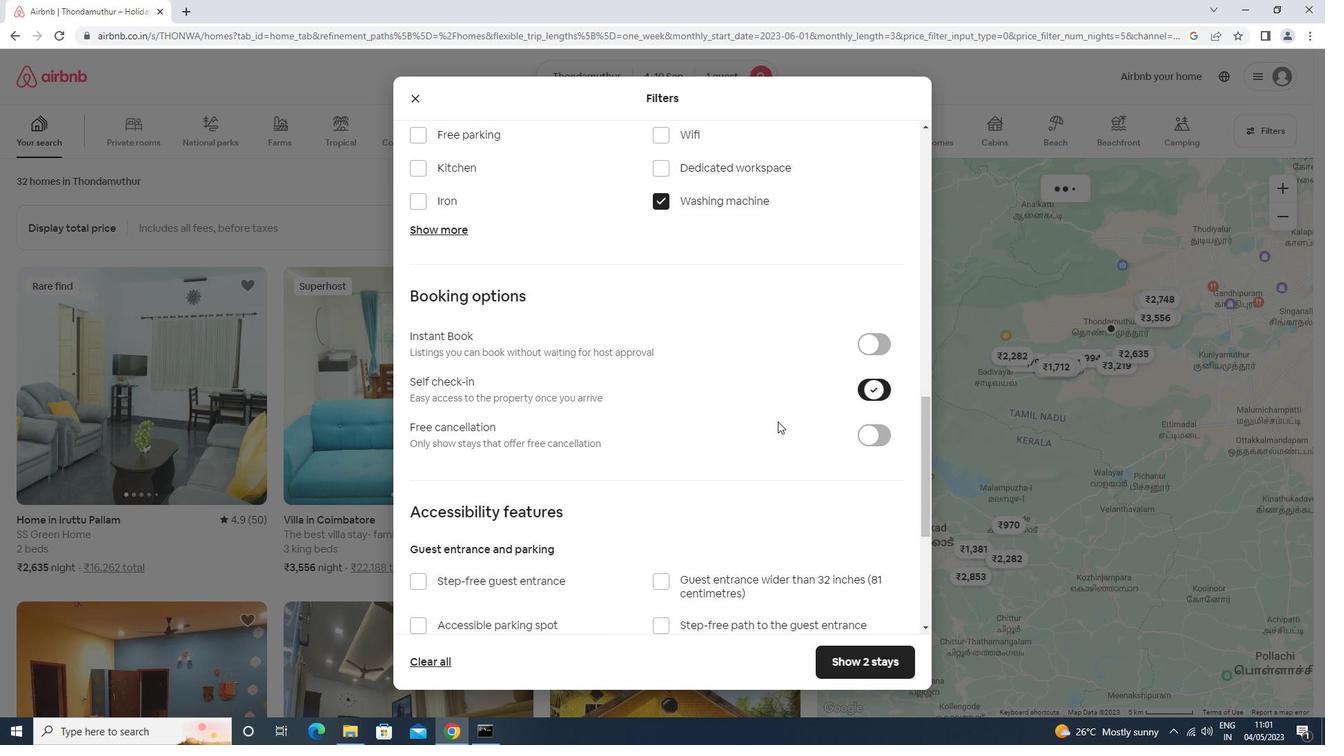 
Action: Mouse scrolled (776, 422) with delta (0, 0)
Screenshot: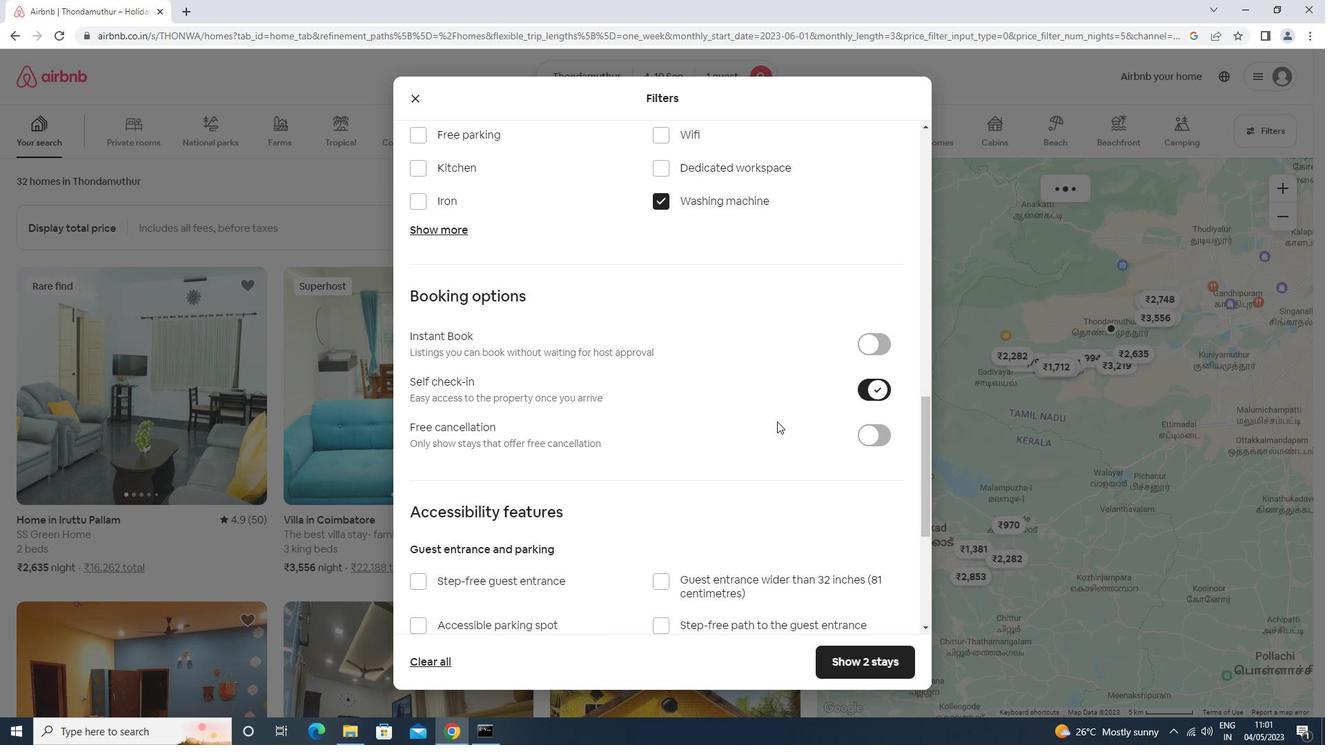 
Action: Mouse moved to (776, 423)
Screenshot: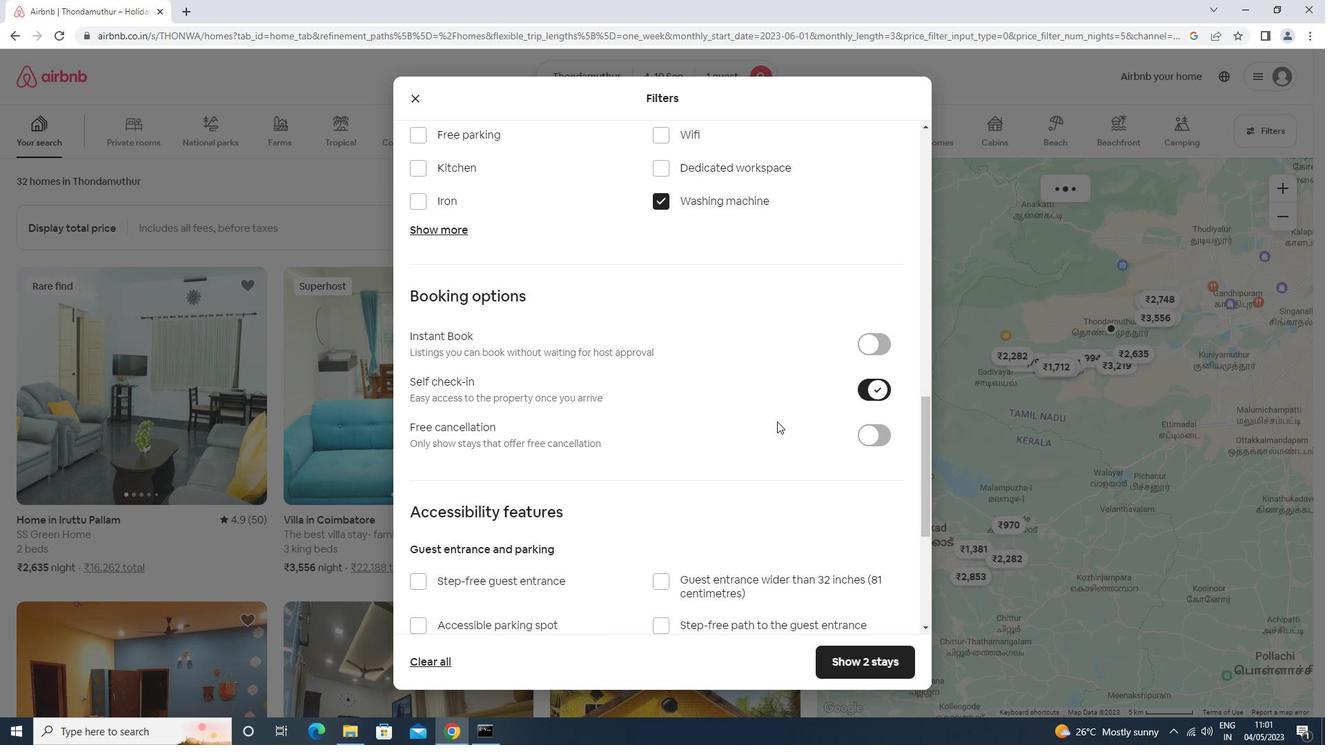 
Action: Mouse scrolled (776, 423) with delta (0, 0)
Screenshot: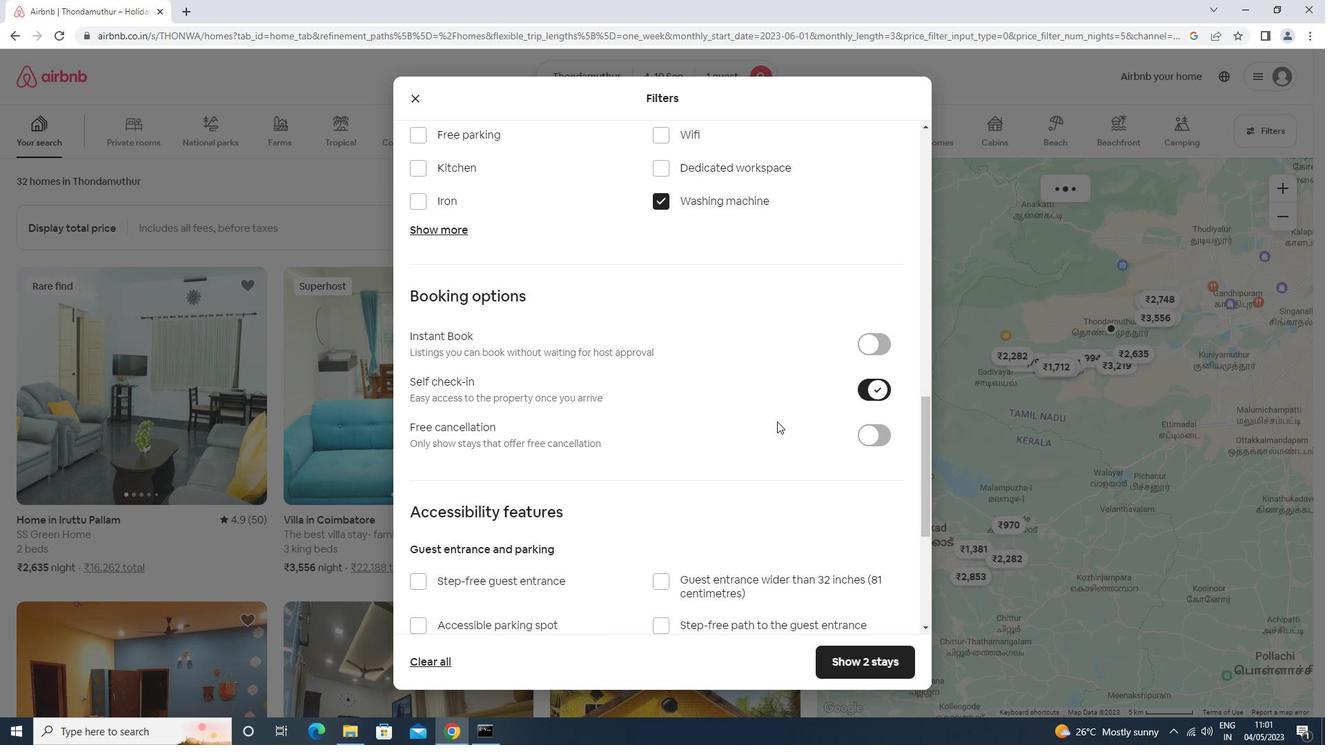 
Action: Mouse moved to (768, 428)
Screenshot: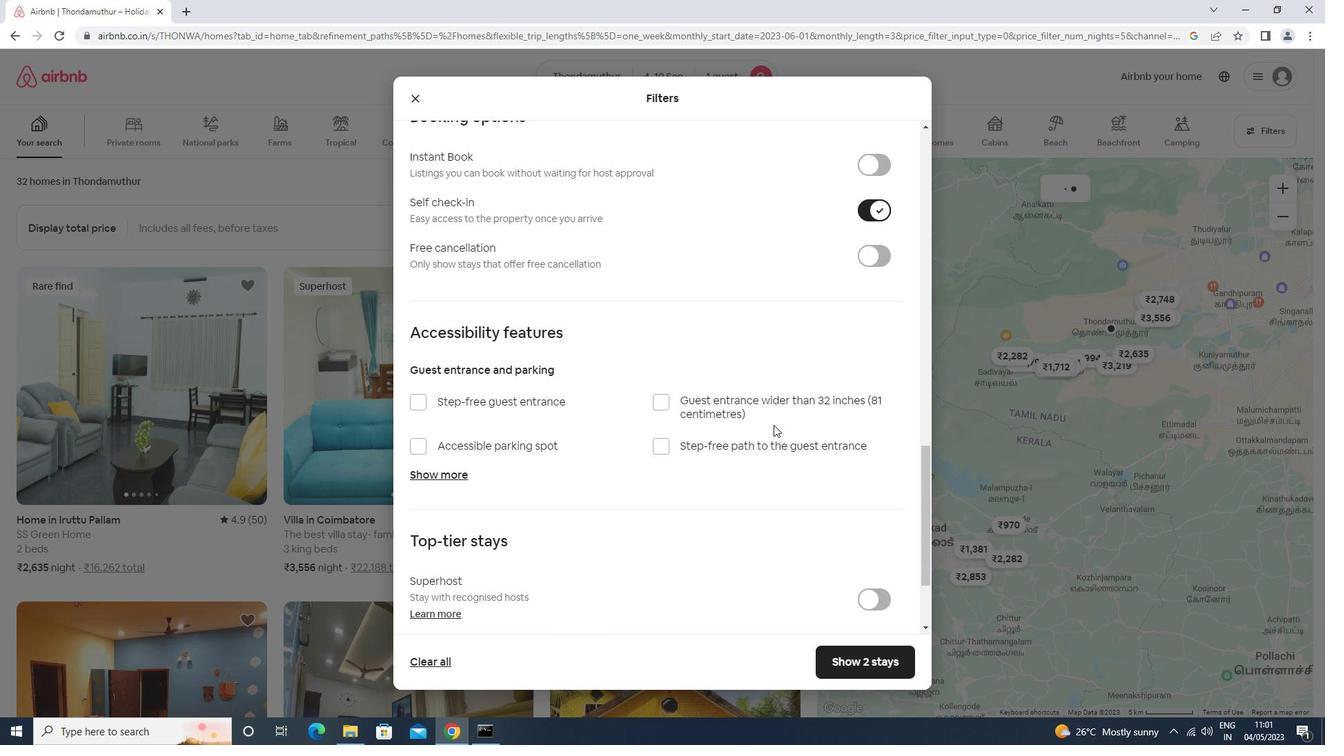 
Action: Mouse scrolled (768, 427) with delta (0, 0)
Screenshot: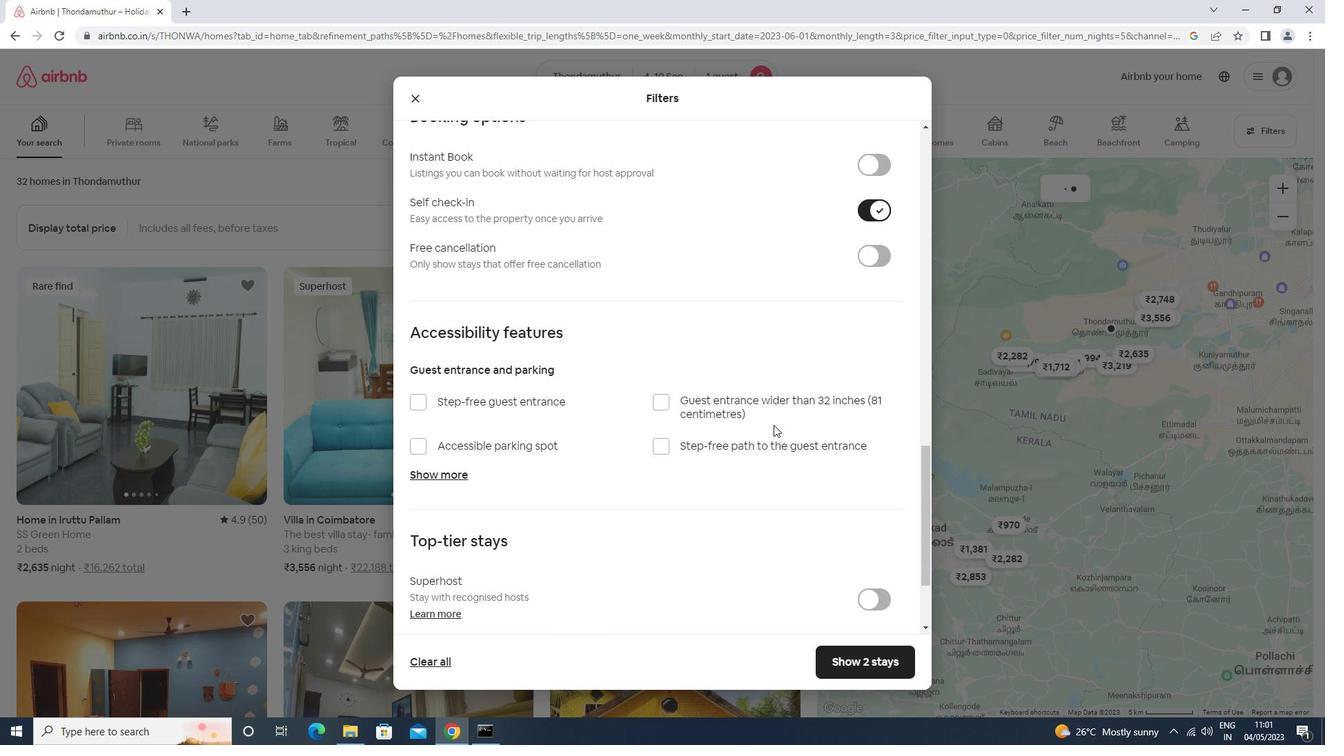 
Action: Mouse moved to (766, 429)
Screenshot: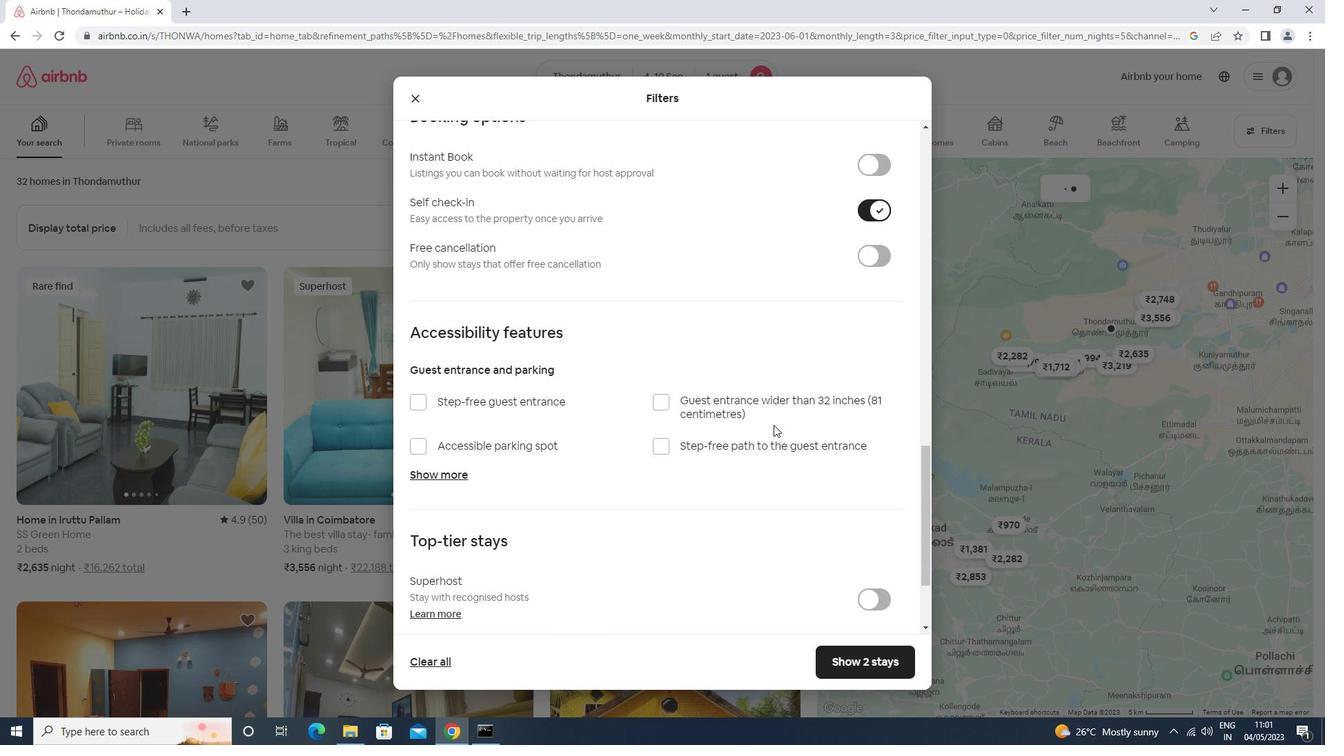 
Action: Mouse scrolled (766, 428) with delta (0, 0)
Screenshot: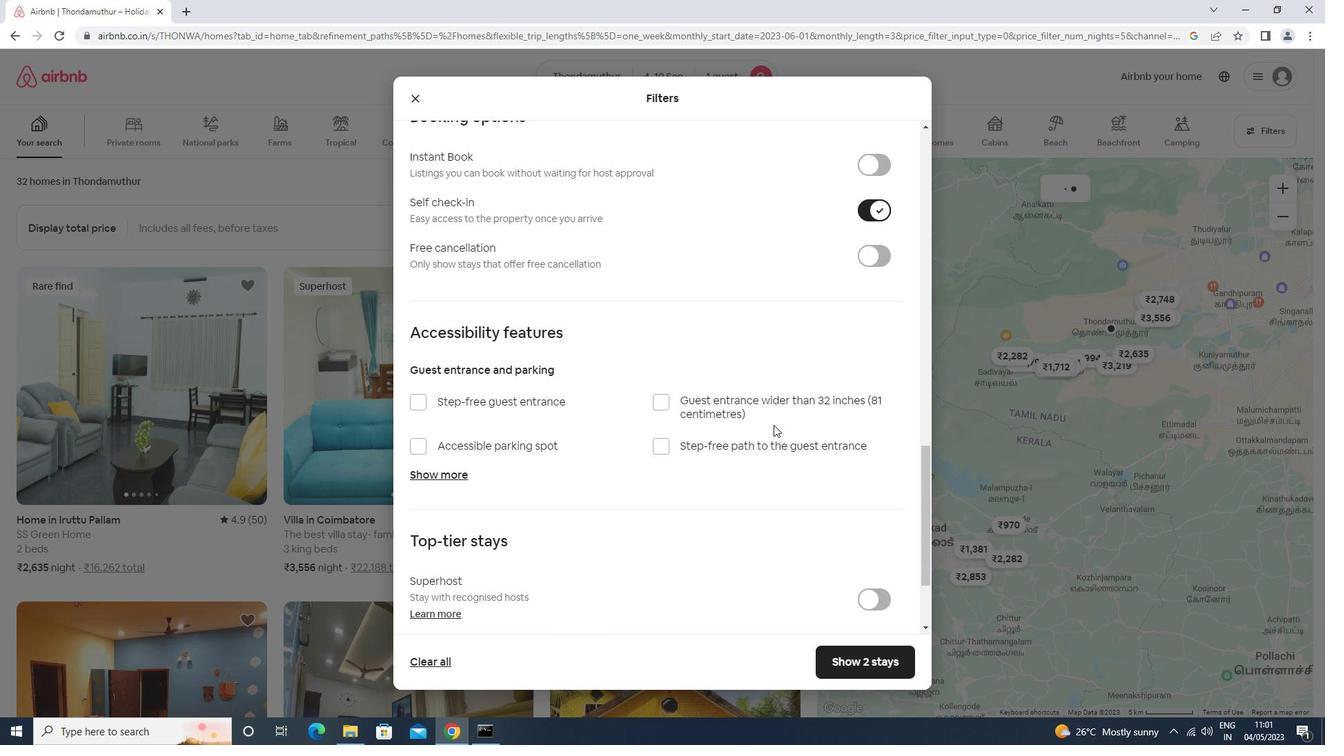 
Action: Mouse moved to (764, 429)
Screenshot: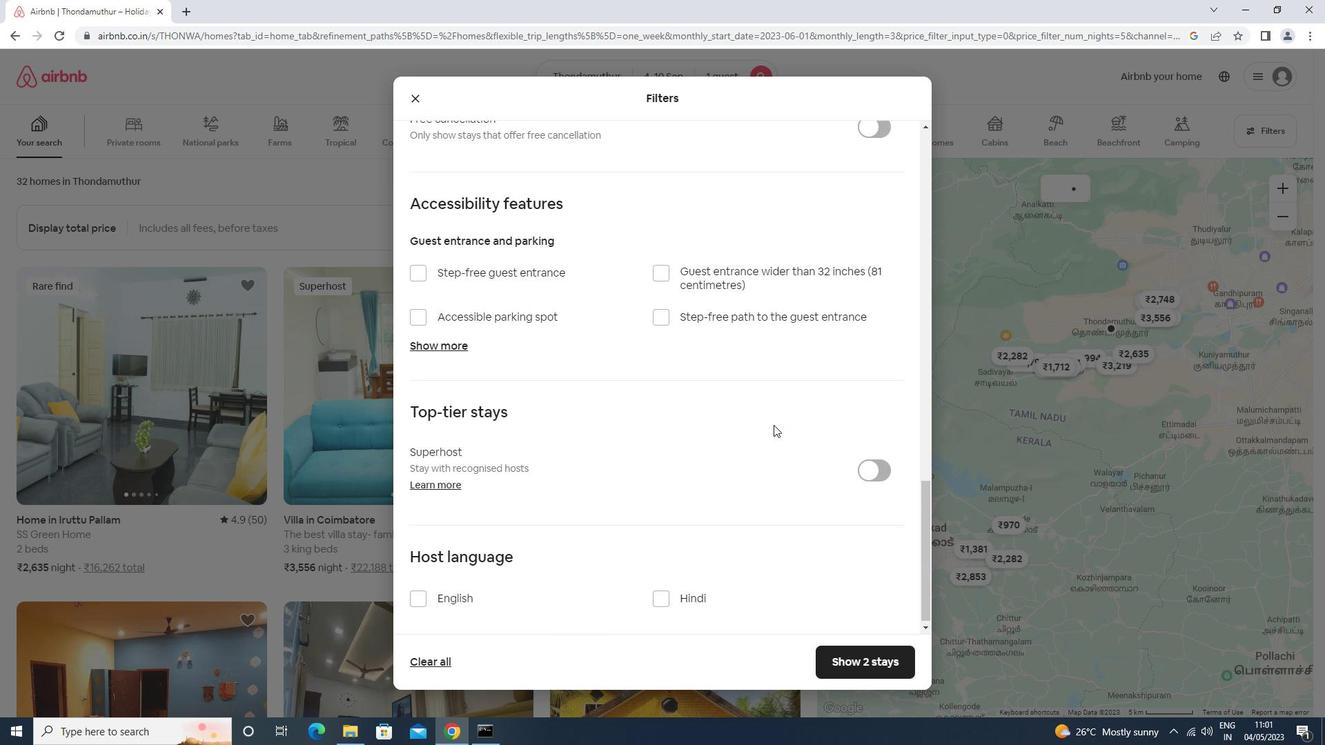 
Action: Mouse scrolled (764, 428) with delta (0, 0)
Screenshot: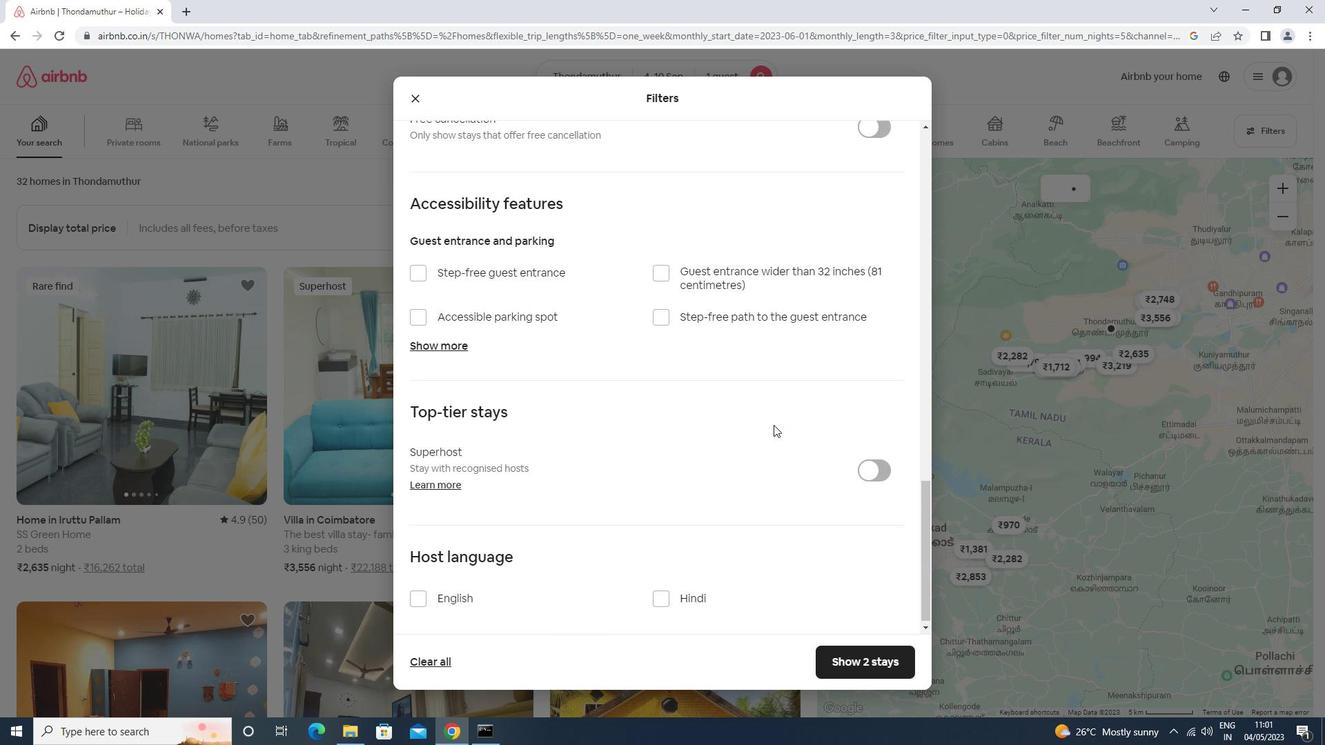 
Action: Mouse moved to (763, 429)
Screenshot: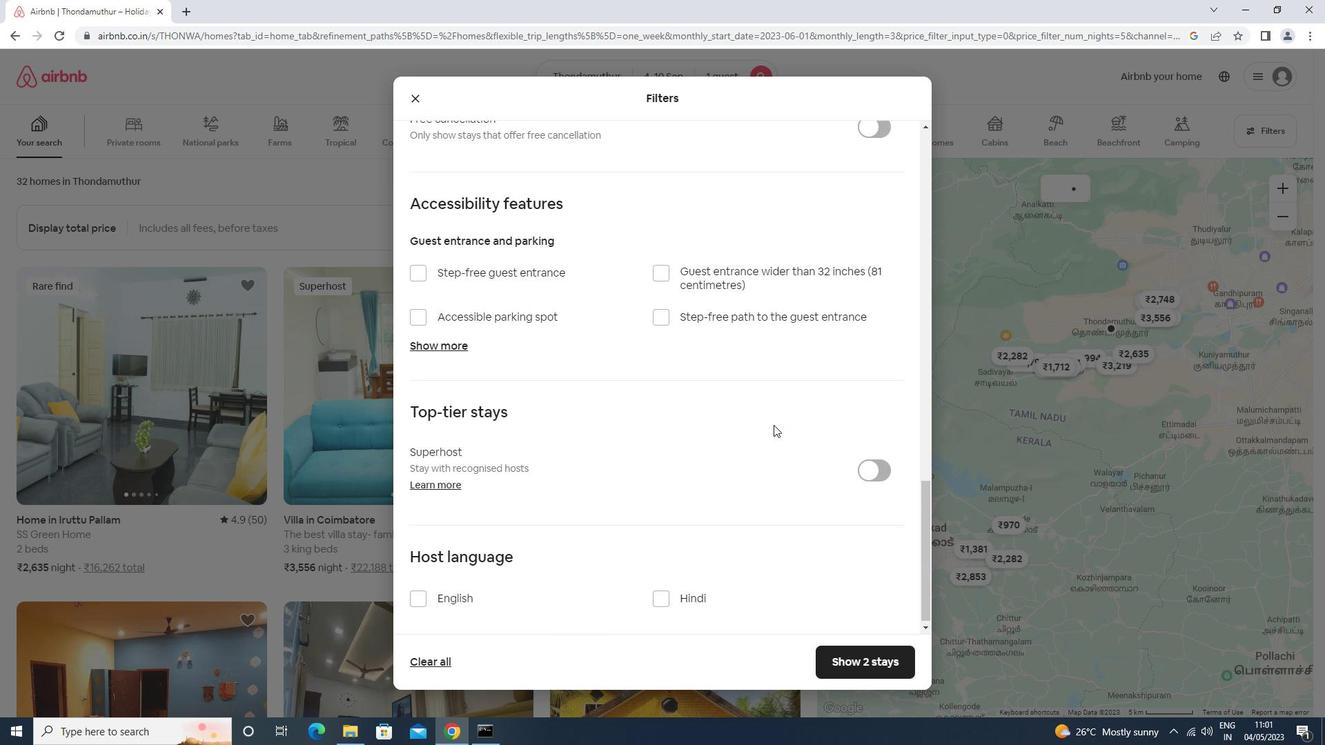 
Action: Mouse scrolled (763, 428) with delta (0, 0)
Screenshot: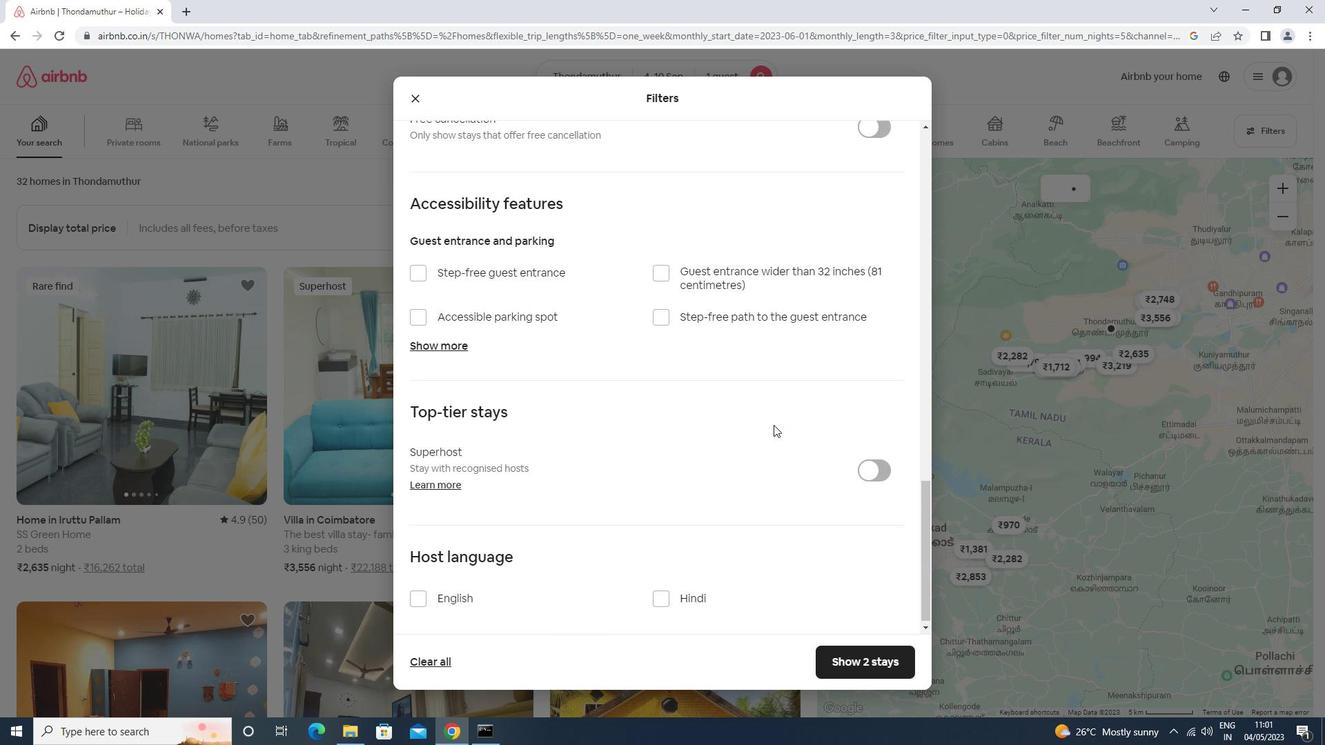 
Action: Mouse moved to (758, 429)
Screenshot: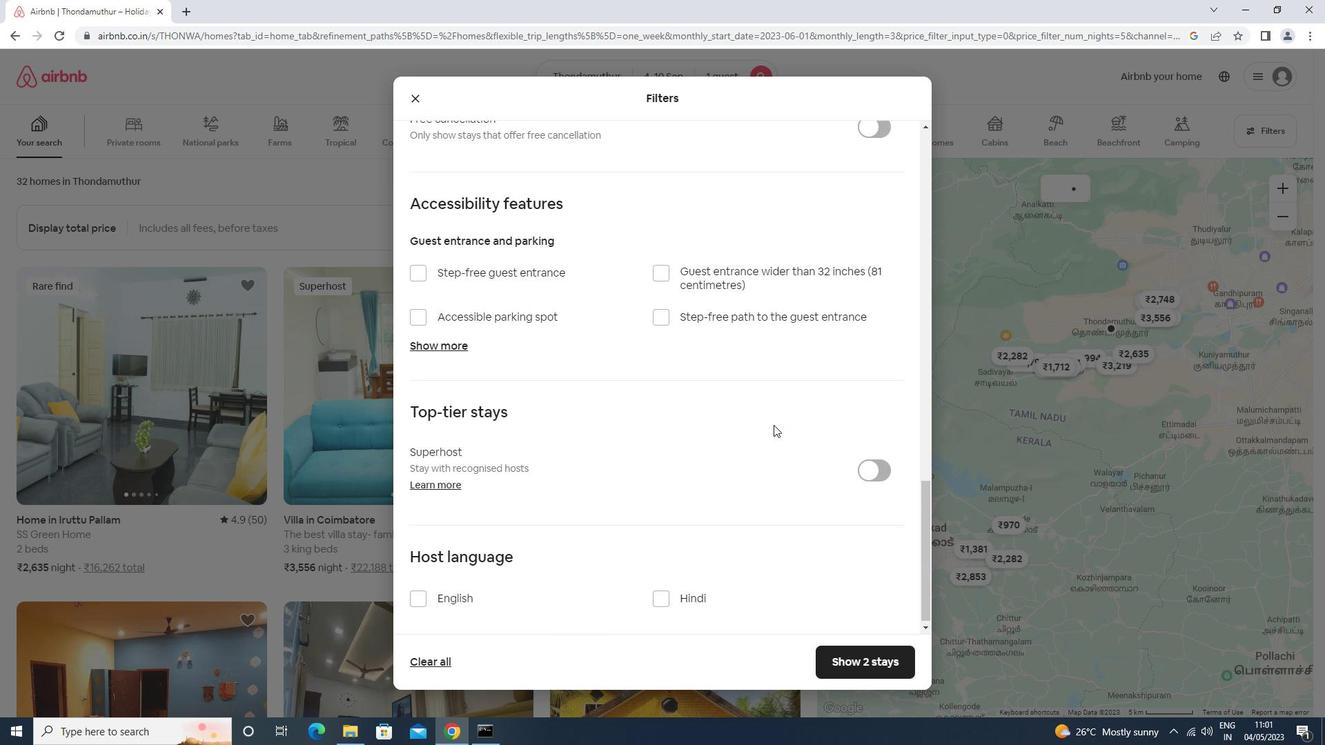 
Action: Mouse scrolled (758, 428) with delta (0, 0)
Screenshot: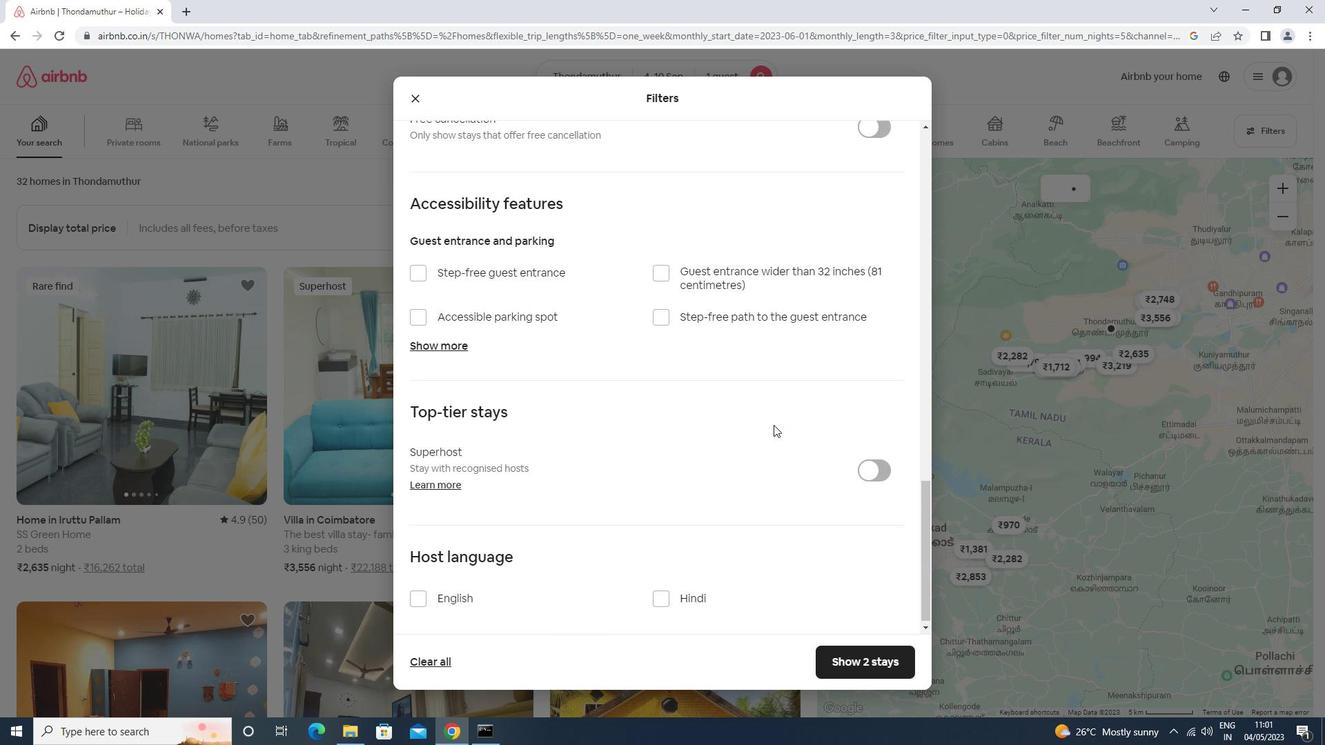 
Action: Mouse moved to (438, 592)
Screenshot: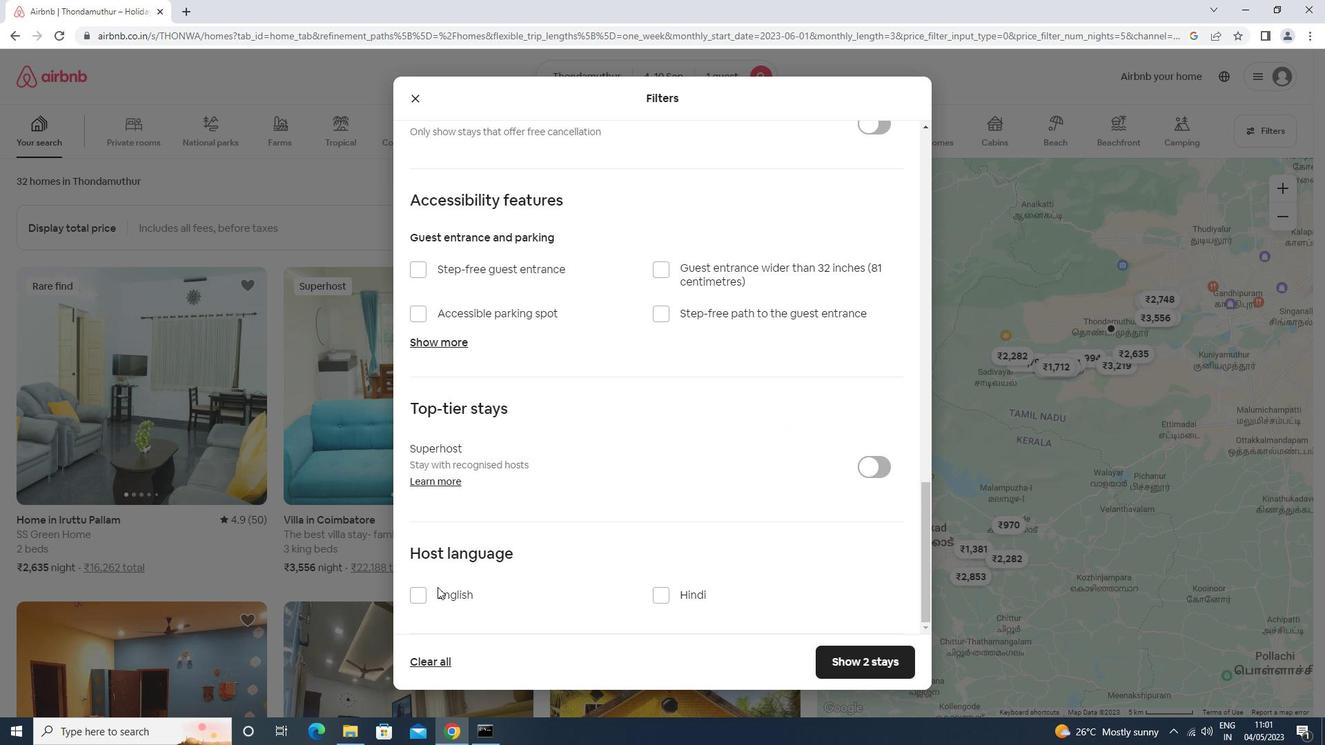 
Action: Mouse pressed left at (438, 592)
Screenshot: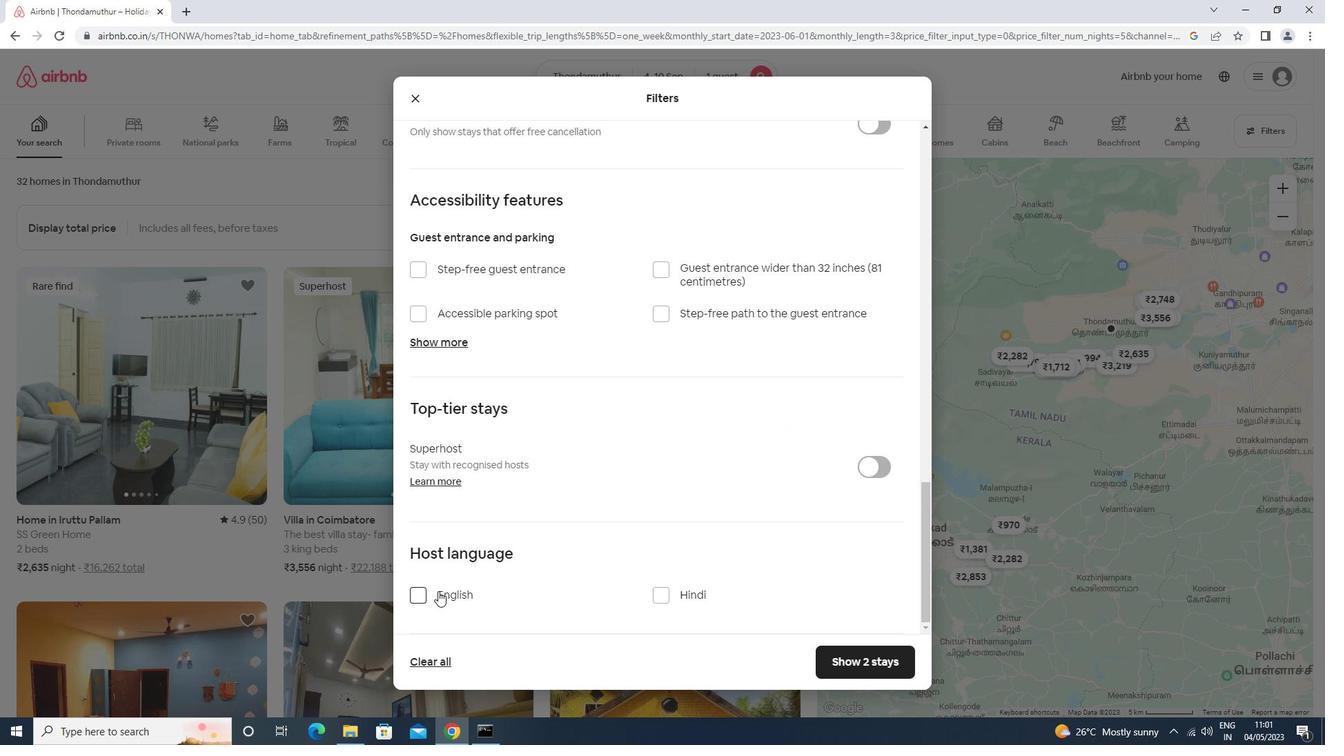 
Action: Mouse moved to (837, 664)
Screenshot: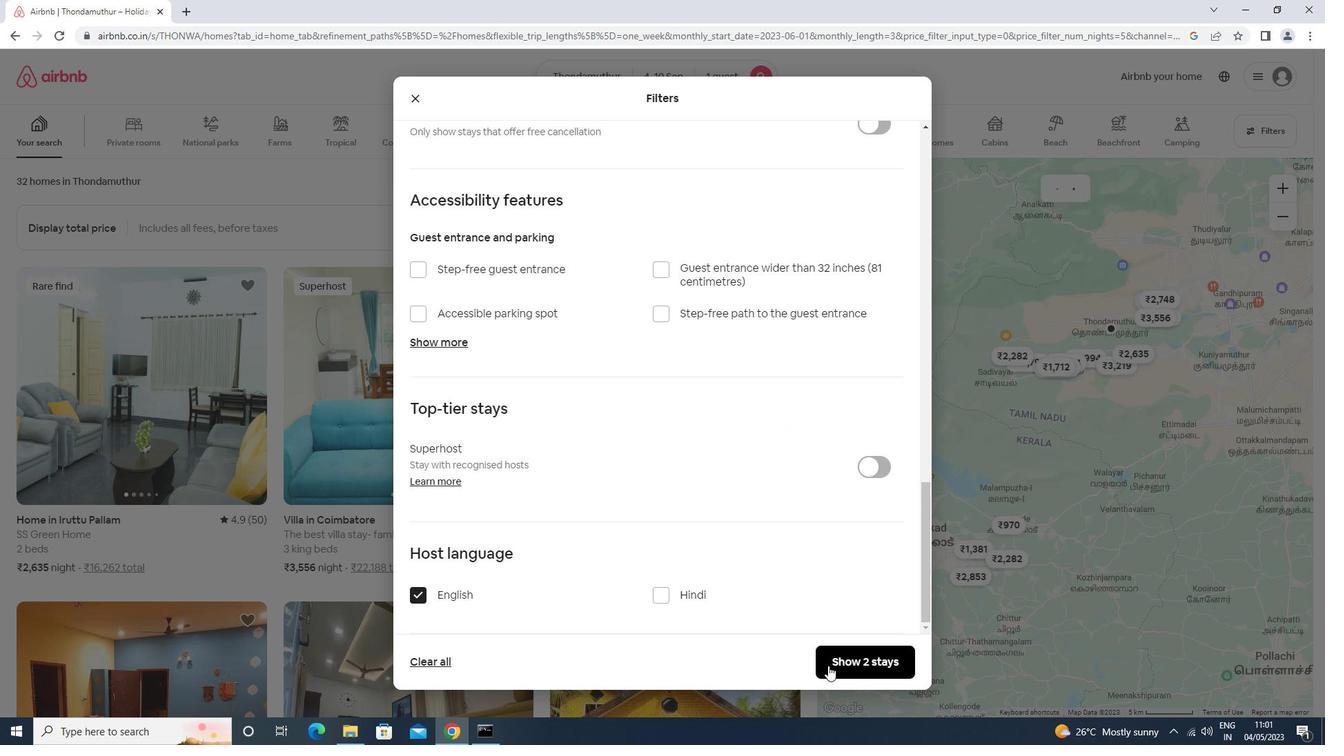 
Action: Mouse pressed left at (837, 664)
Screenshot: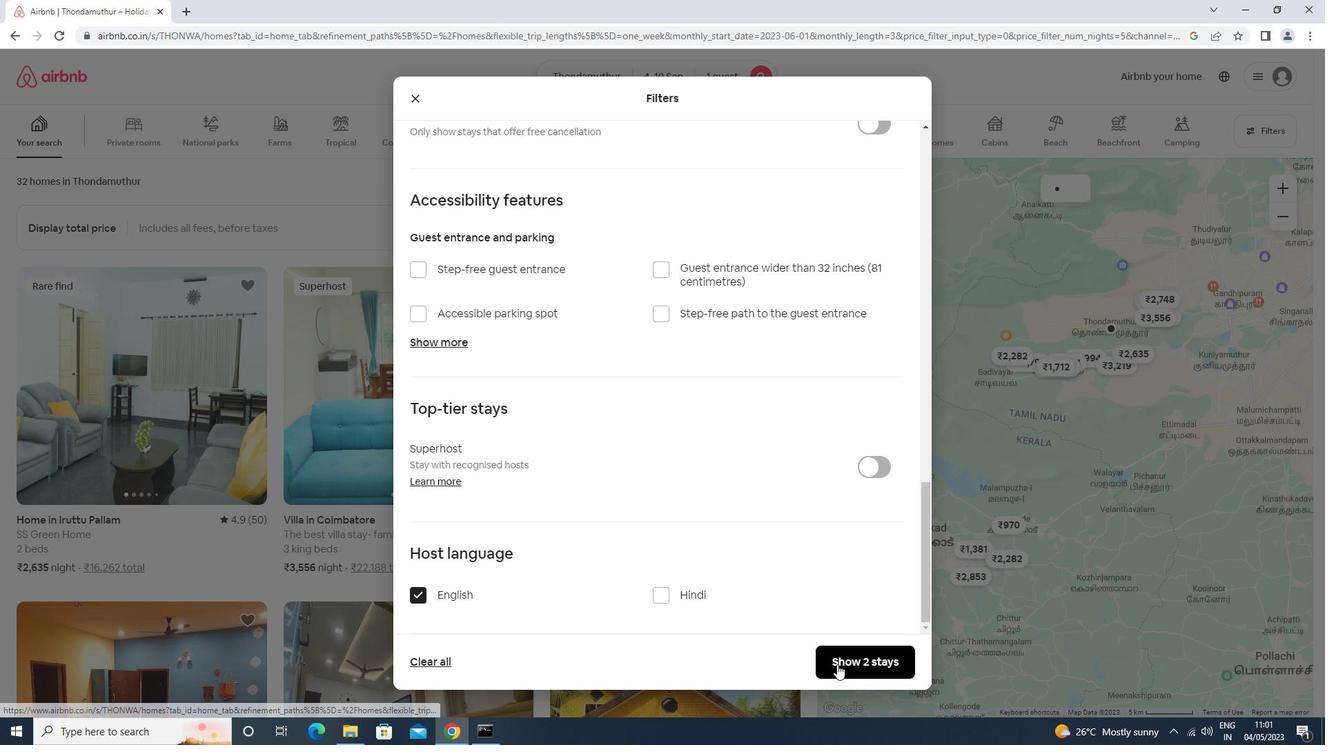 
